 Task: Search one way flight ticket for 4 adults, 2 children, 2 infants in seat and 1 infant on lap in premium economy from Garden City: Garden City Regional Airport to Greenville: Pitt-greenville Airport on 5-2-2023. Choice of flights is Spirit. Number of bags: 2 carry on bags. Price is upto 99000. Outbound departure time preference is 7:00.
Action: Mouse moved to (402, 349)
Screenshot: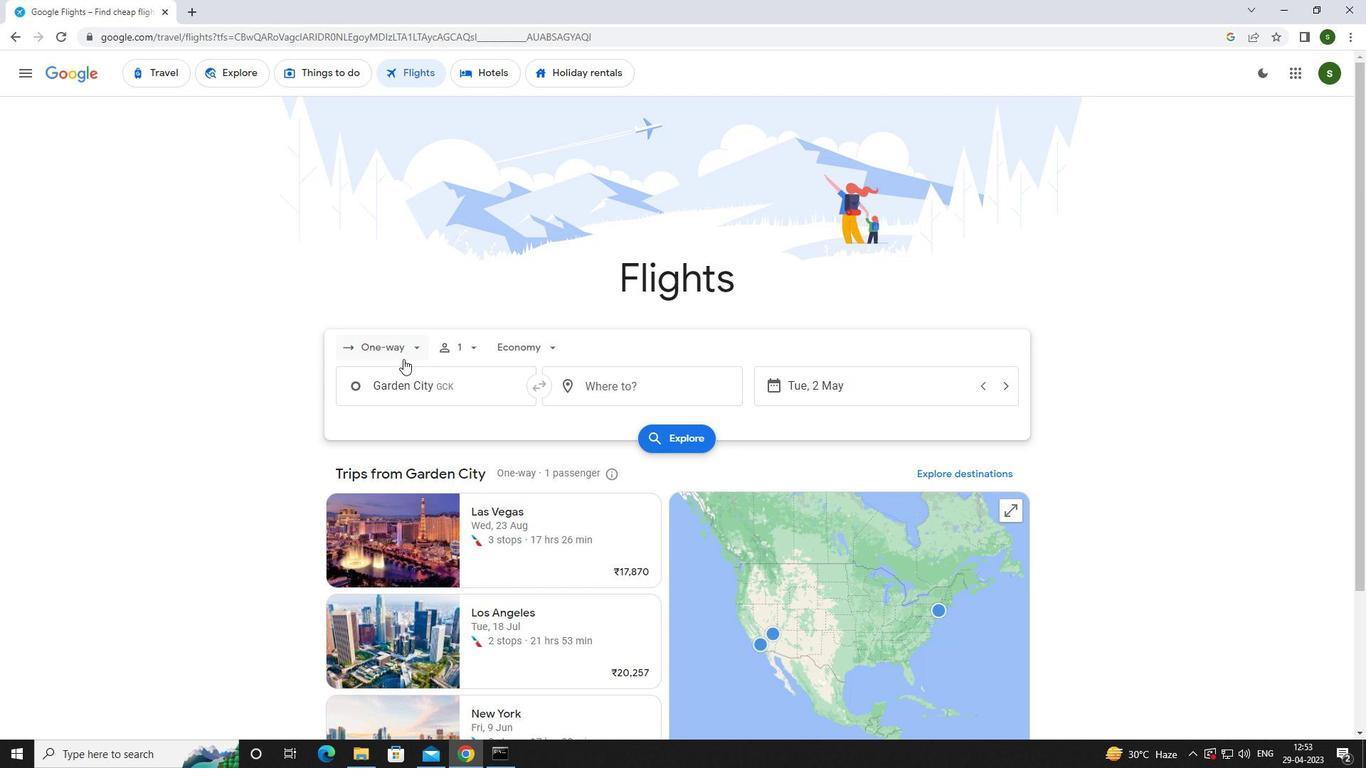 
Action: Mouse pressed left at (402, 349)
Screenshot: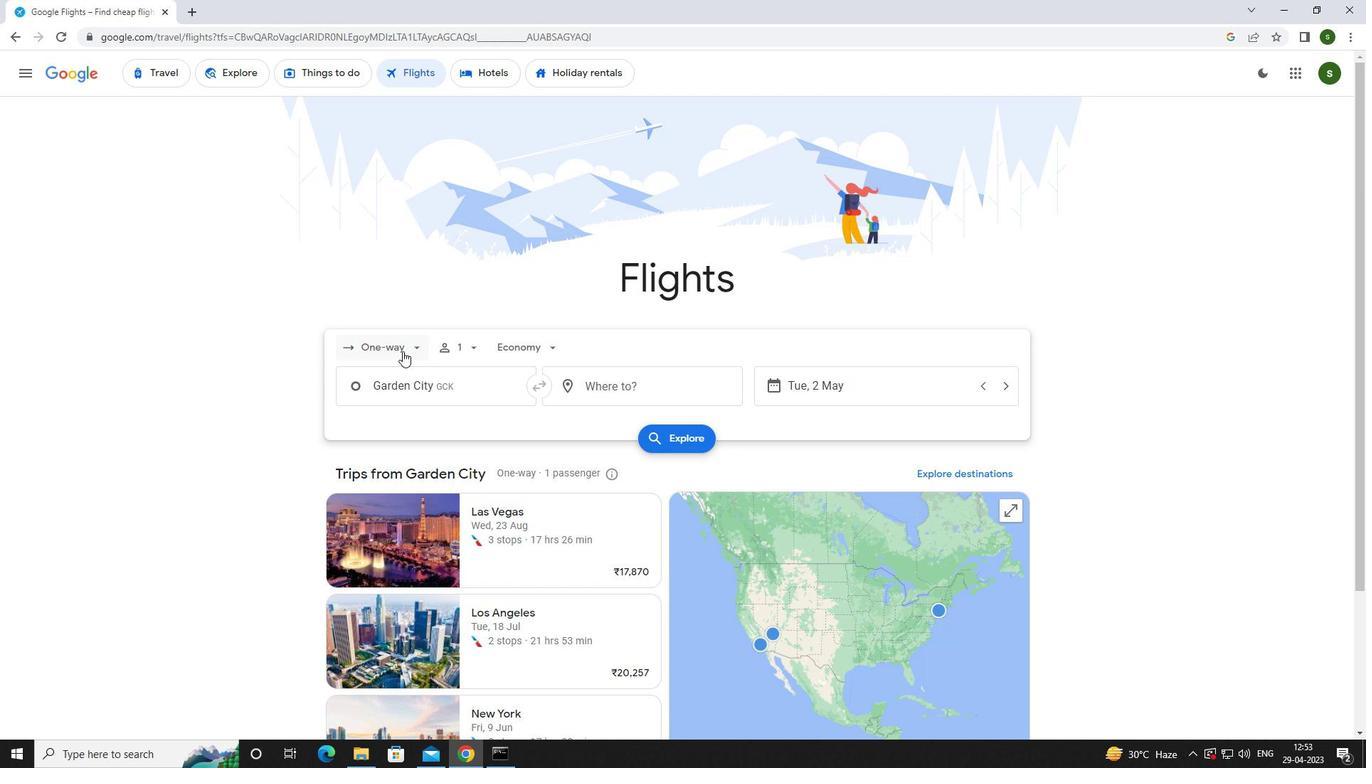 
Action: Mouse moved to (416, 406)
Screenshot: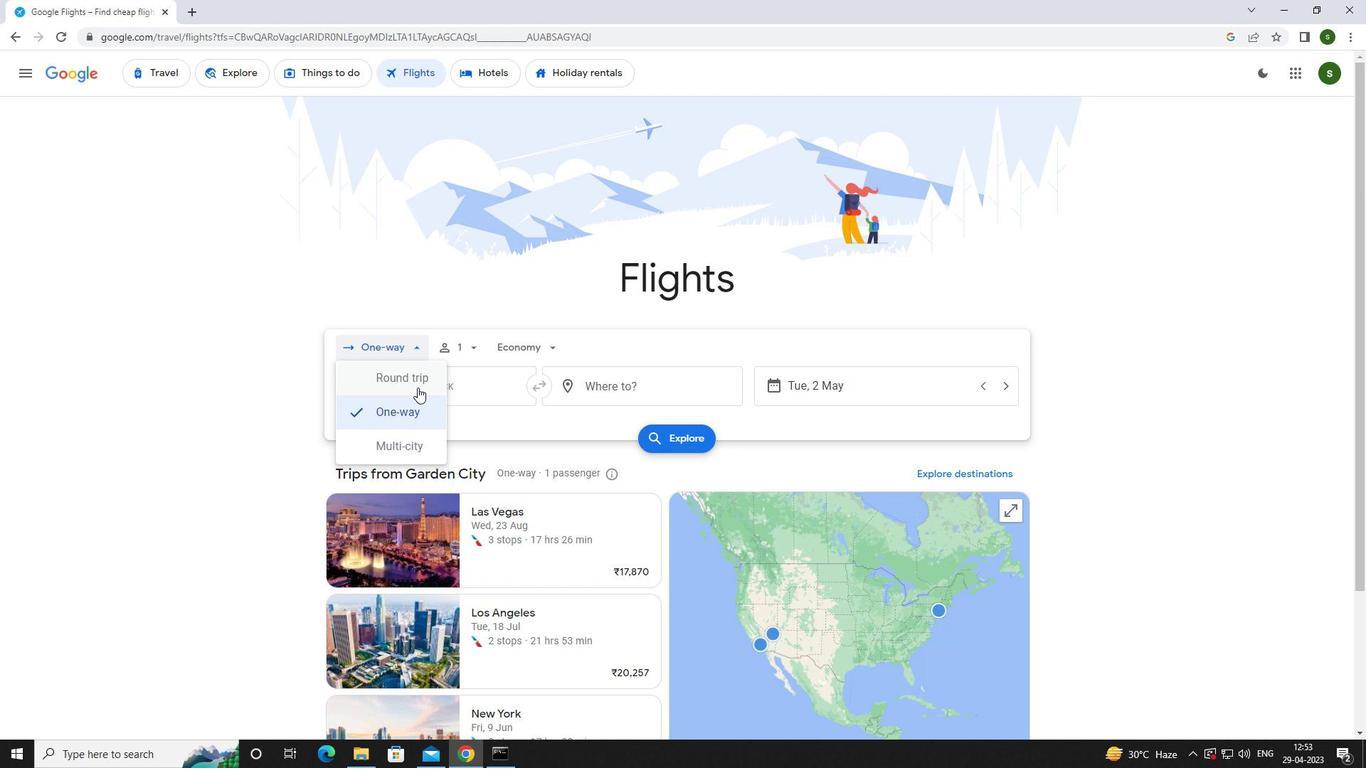 
Action: Mouse pressed left at (416, 406)
Screenshot: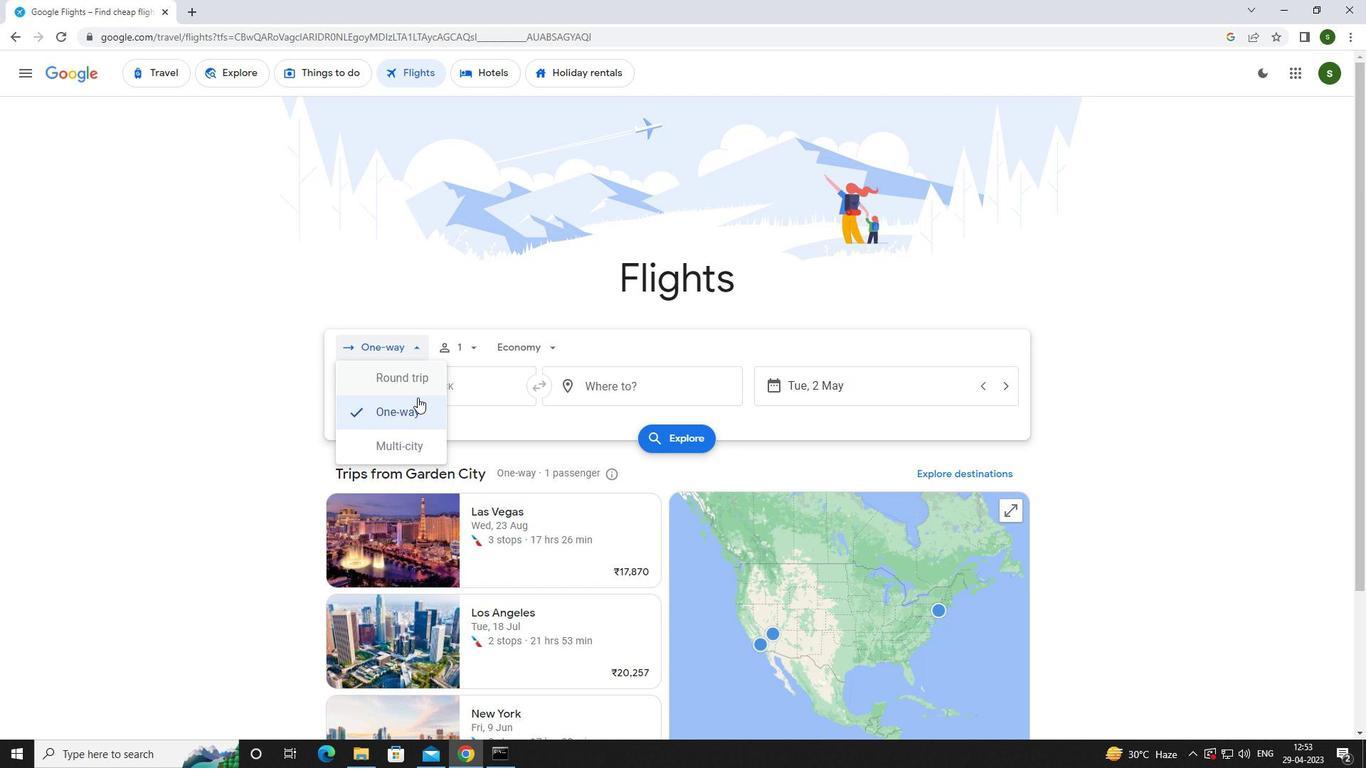 
Action: Mouse moved to (466, 347)
Screenshot: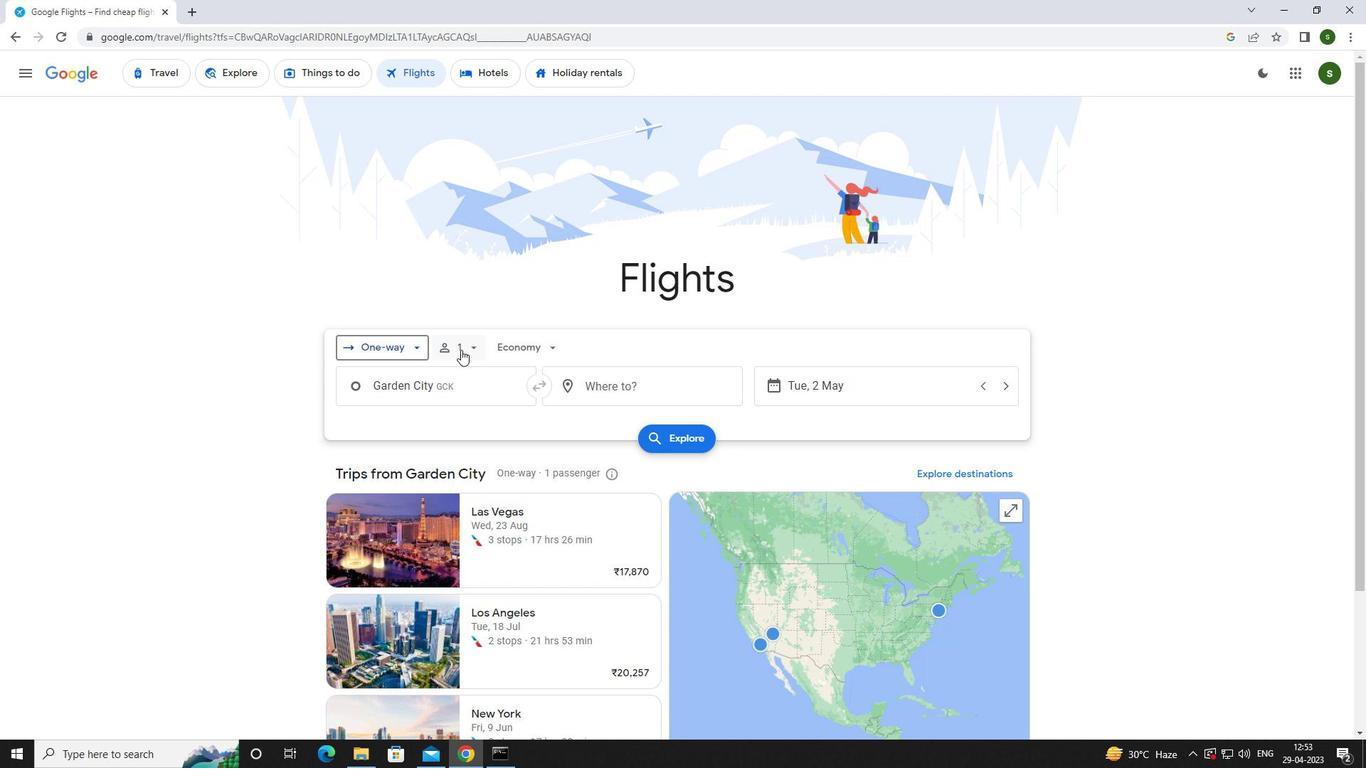 
Action: Mouse pressed left at (466, 347)
Screenshot: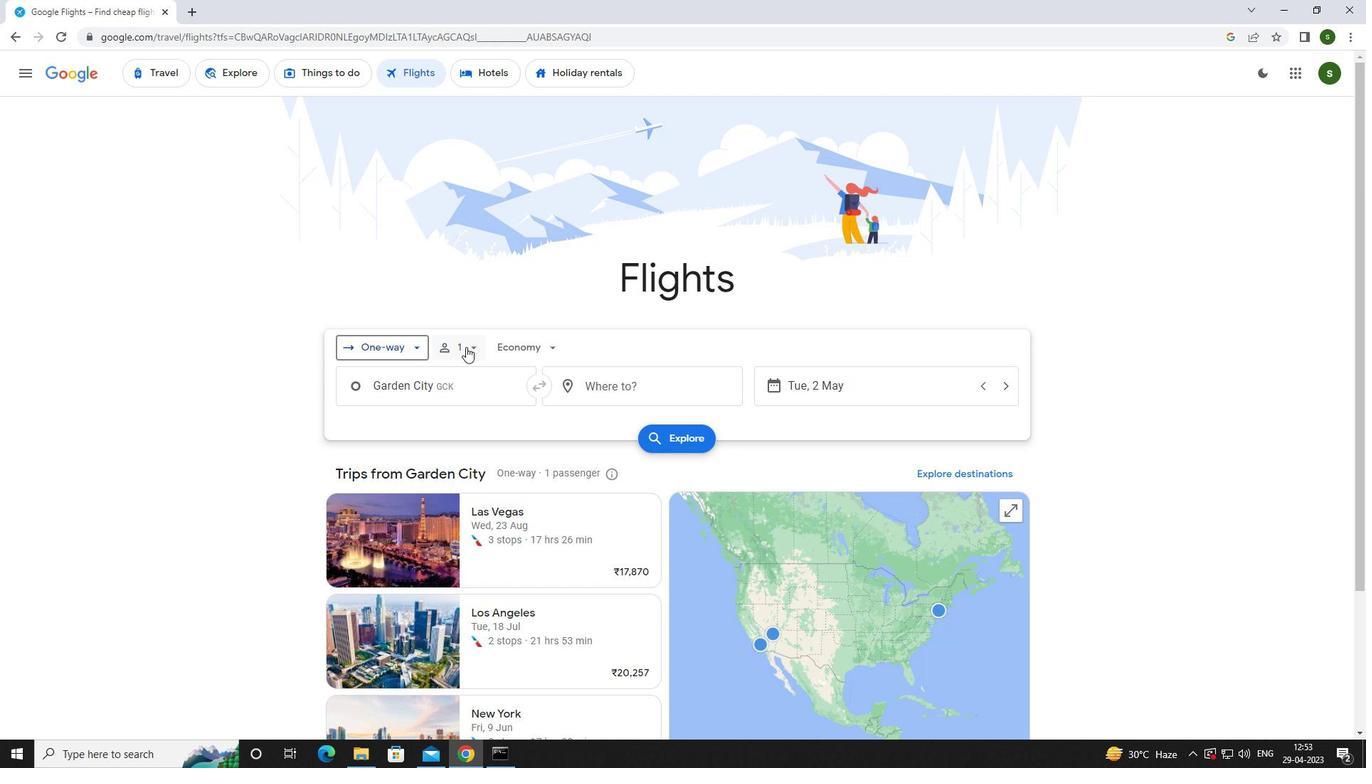 
Action: Mouse moved to (589, 381)
Screenshot: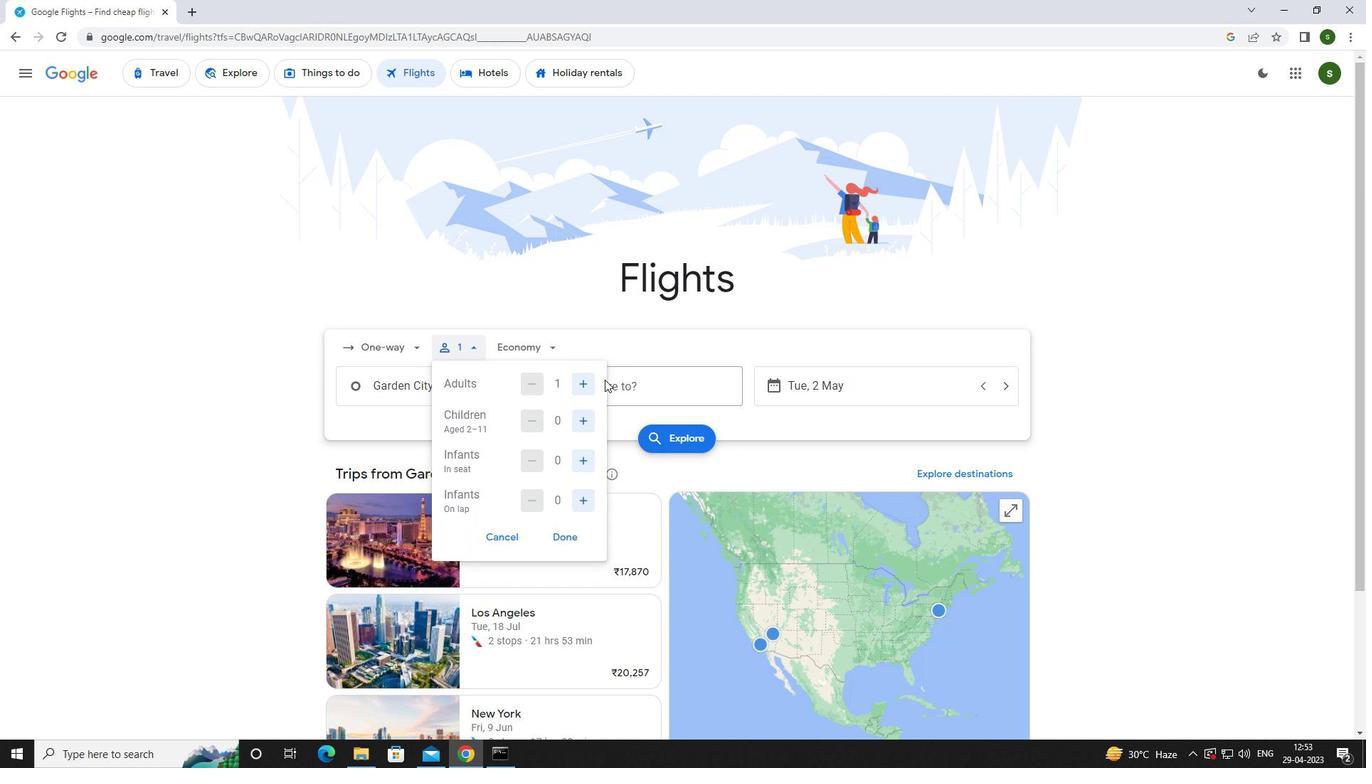 
Action: Mouse pressed left at (589, 381)
Screenshot: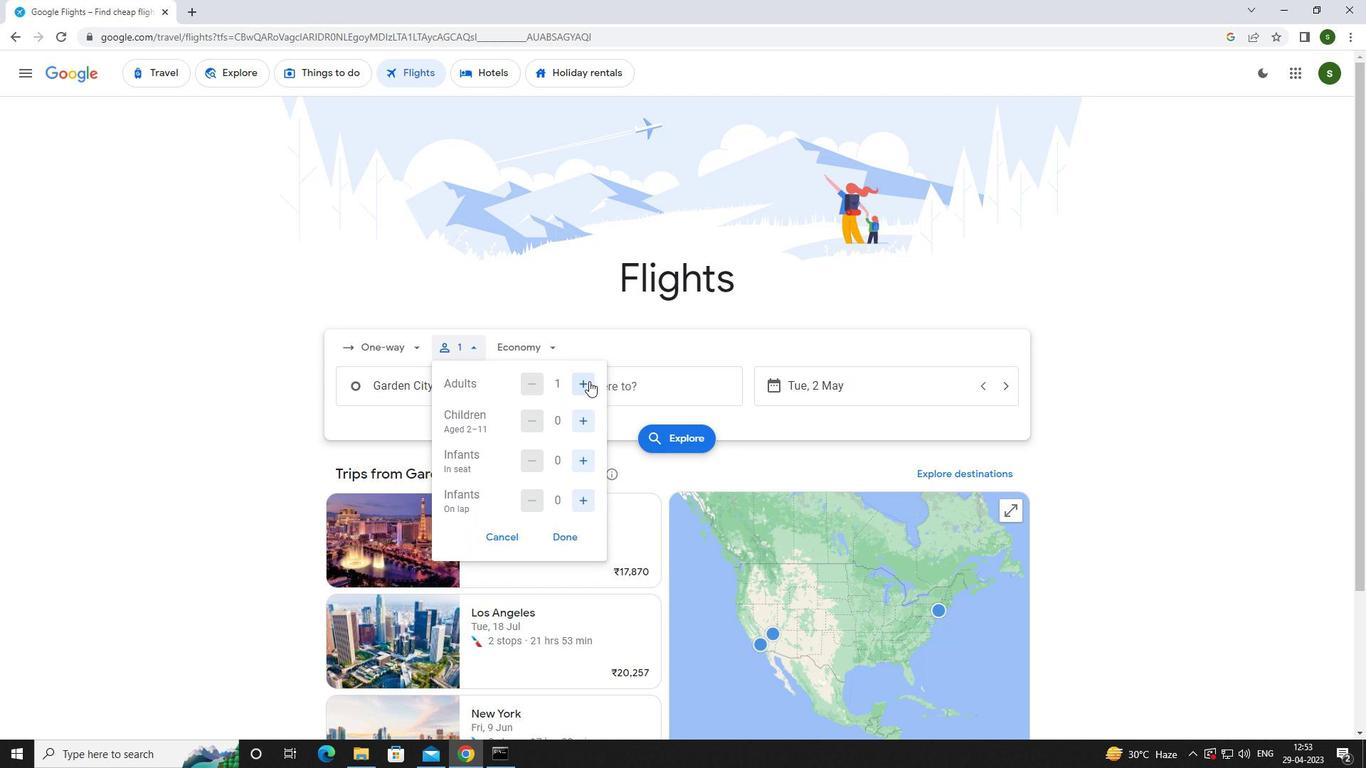 
Action: Mouse moved to (588, 381)
Screenshot: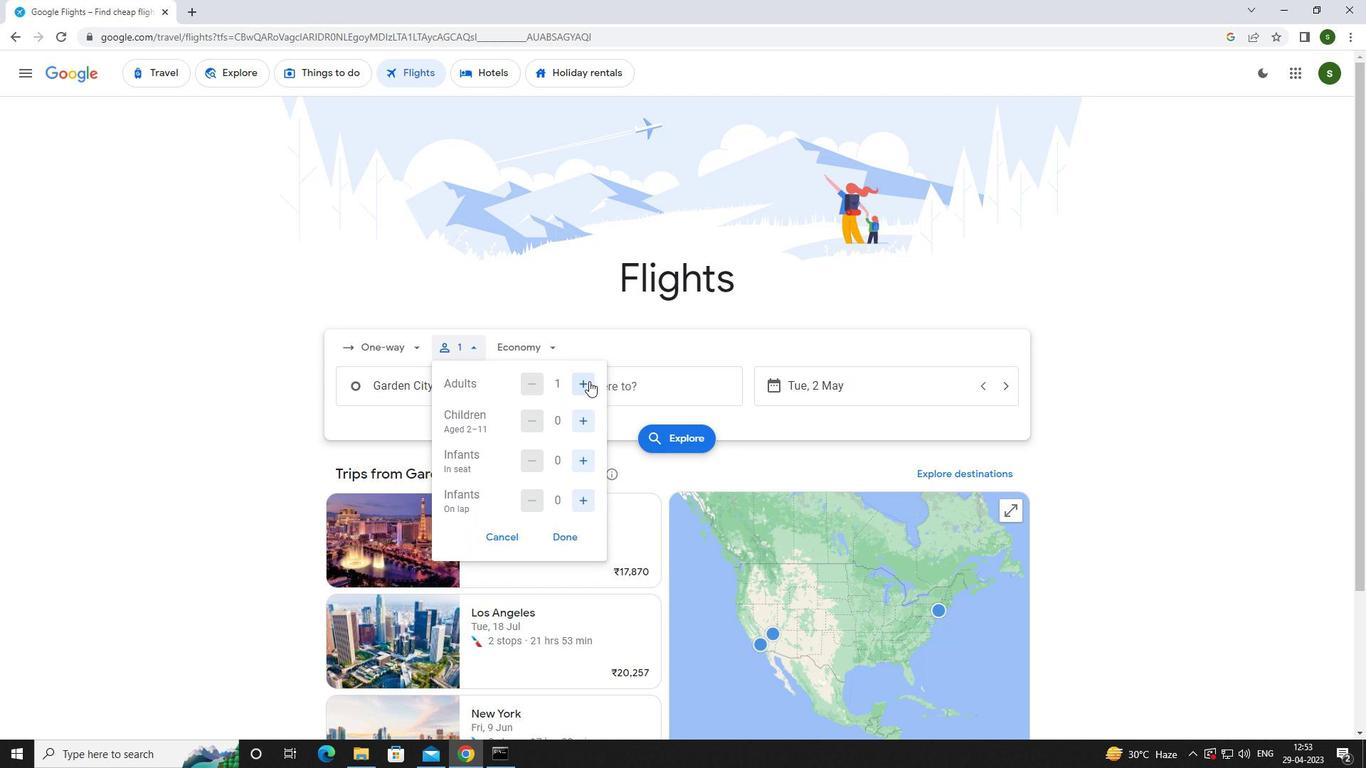 
Action: Mouse pressed left at (588, 381)
Screenshot: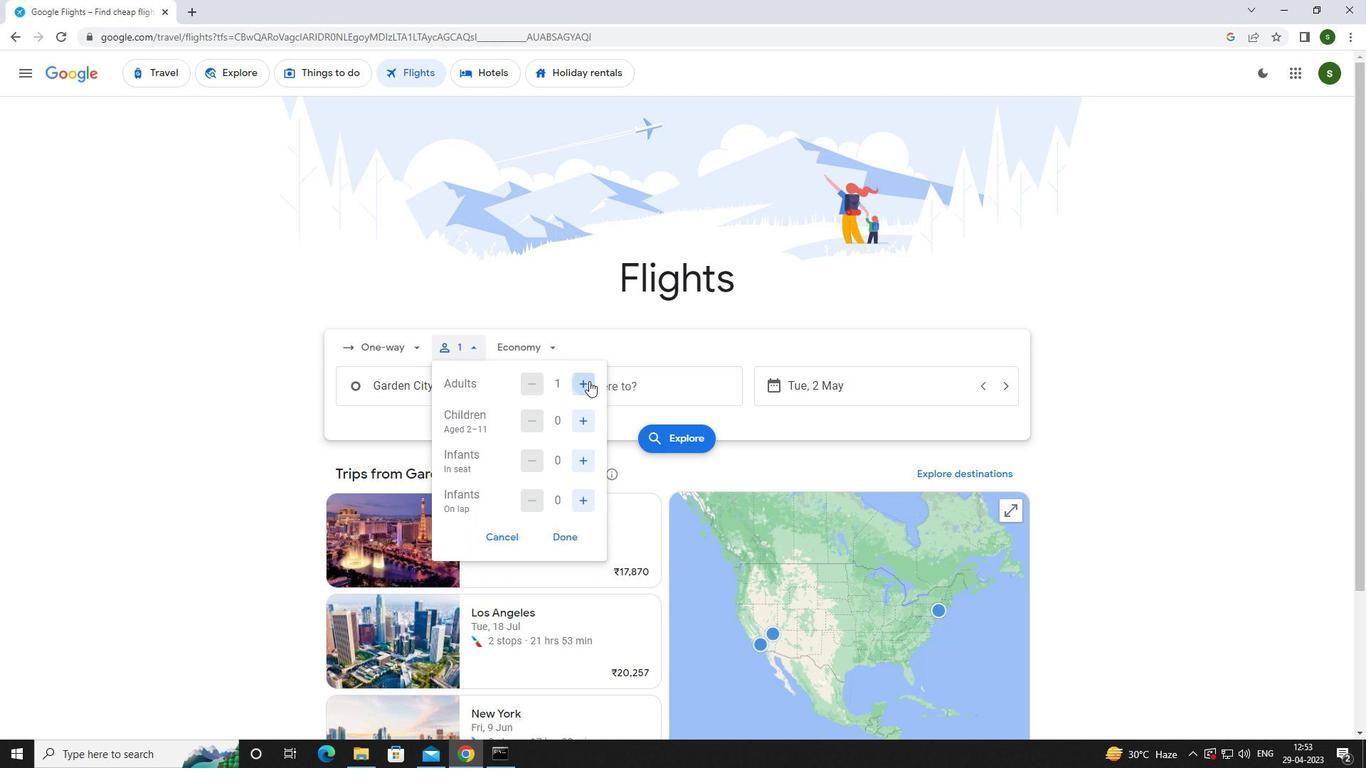 
Action: Mouse pressed left at (588, 381)
Screenshot: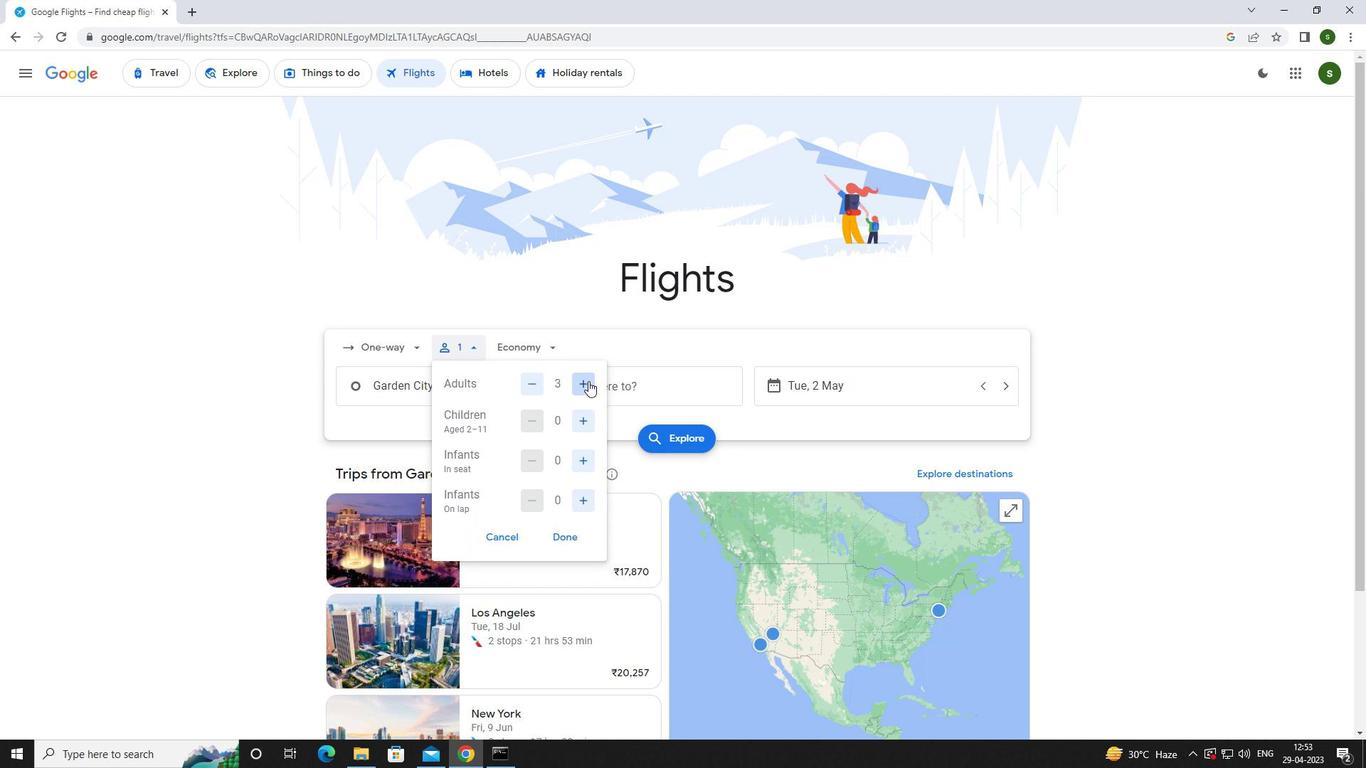 
Action: Mouse moved to (584, 419)
Screenshot: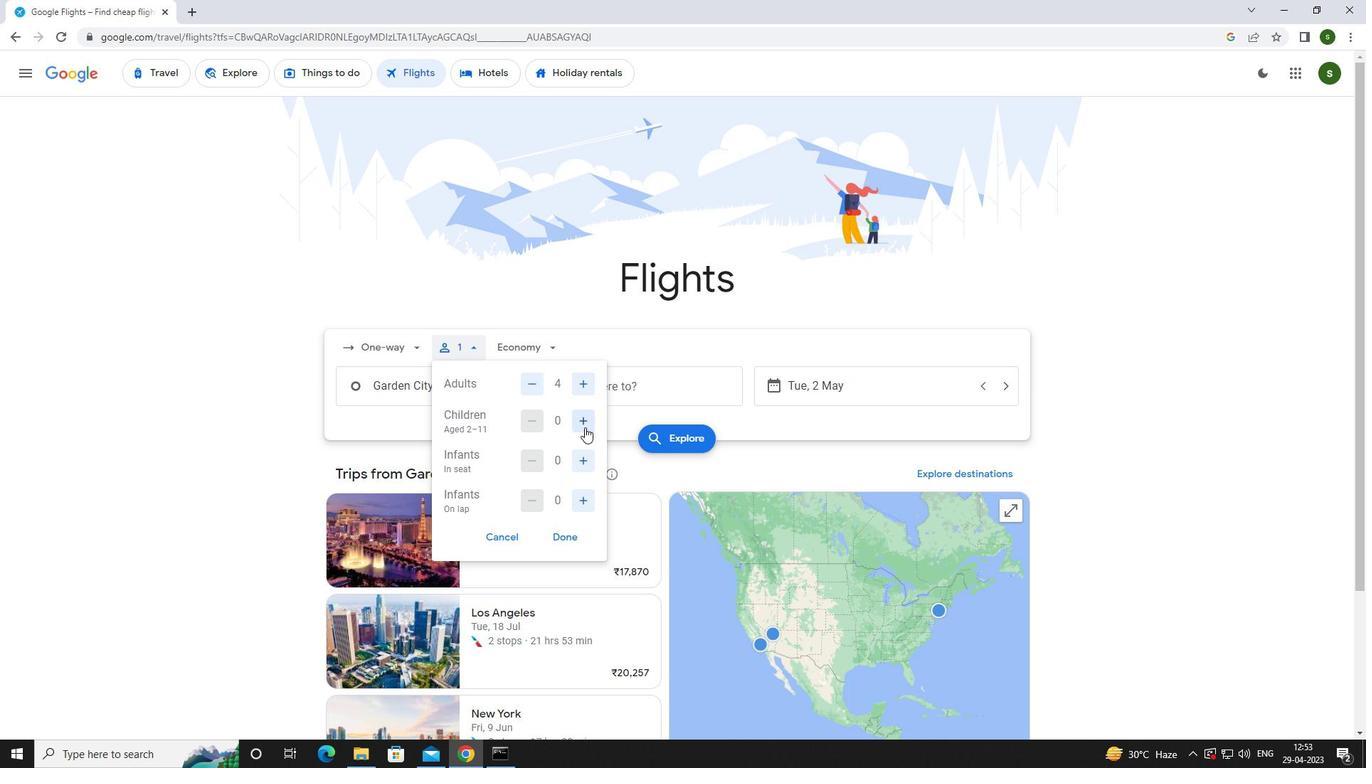 
Action: Mouse pressed left at (584, 419)
Screenshot: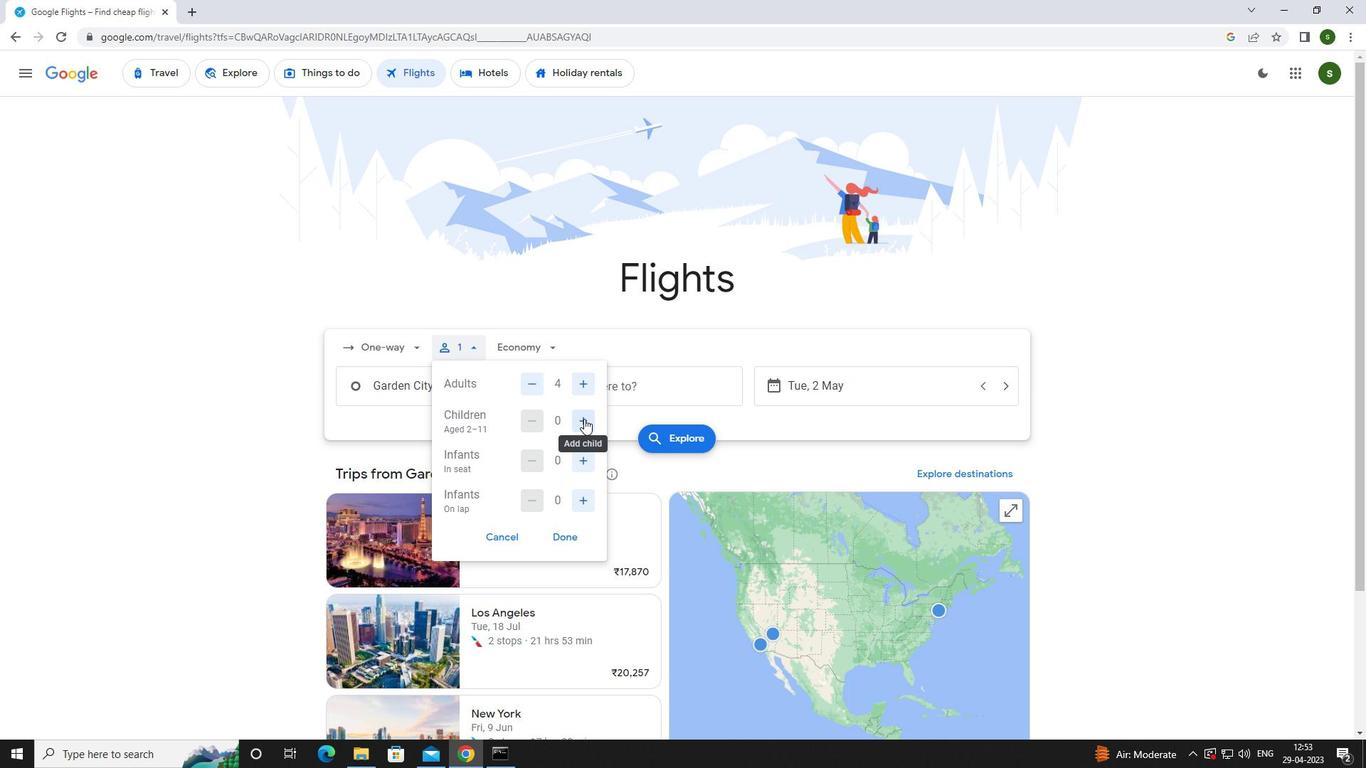 
Action: Mouse pressed left at (584, 419)
Screenshot: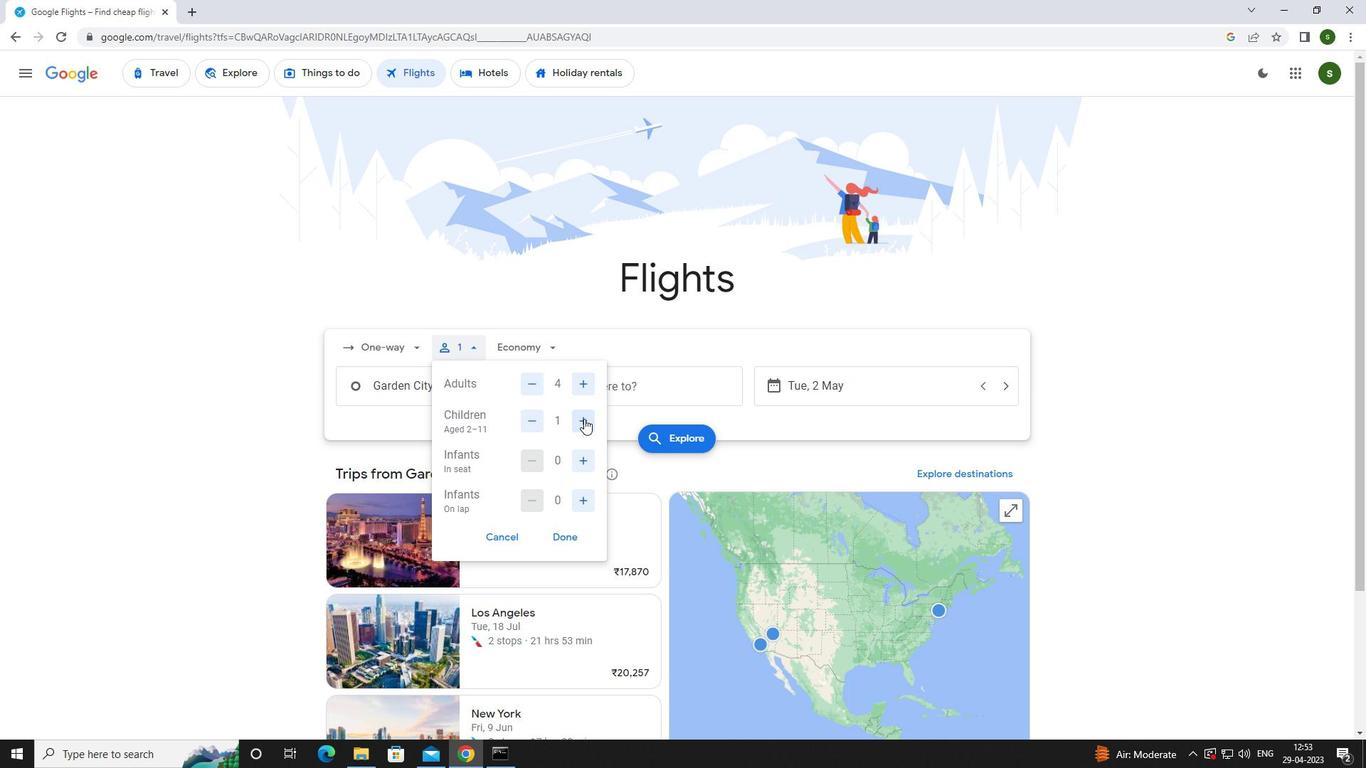 
Action: Mouse moved to (582, 453)
Screenshot: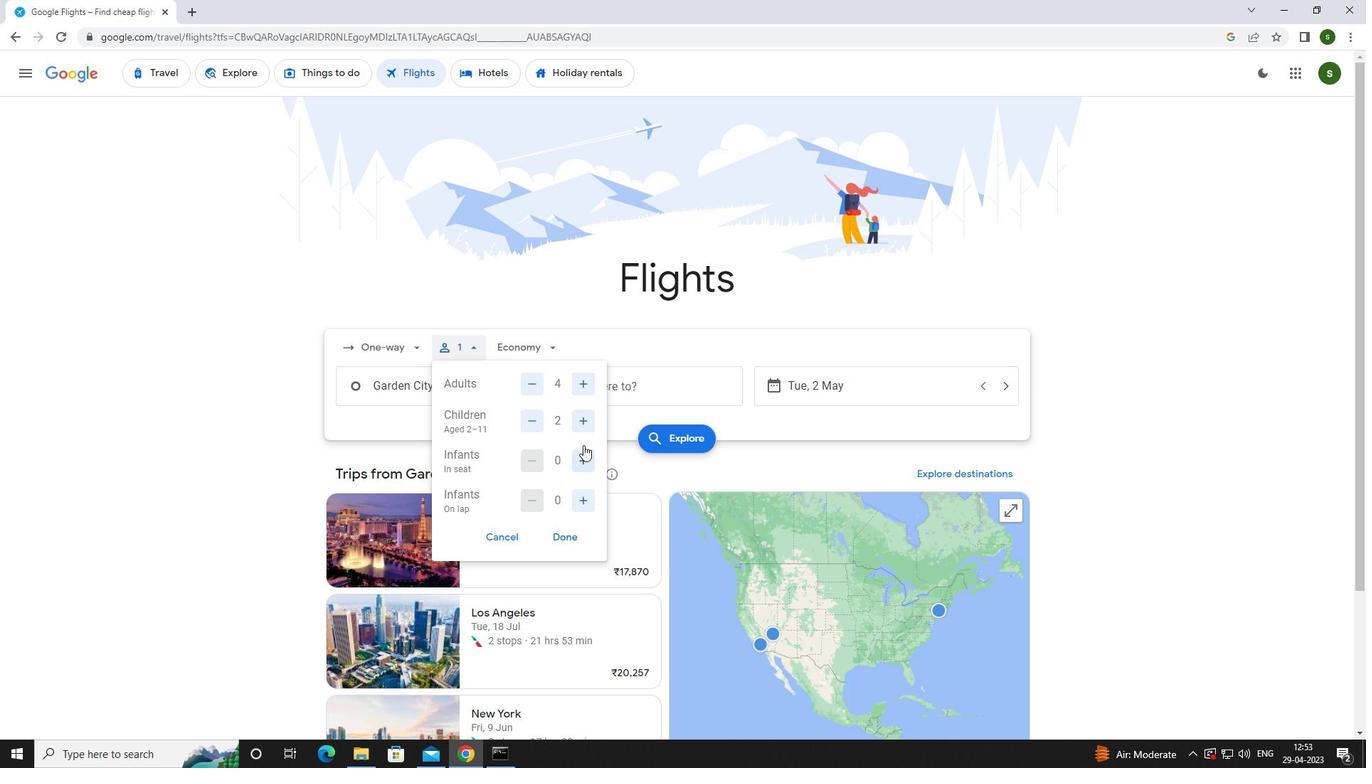 
Action: Mouse pressed left at (582, 453)
Screenshot: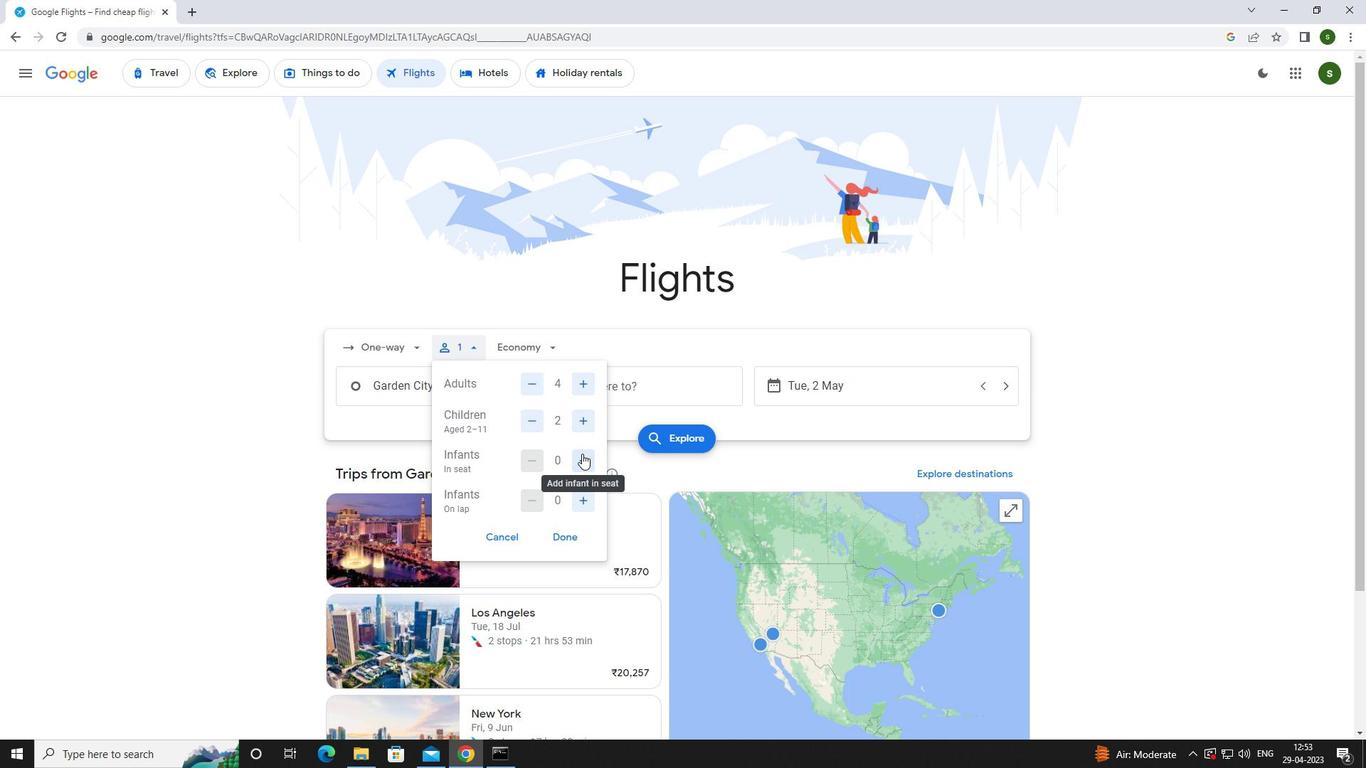 
Action: Mouse pressed left at (582, 453)
Screenshot: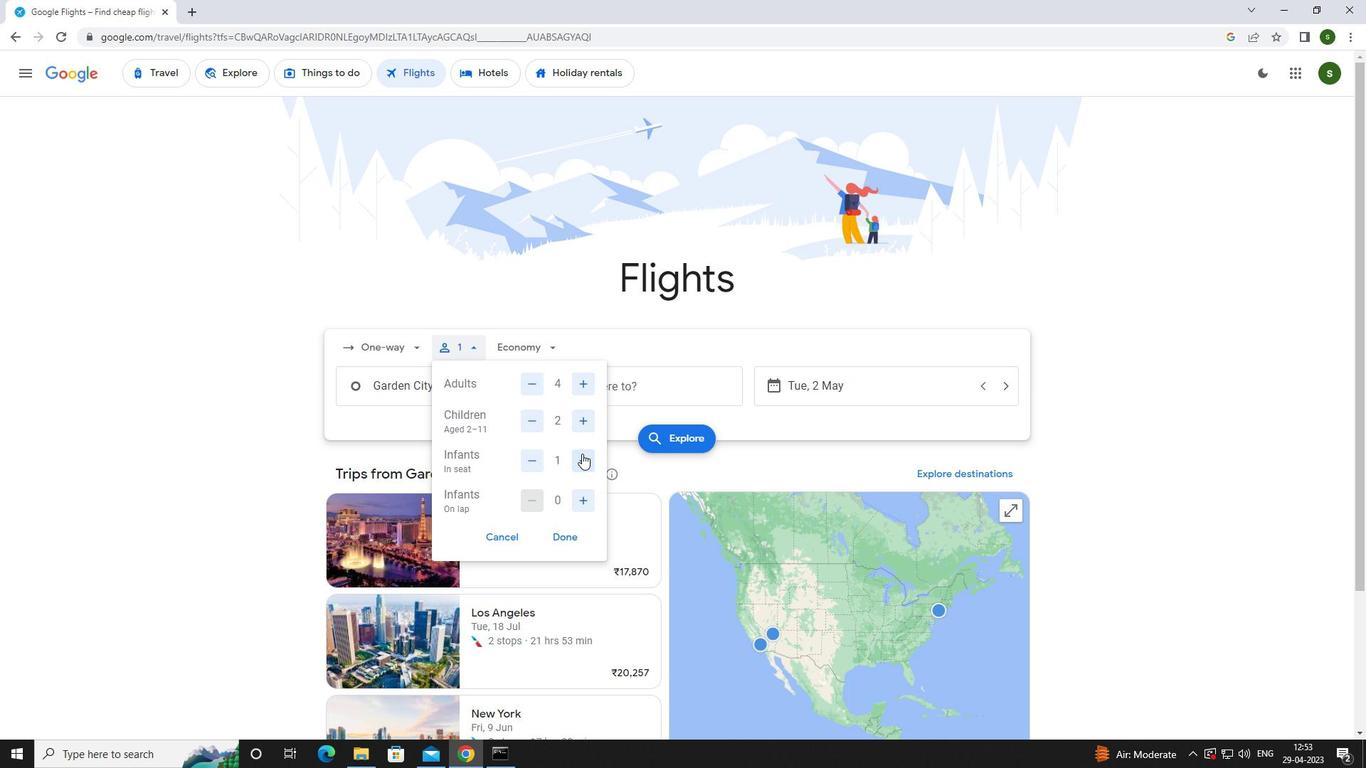 
Action: Mouse moved to (575, 494)
Screenshot: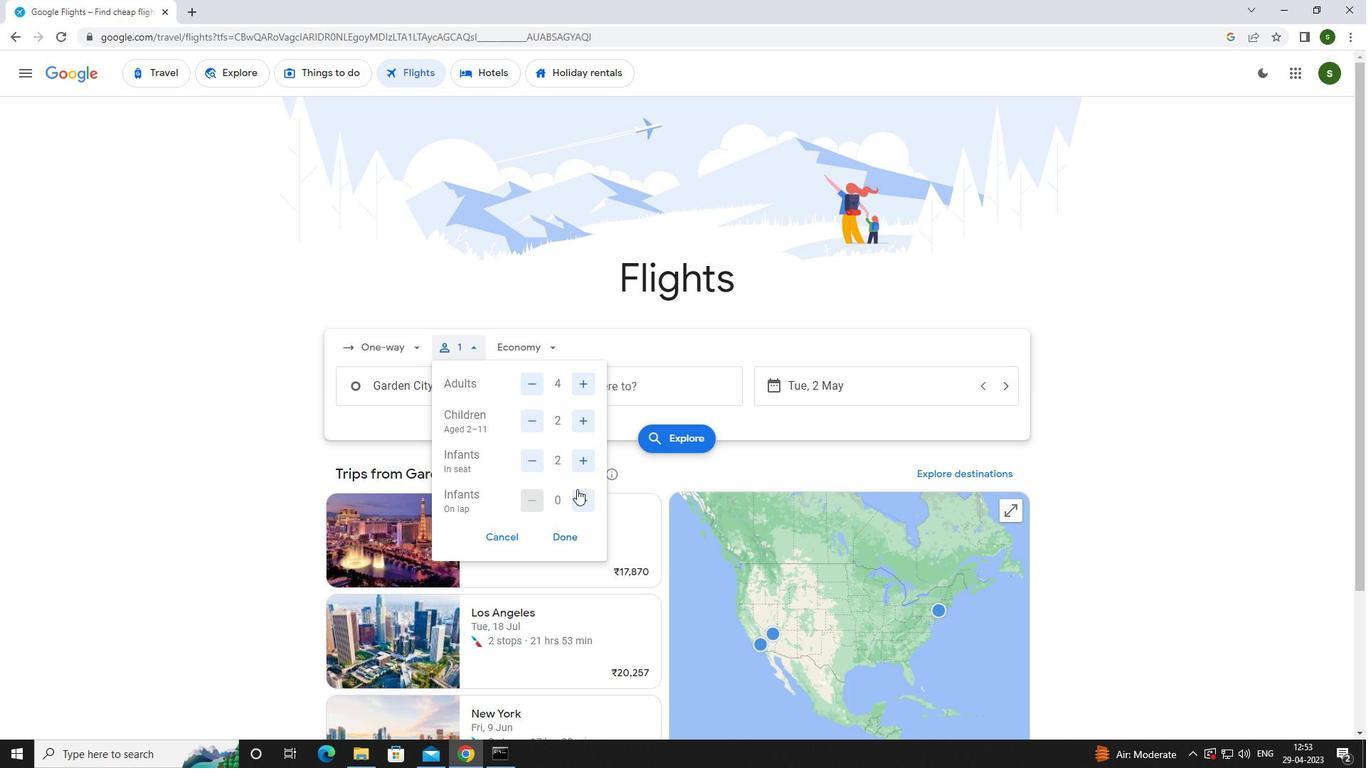 
Action: Mouse pressed left at (575, 494)
Screenshot: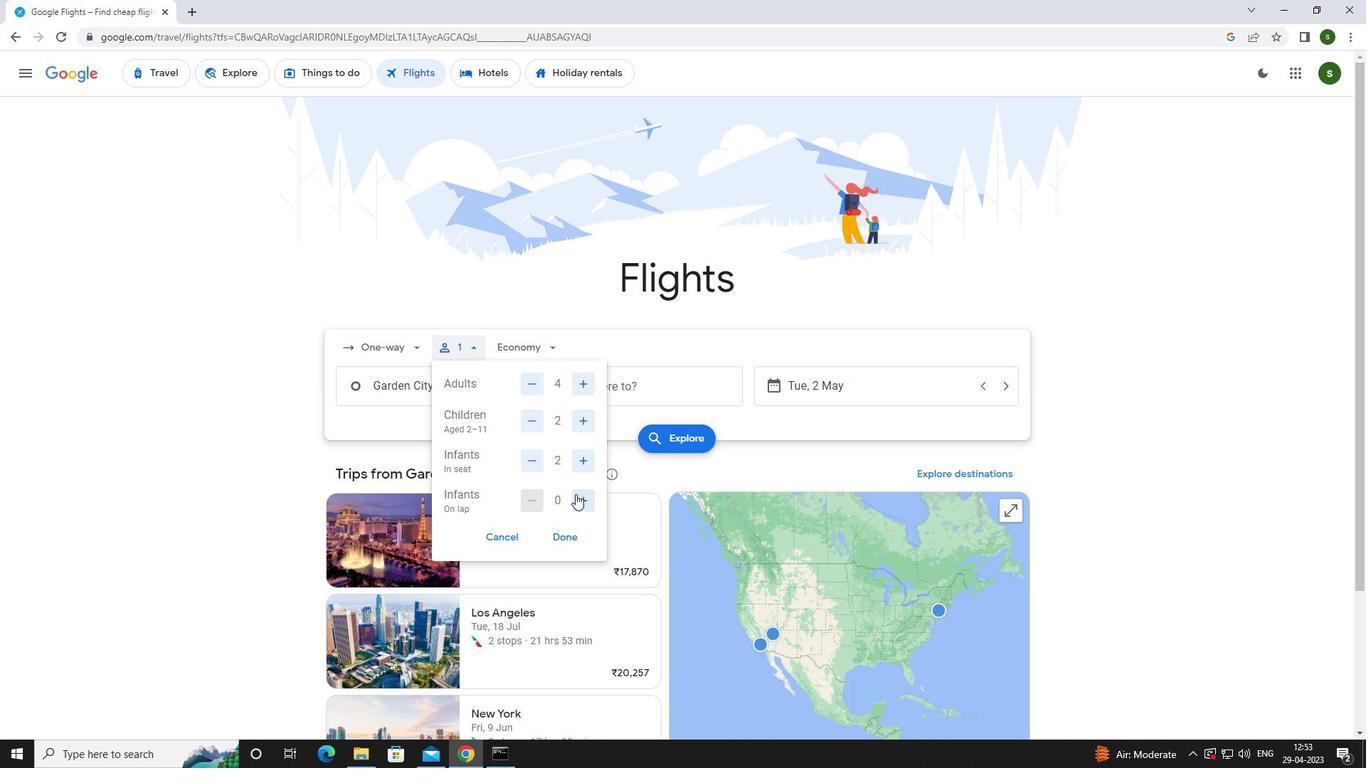 
Action: Mouse moved to (551, 339)
Screenshot: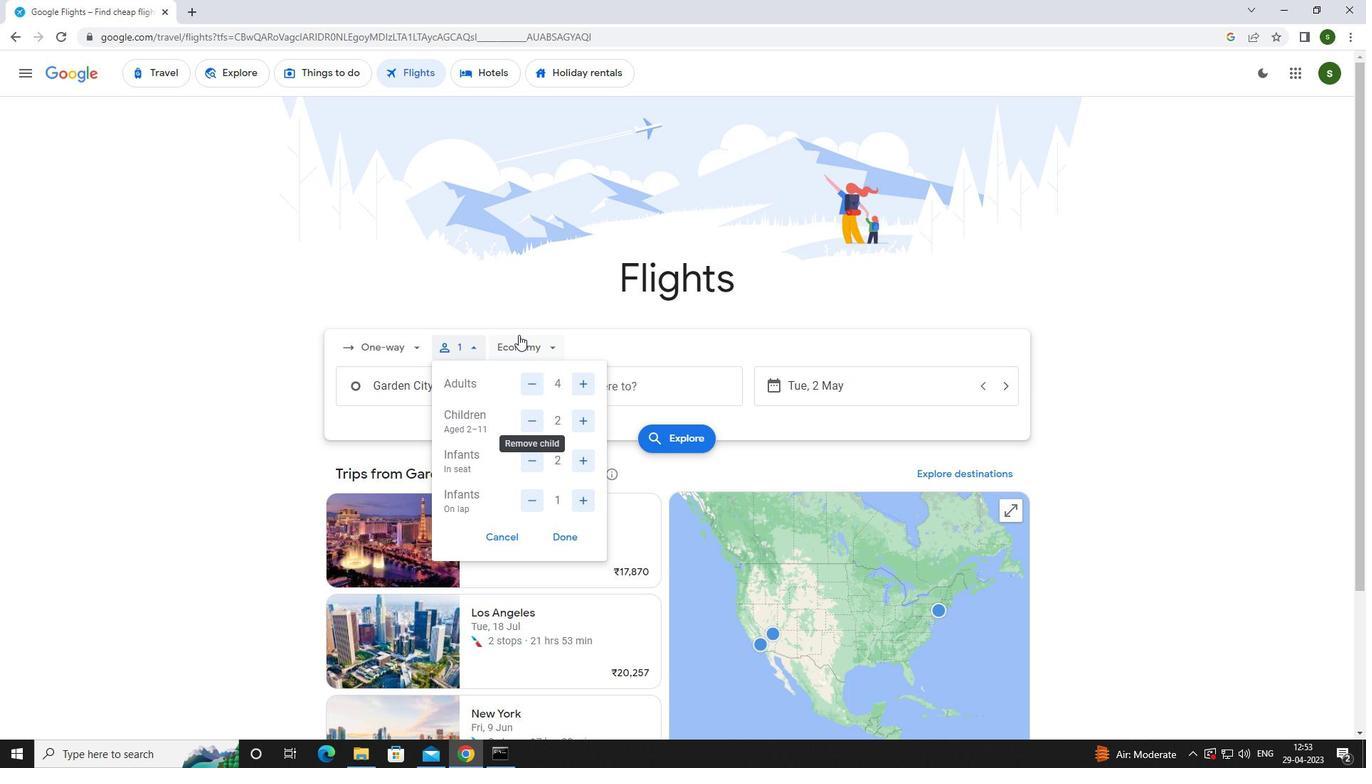 
Action: Mouse pressed left at (551, 339)
Screenshot: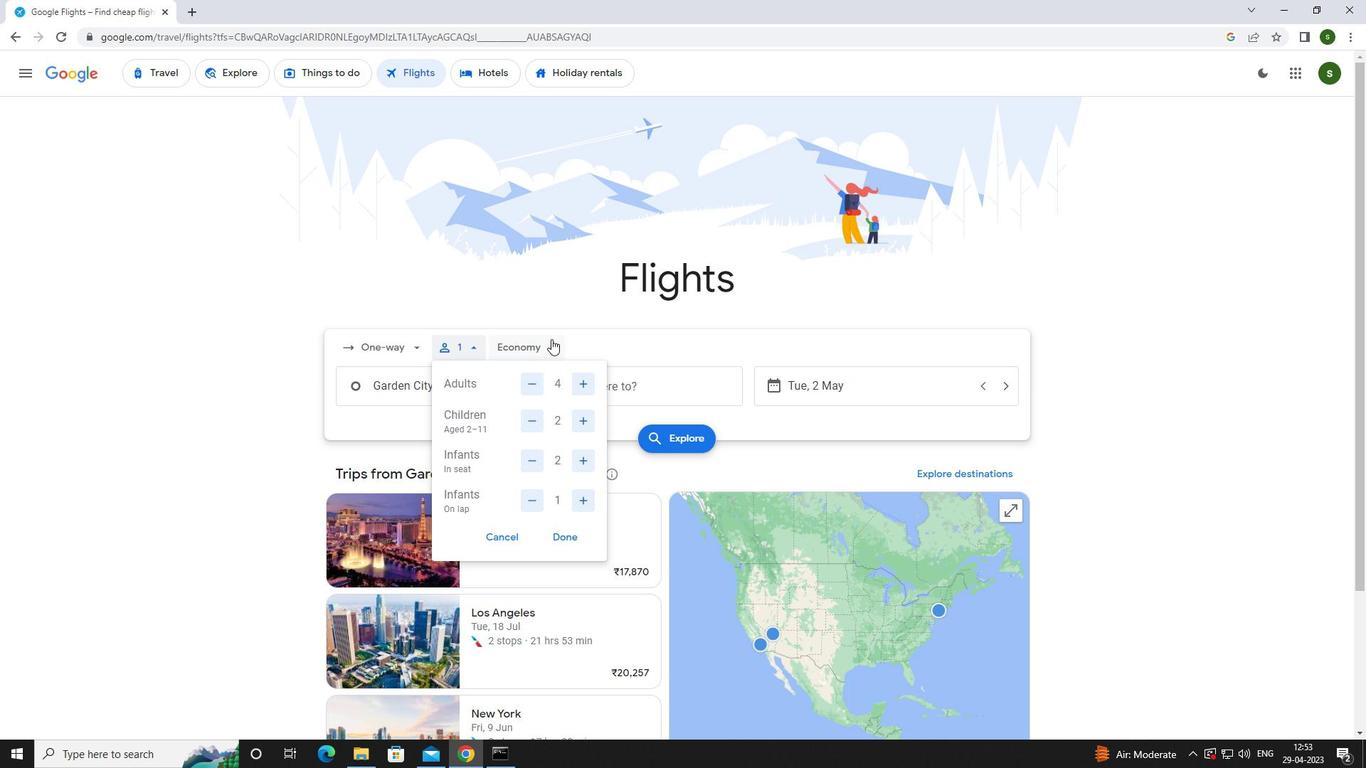 
Action: Mouse moved to (560, 405)
Screenshot: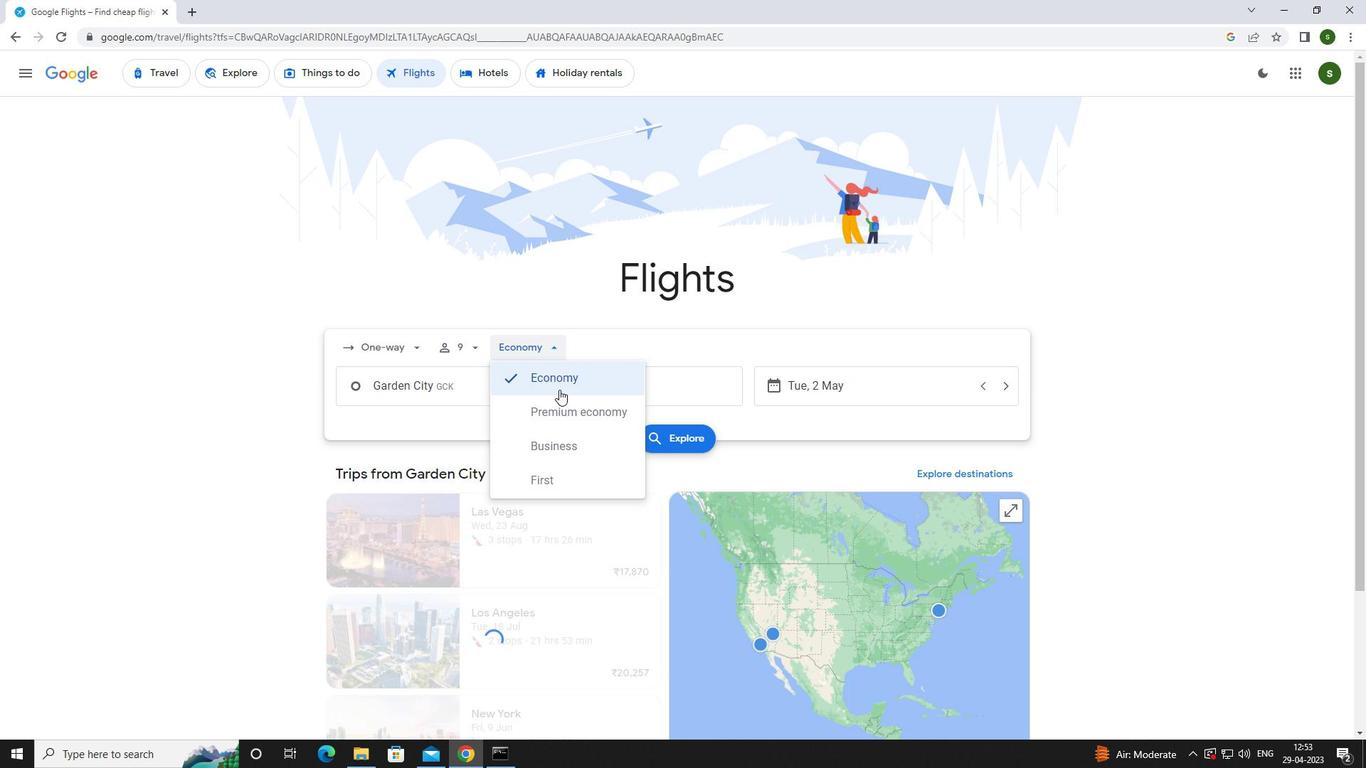 
Action: Mouse pressed left at (560, 405)
Screenshot: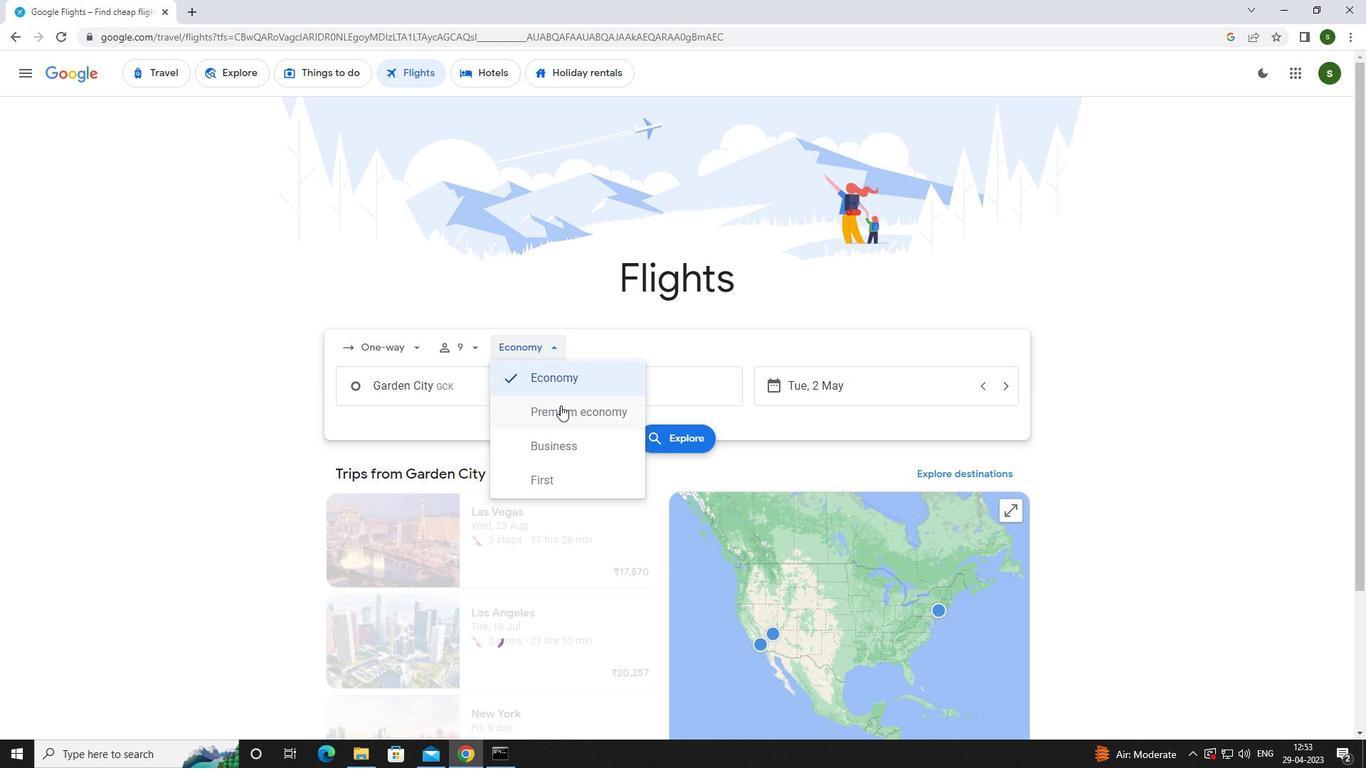 
Action: Mouse moved to (480, 387)
Screenshot: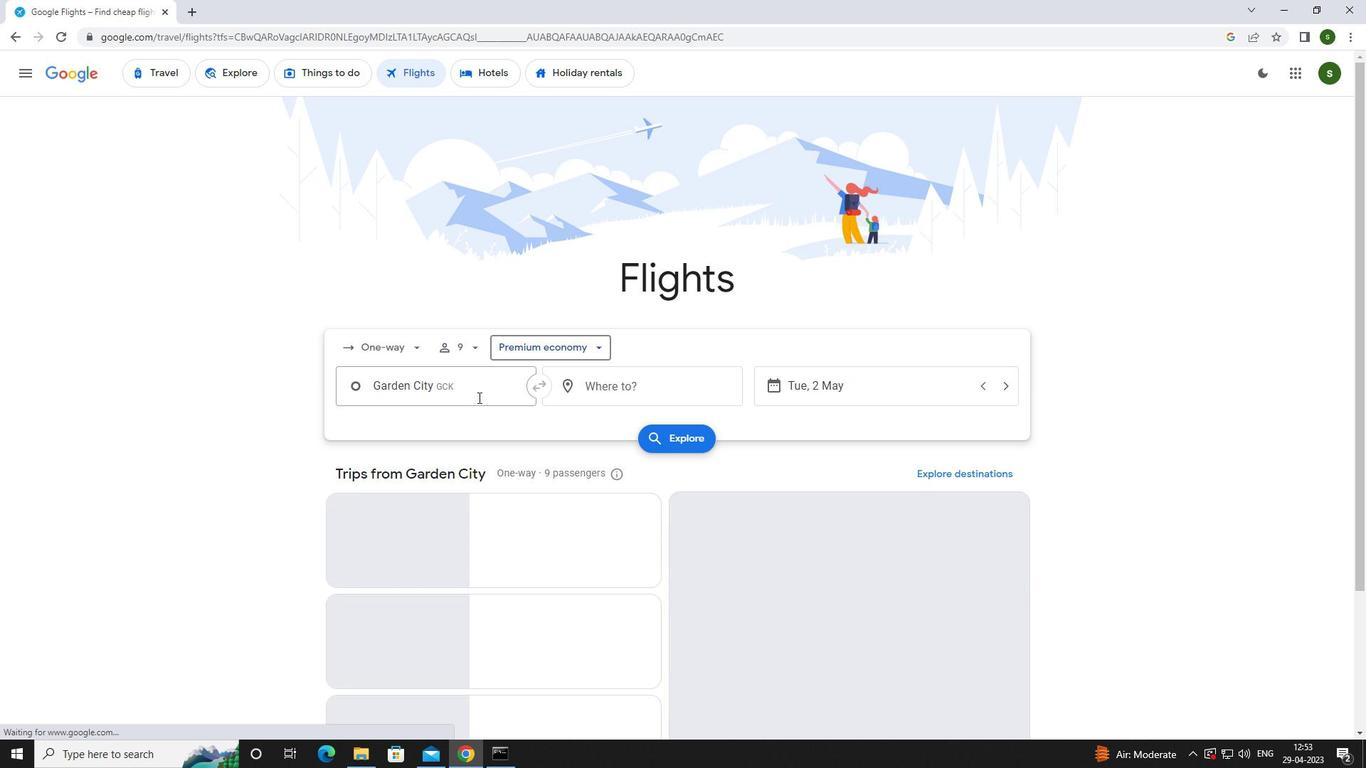 
Action: Mouse pressed left at (480, 387)
Screenshot: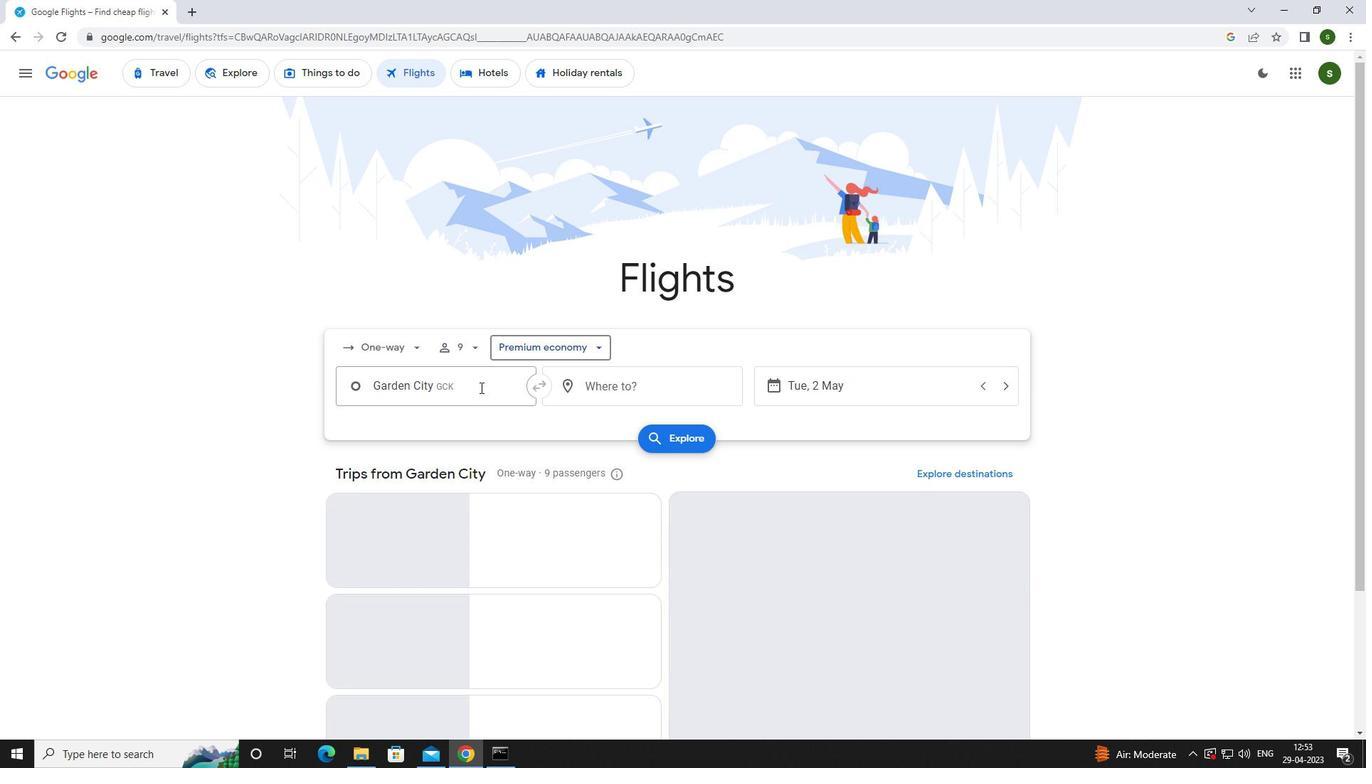 
Action: Mouse moved to (478, 387)
Screenshot: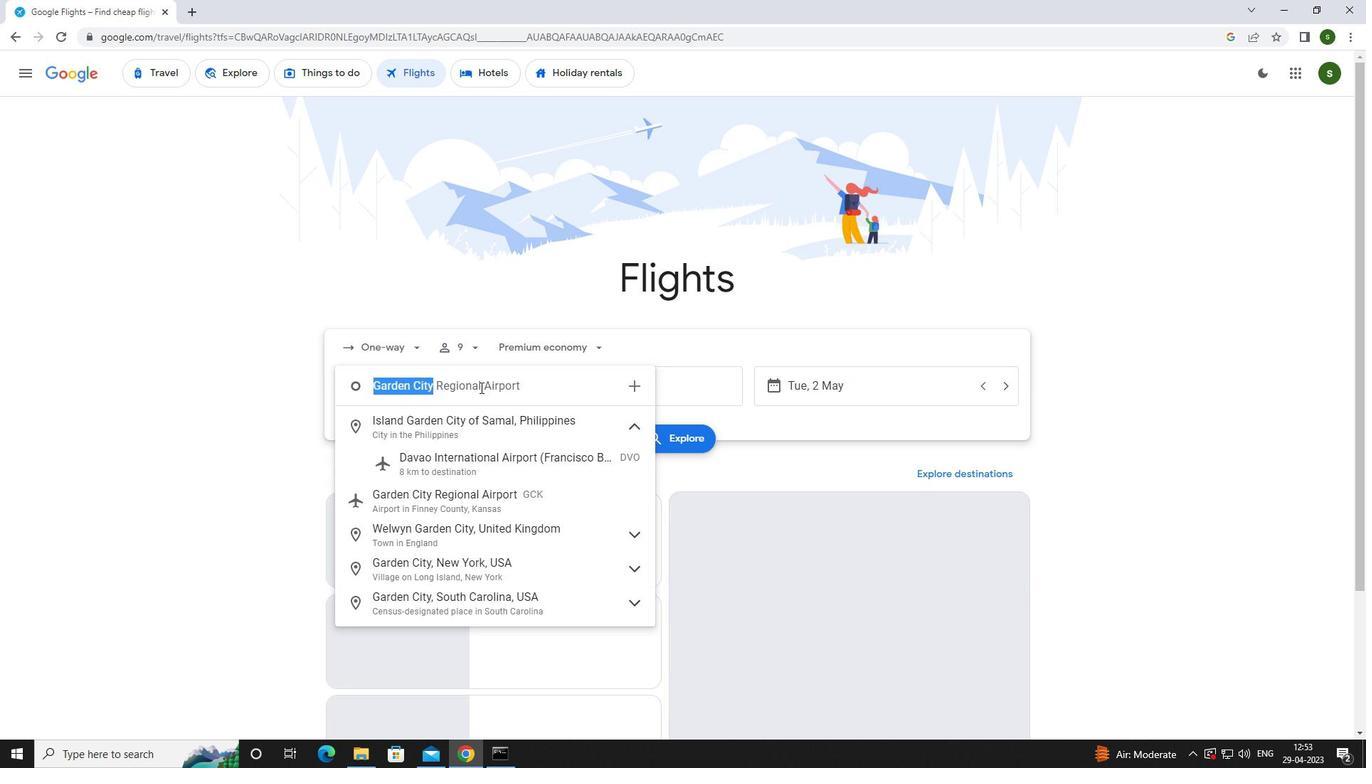 
Action: Key pressed g<Key.caps_lock>arden<Key.space><Key.caps_lock>c<Key.caps_lock>ity
Screenshot: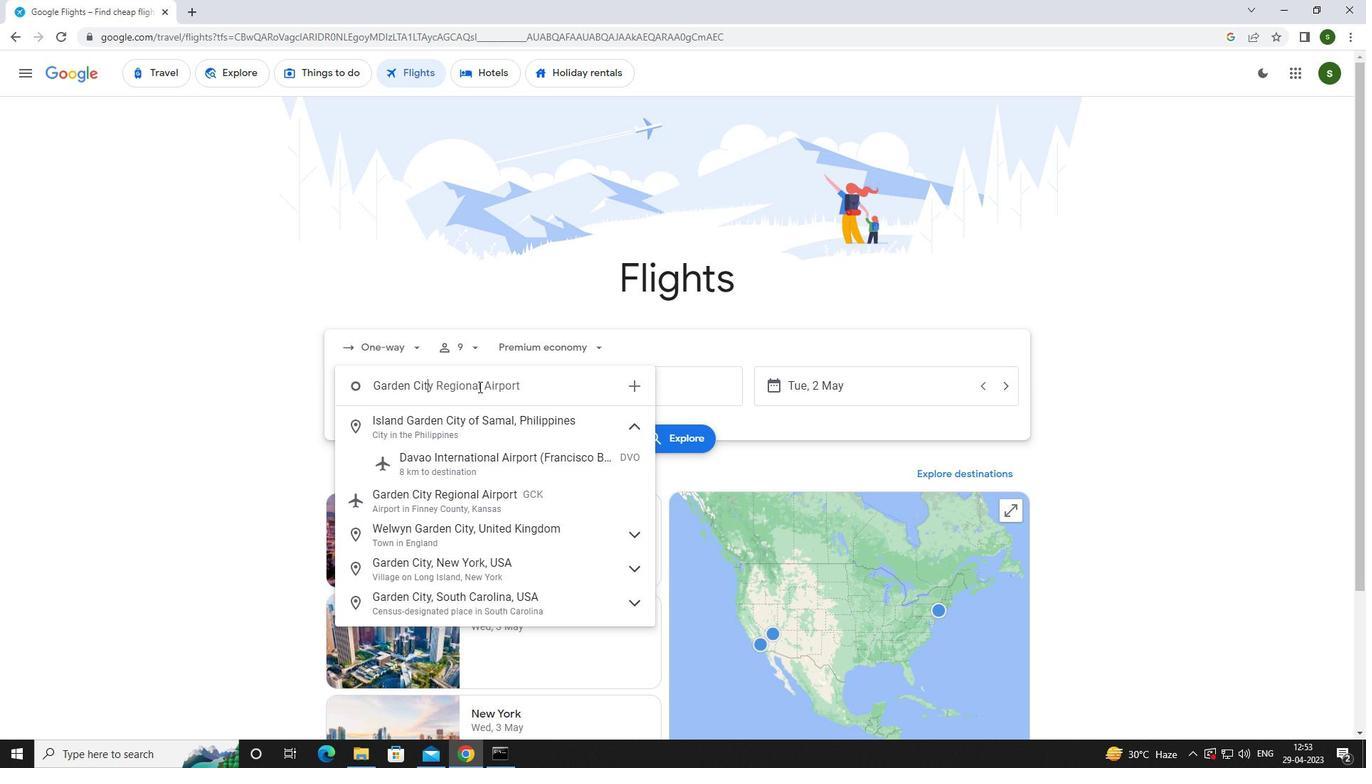 
Action: Mouse moved to (512, 505)
Screenshot: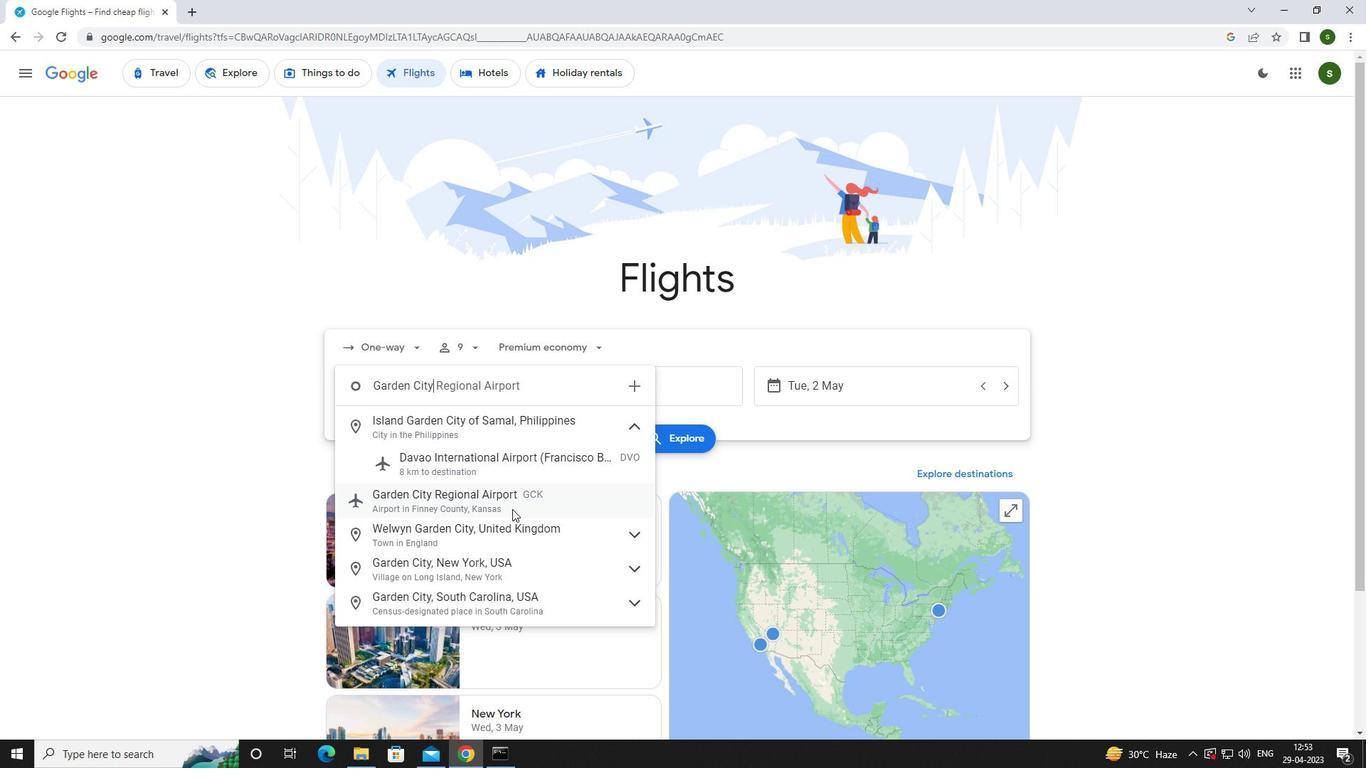 
Action: Mouse pressed left at (512, 505)
Screenshot: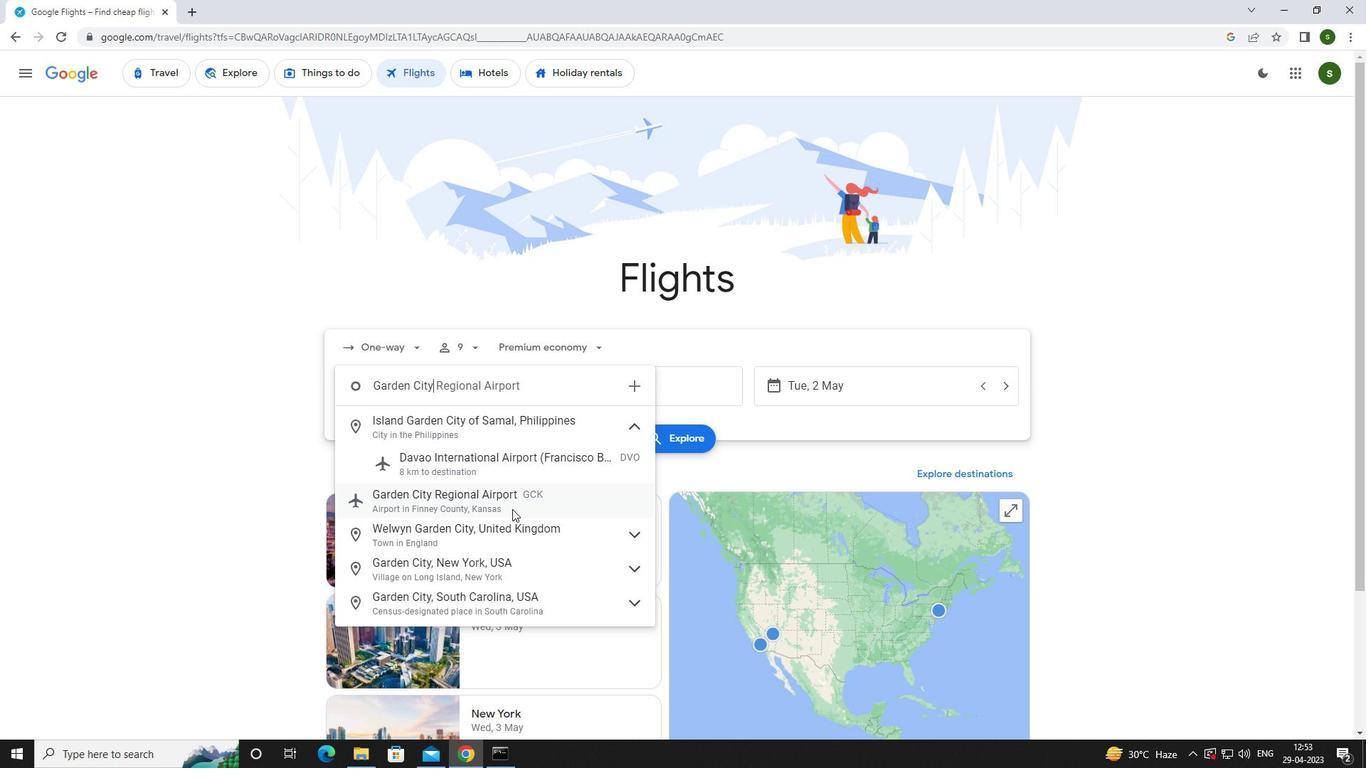 
Action: Mouse moved to (597, 390)
Screenshot: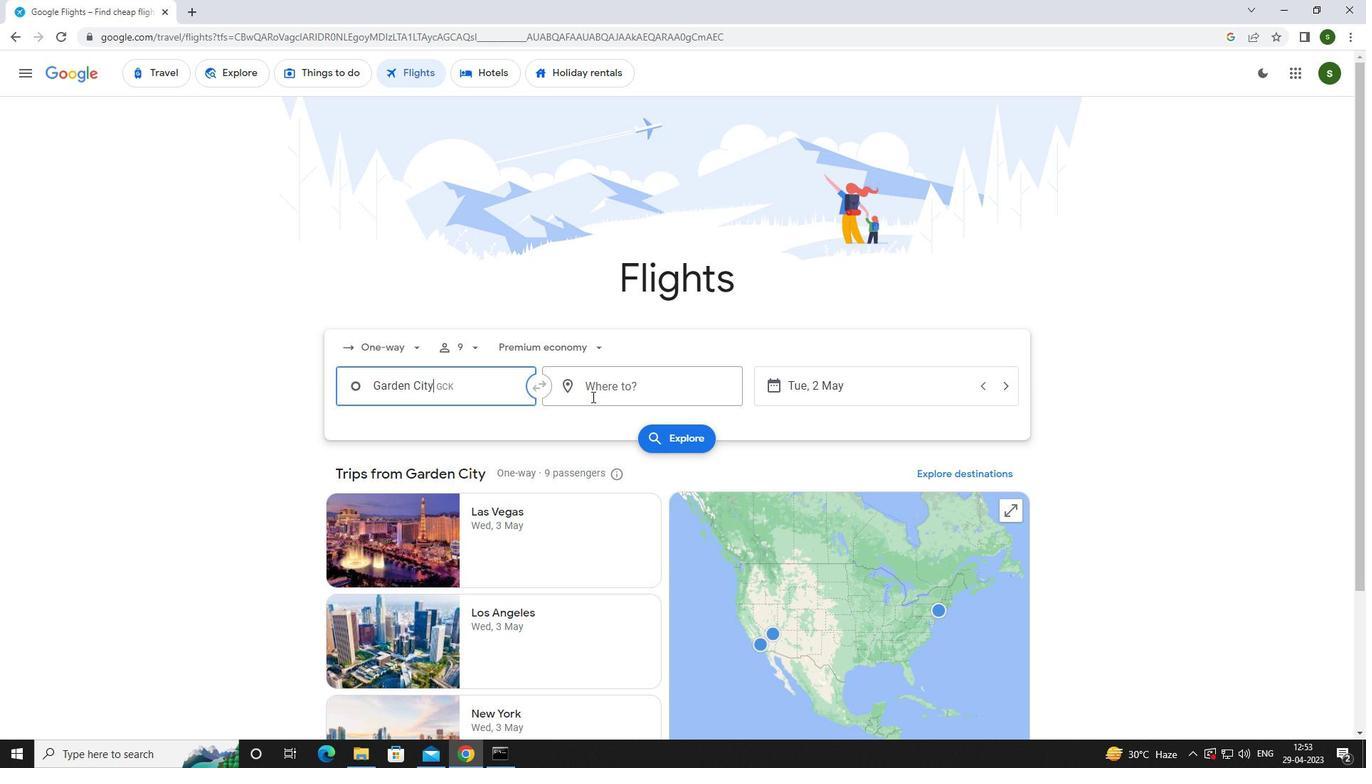 
Action: Mouse pressed left at (597, 390)
Screenshot: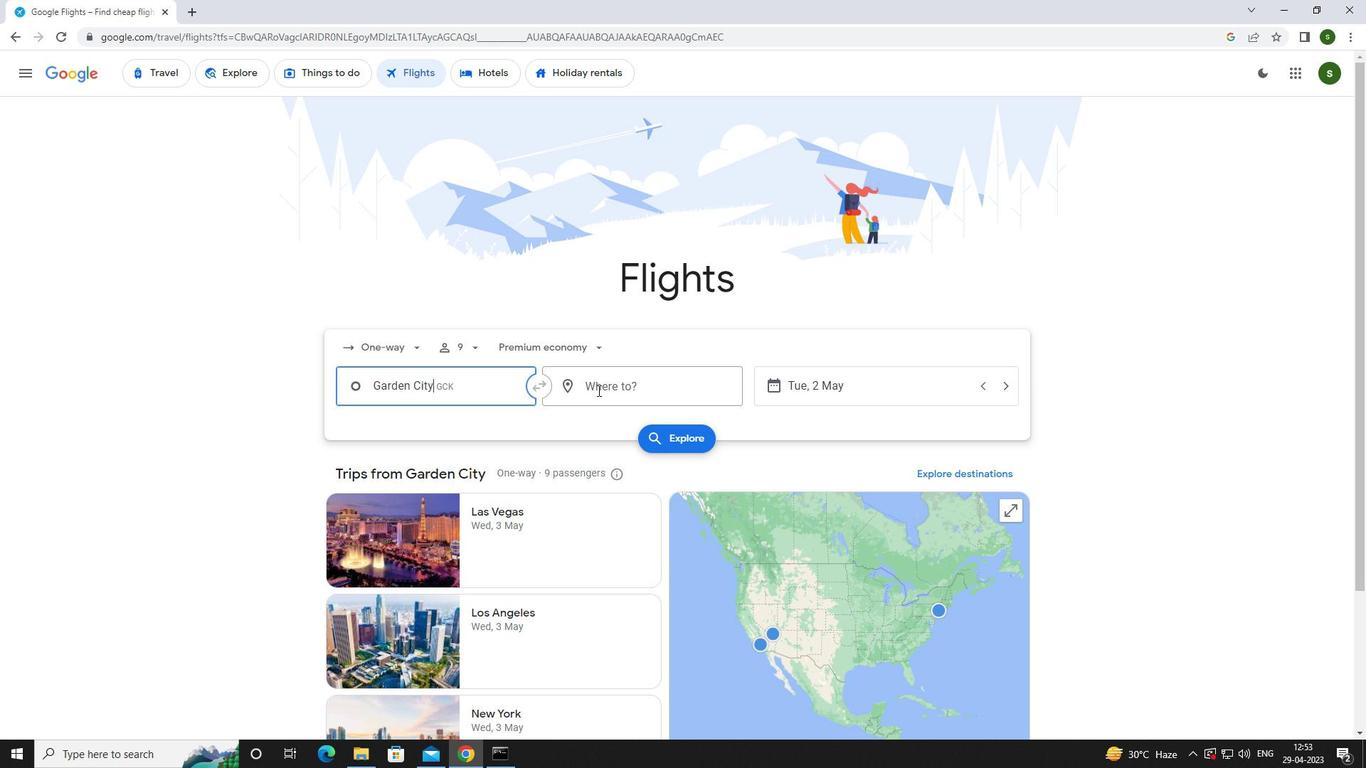 
Action: Mouse moved to (569, 382)
Screenshot: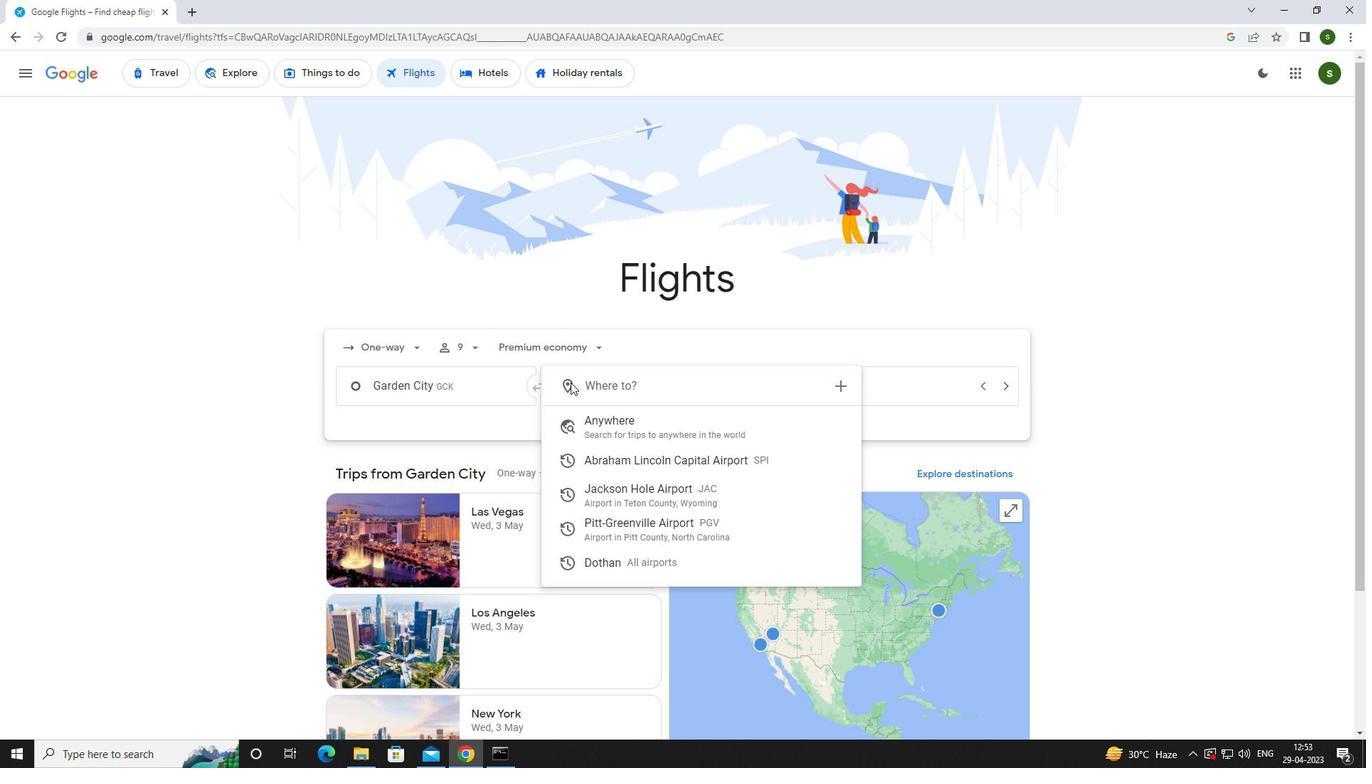 
Action: Key pressed <Key.caps_lock>g<Key.caps_lock>reenville<Key.space><Key.caps_lock>p<Key.caps_lock>it
Screenshot: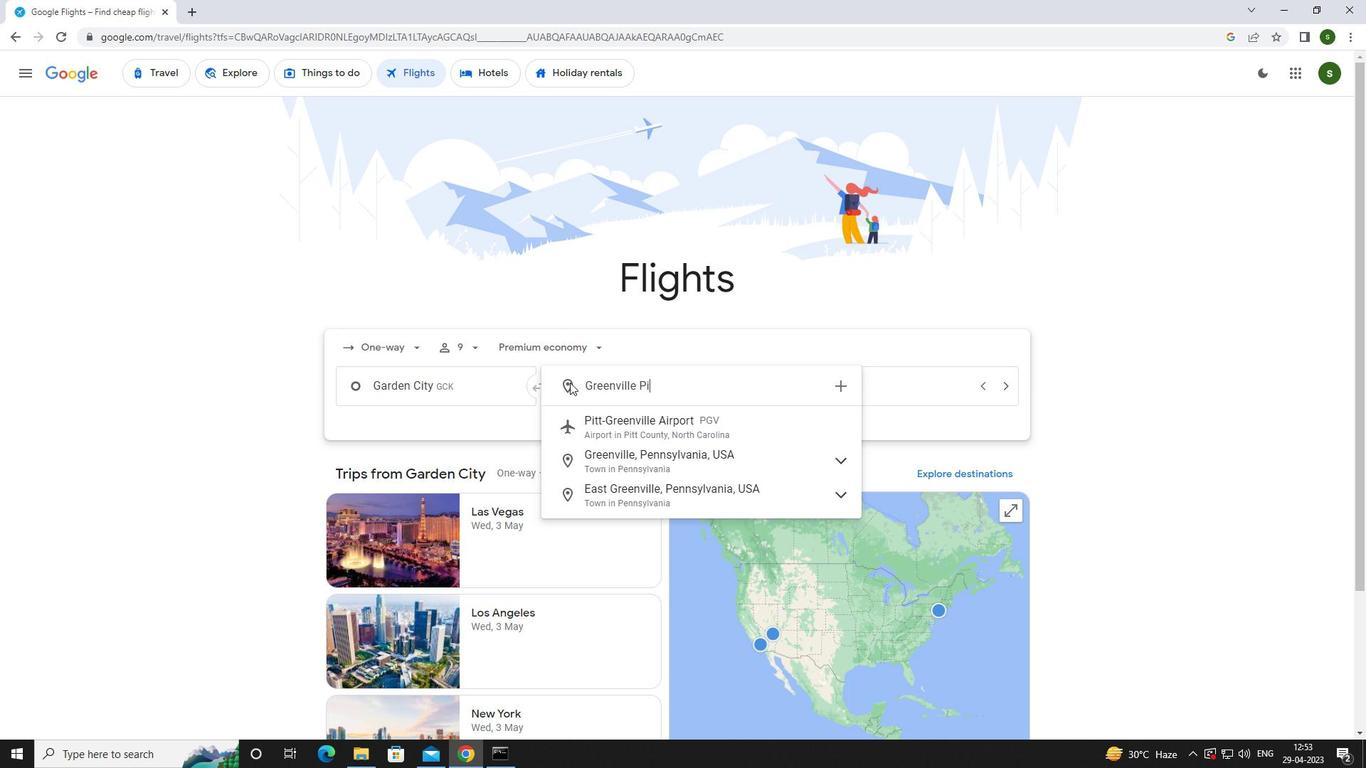 
Action: Mouse moved to (616, 426)
Screenshot: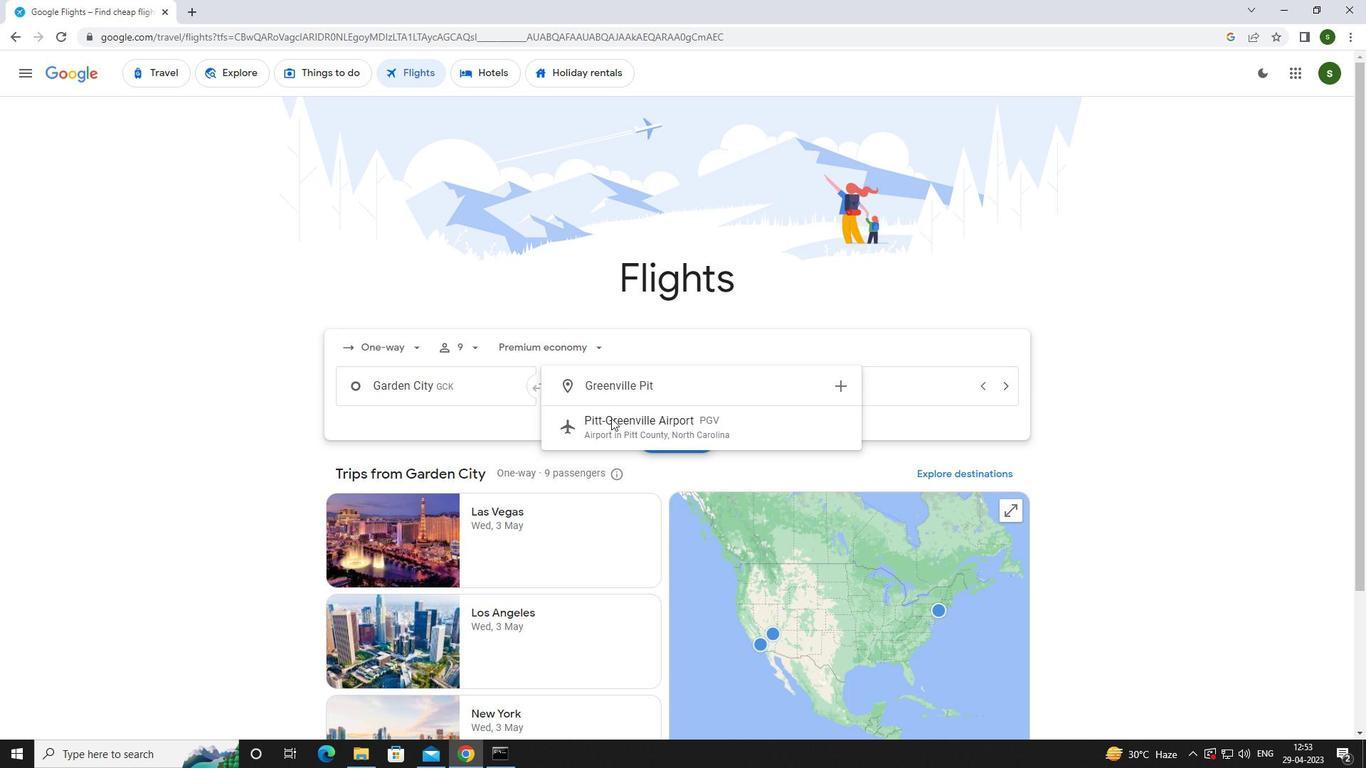 
Action: Mouse pressed left at (616, 426)
Screenshot: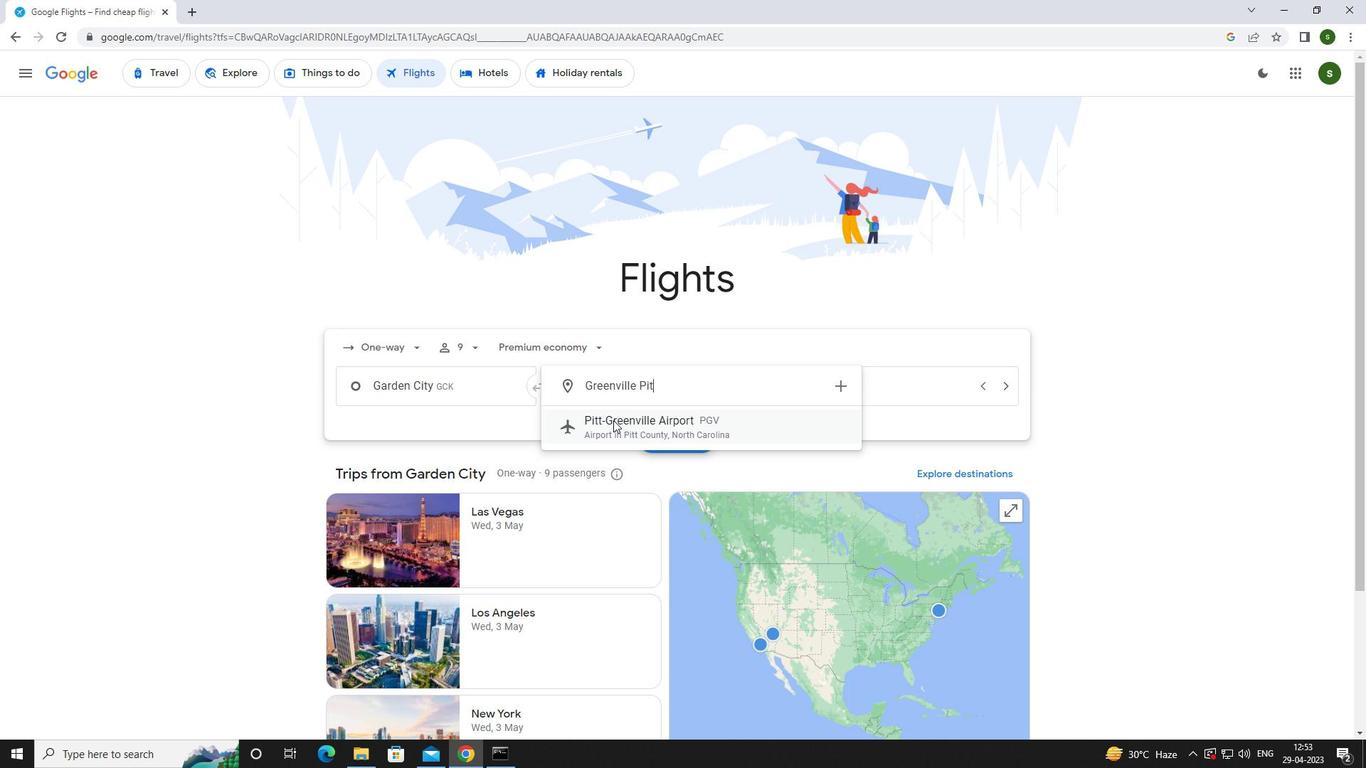 
Action: Mouse moved to (867, 387)
Screenshot: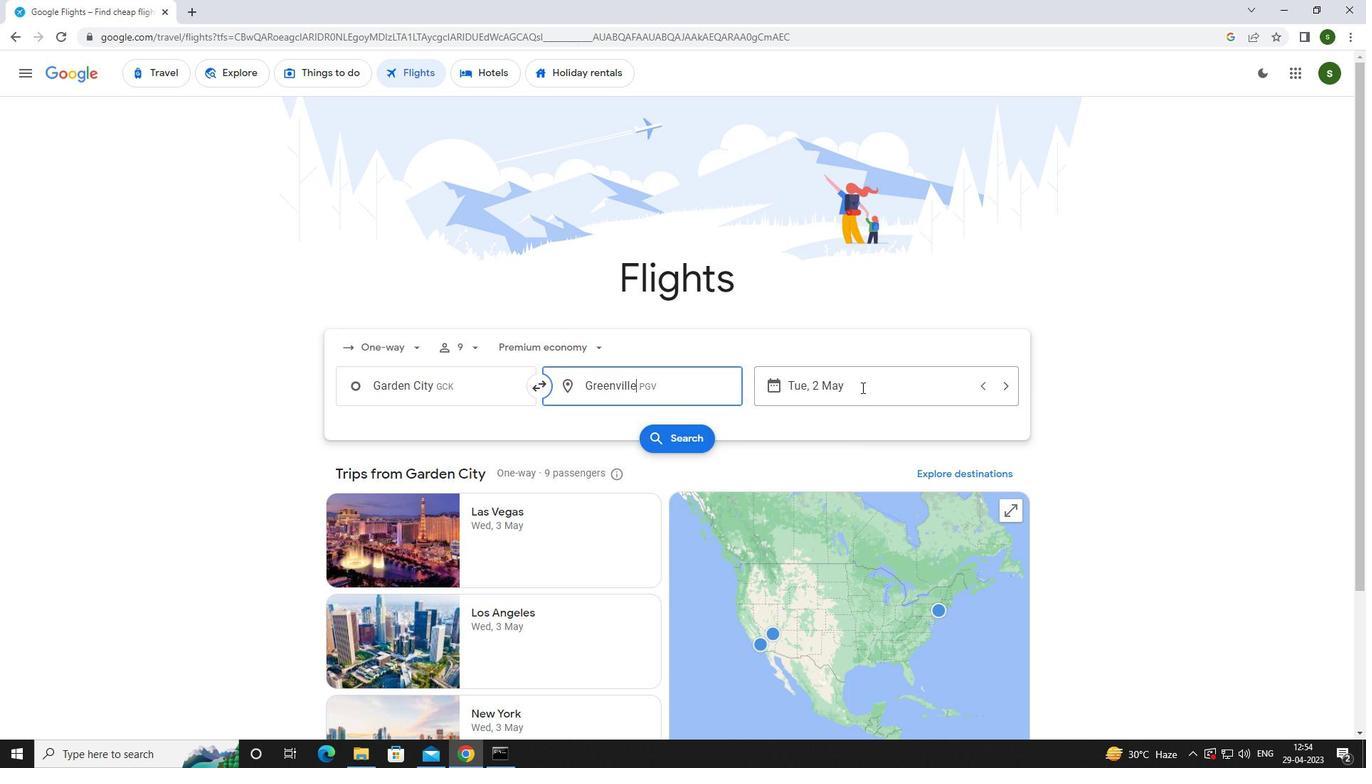 
Action: Mouse pressed left at (867, 387)
Screenshot: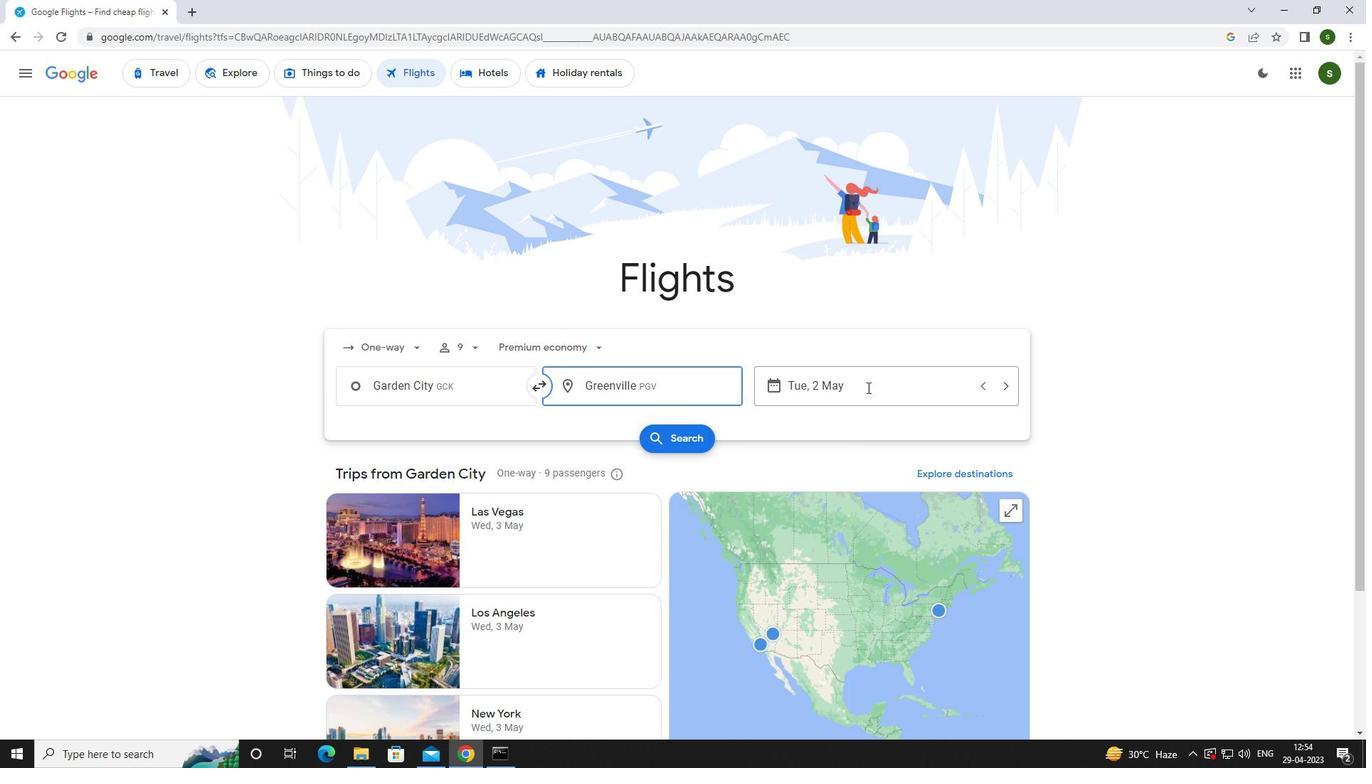 
Action: Mouse moved to (853, 478)
Screenshot: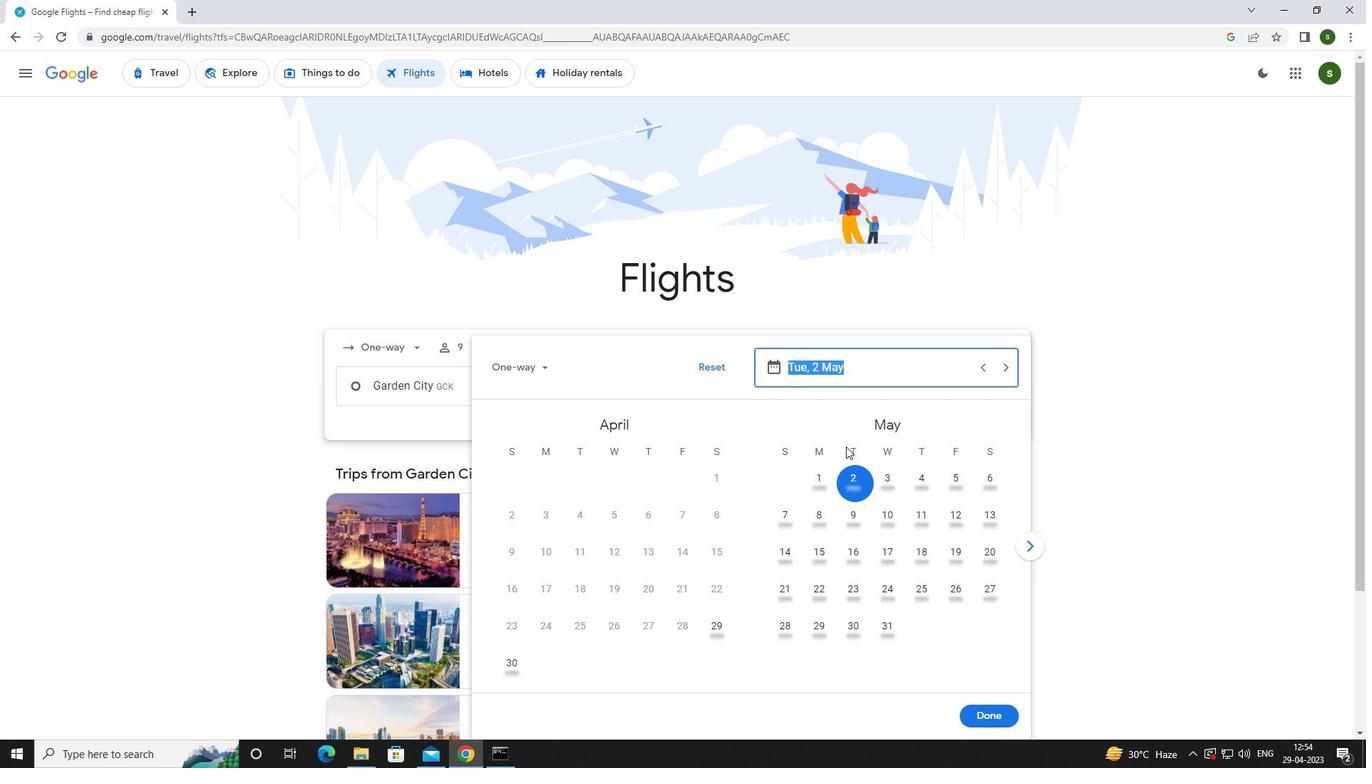 
Action: Mouse pressed left at (853, 478)
Screenshot: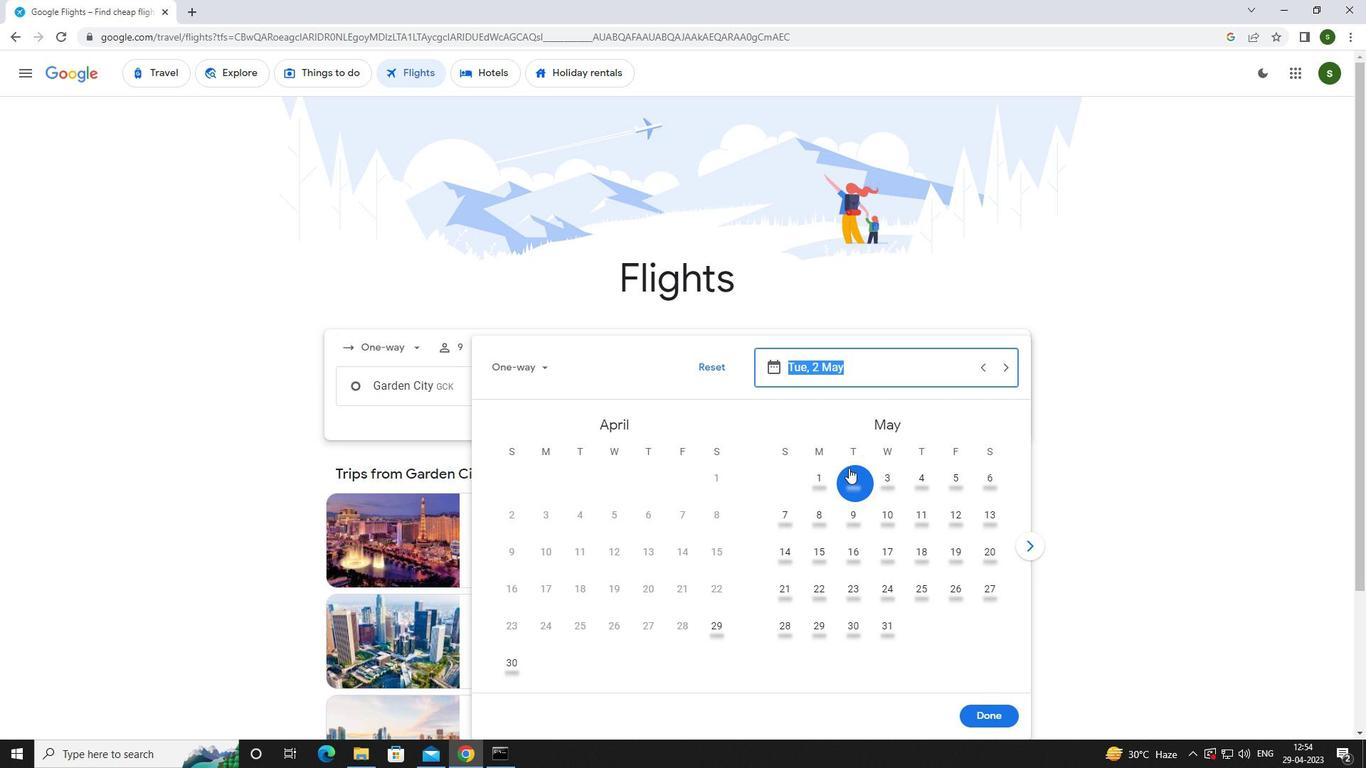 
Action: Mouse moved to (990, 717)
Screenshot: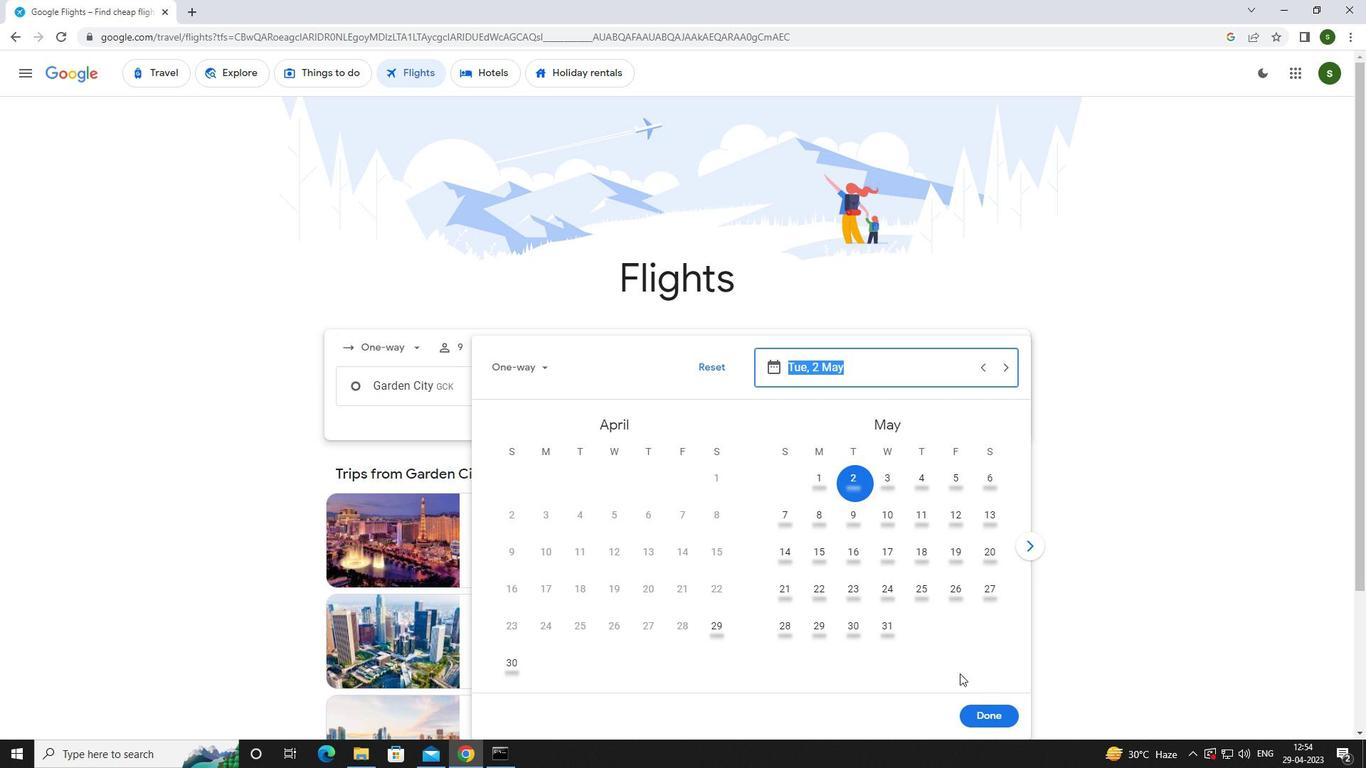 
Action: Mouse pressed left at (990, 717)
Screenshot: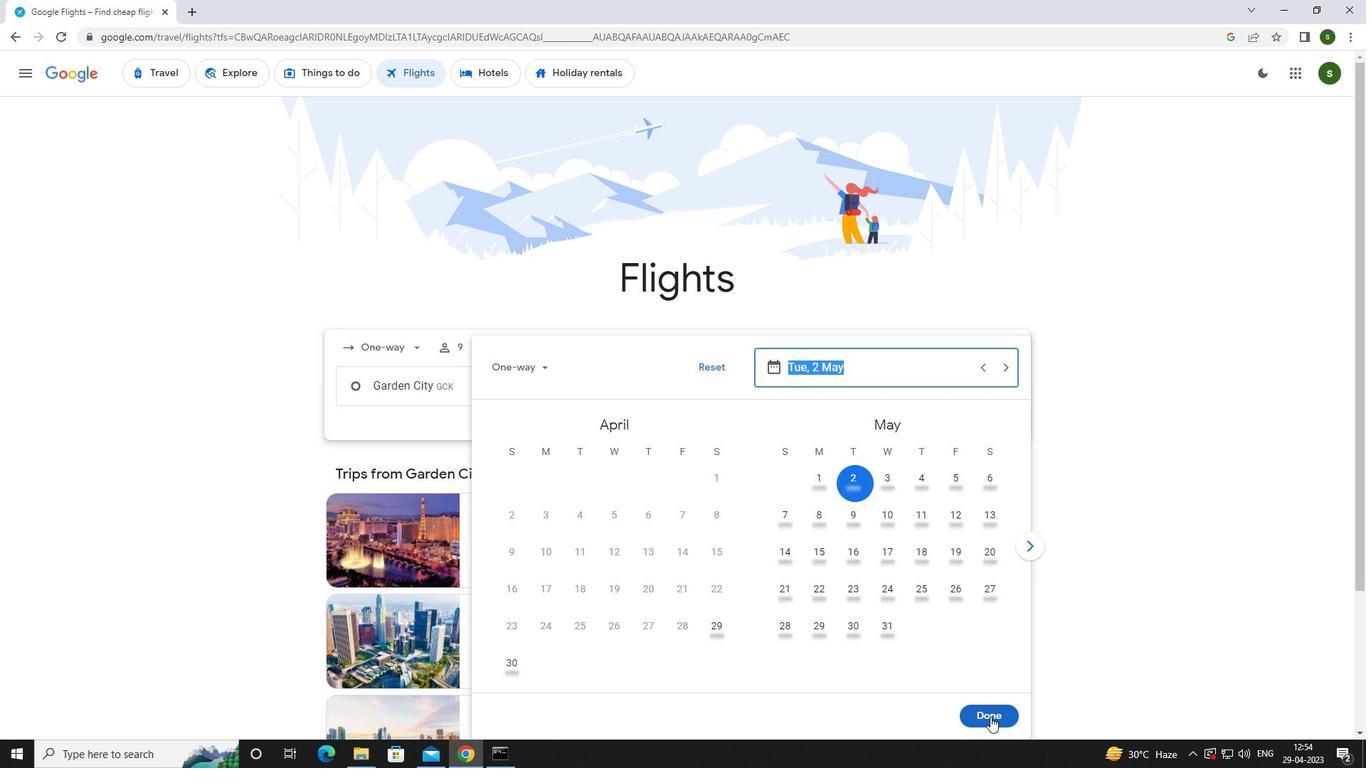 
Action: Mouse moved to (688, 437)
Screenshot: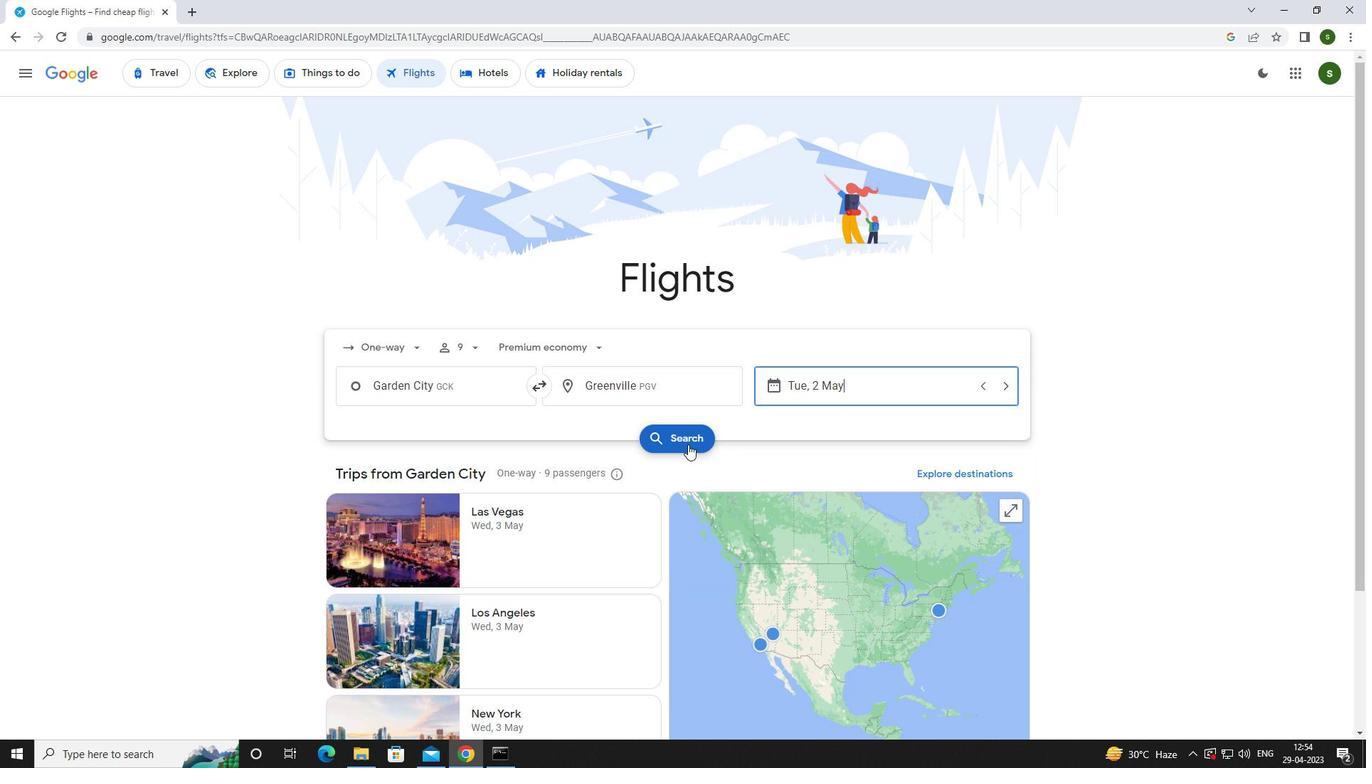 
Action: Mouse pressed left at (688, 437)
Screenshot: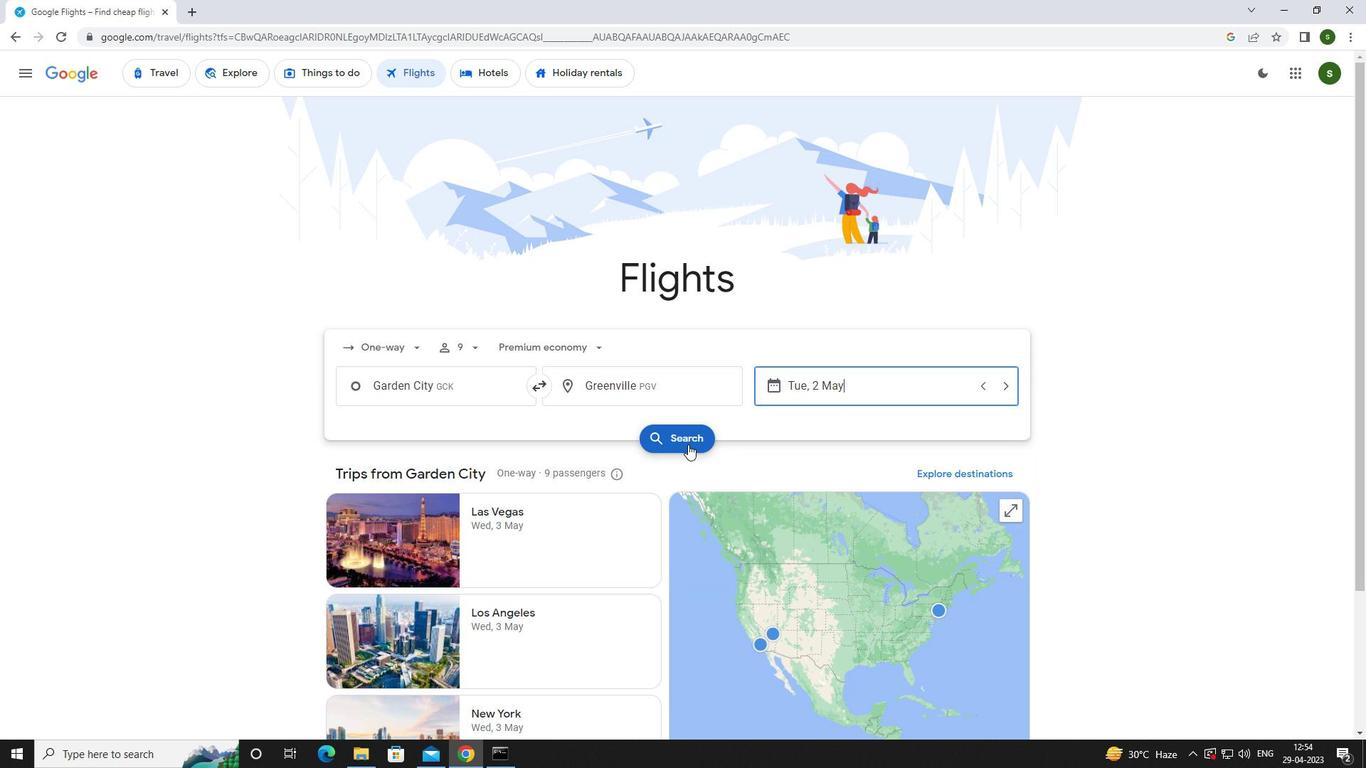 
Action: Mouse moved to (331, 204)
Screenshot: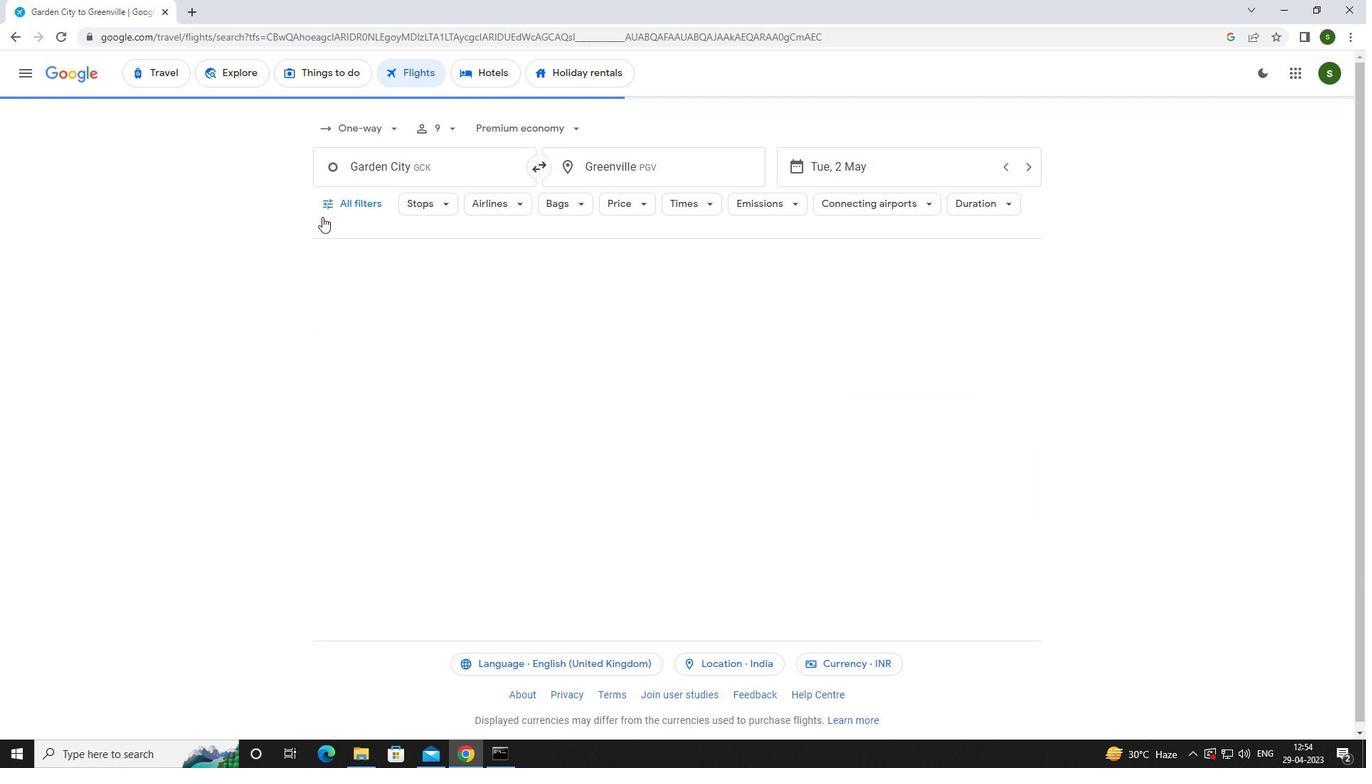 
Action: Mouse pressed left at (331, 204)
Screenshot: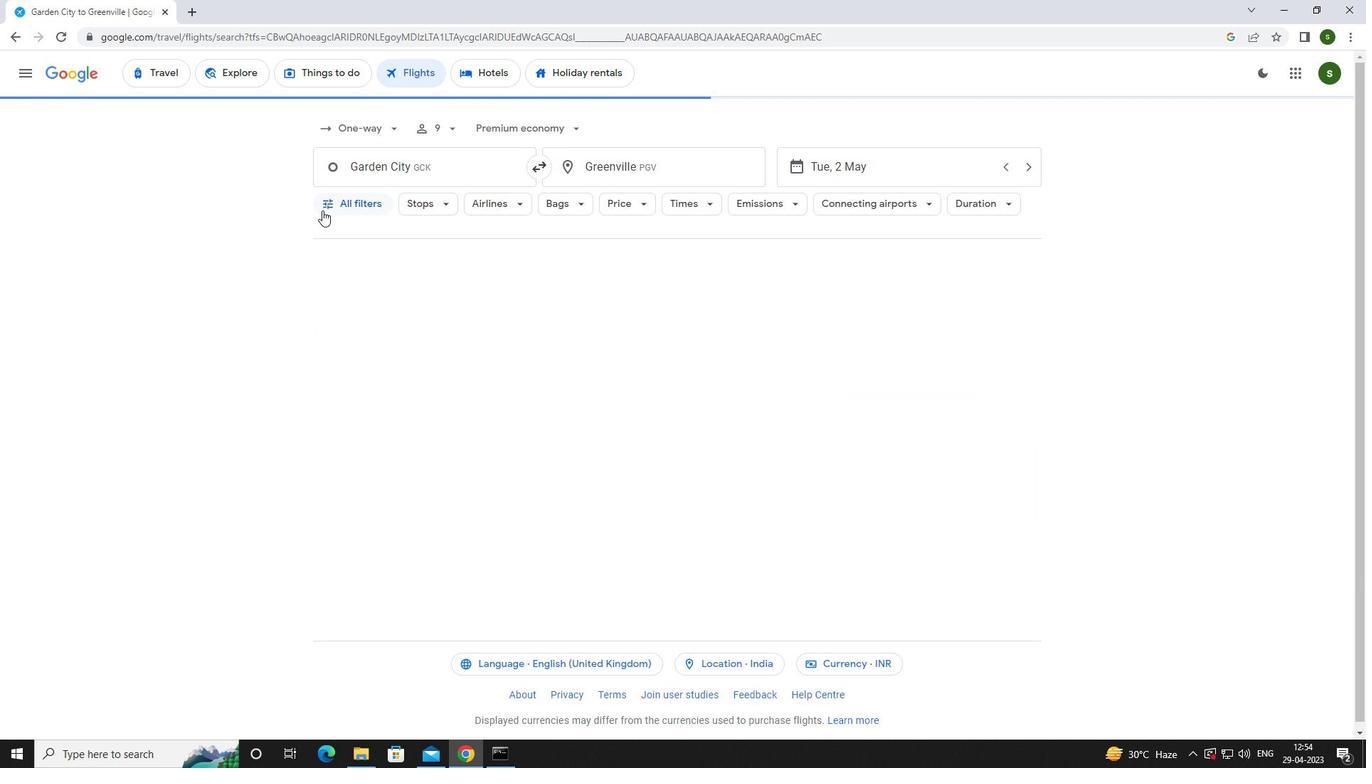 
Action: Mouse moved to (533, 505)
Screenshot: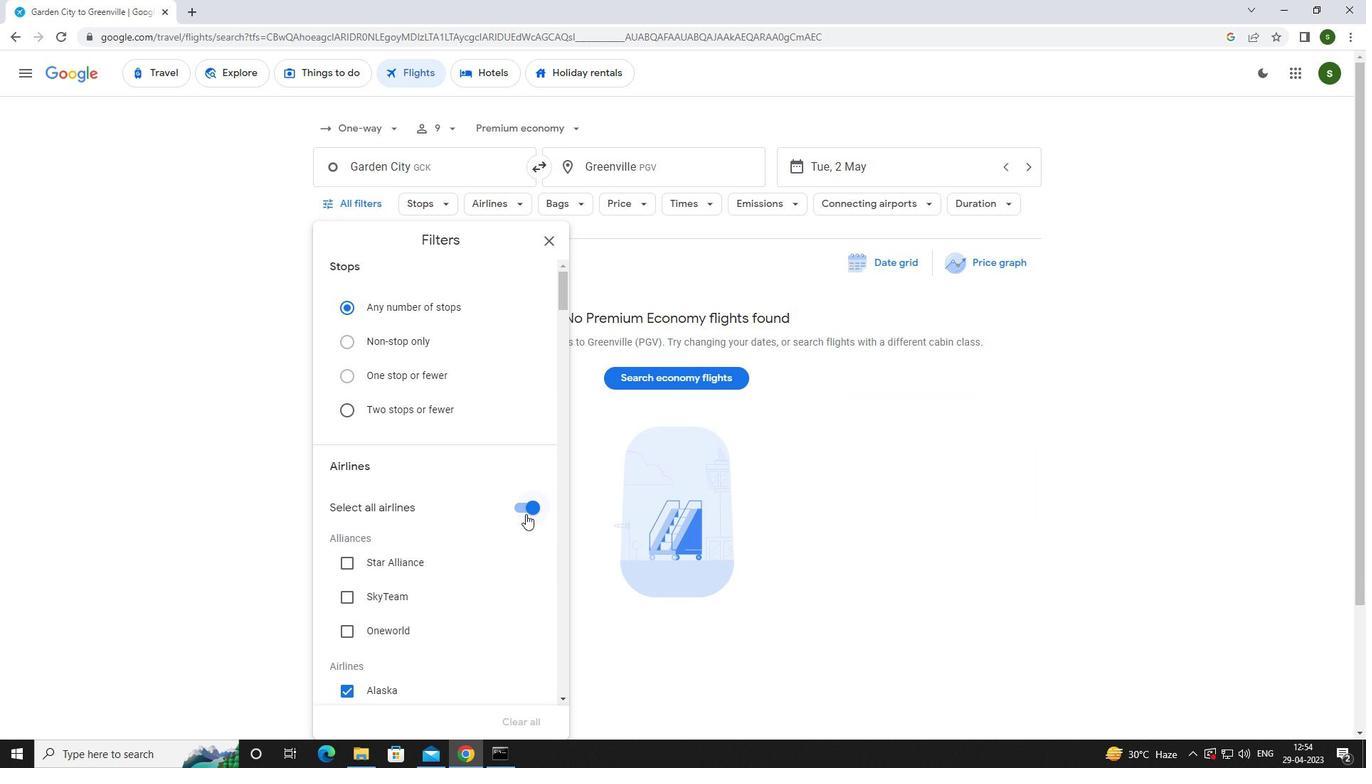 
Action: Mouse pressed left at (533, 505)
Screenshot: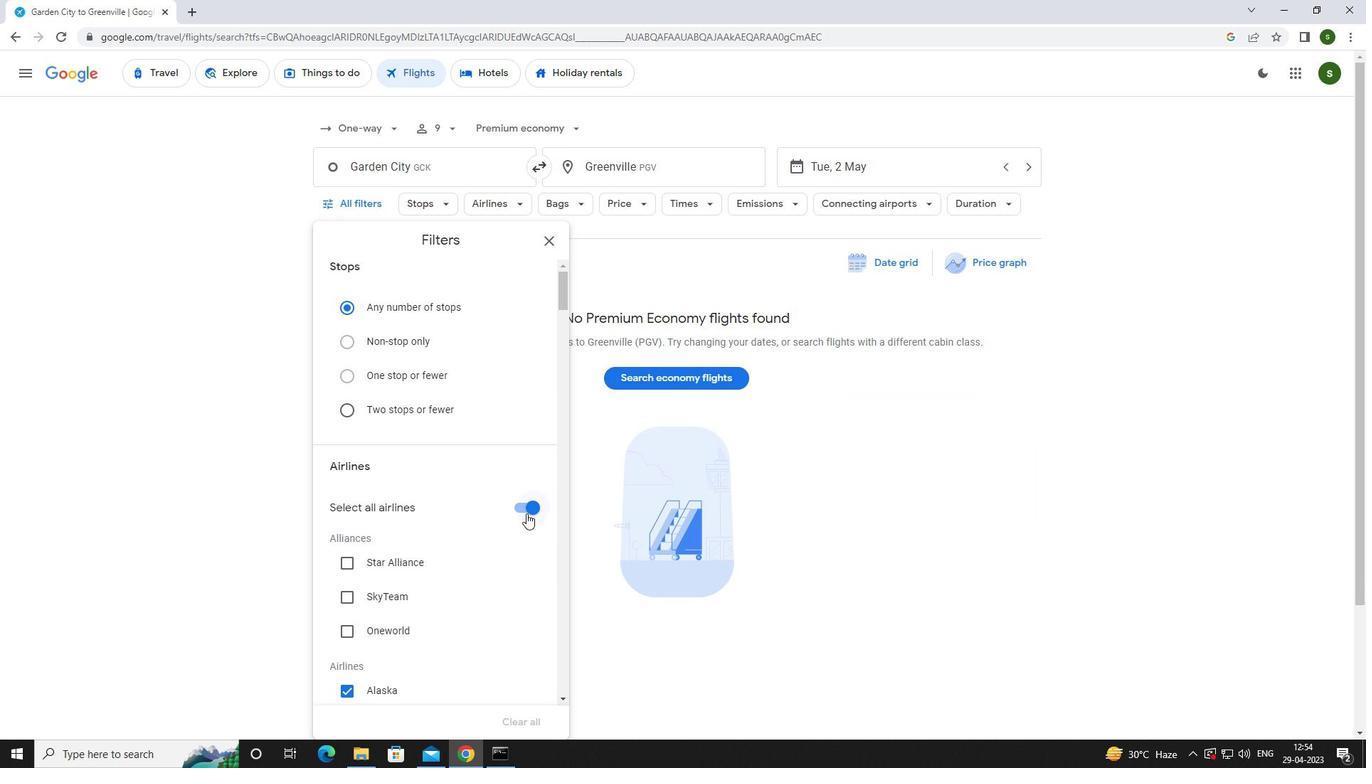 
Action: Mouse moved to (495, 489)
Screenshot: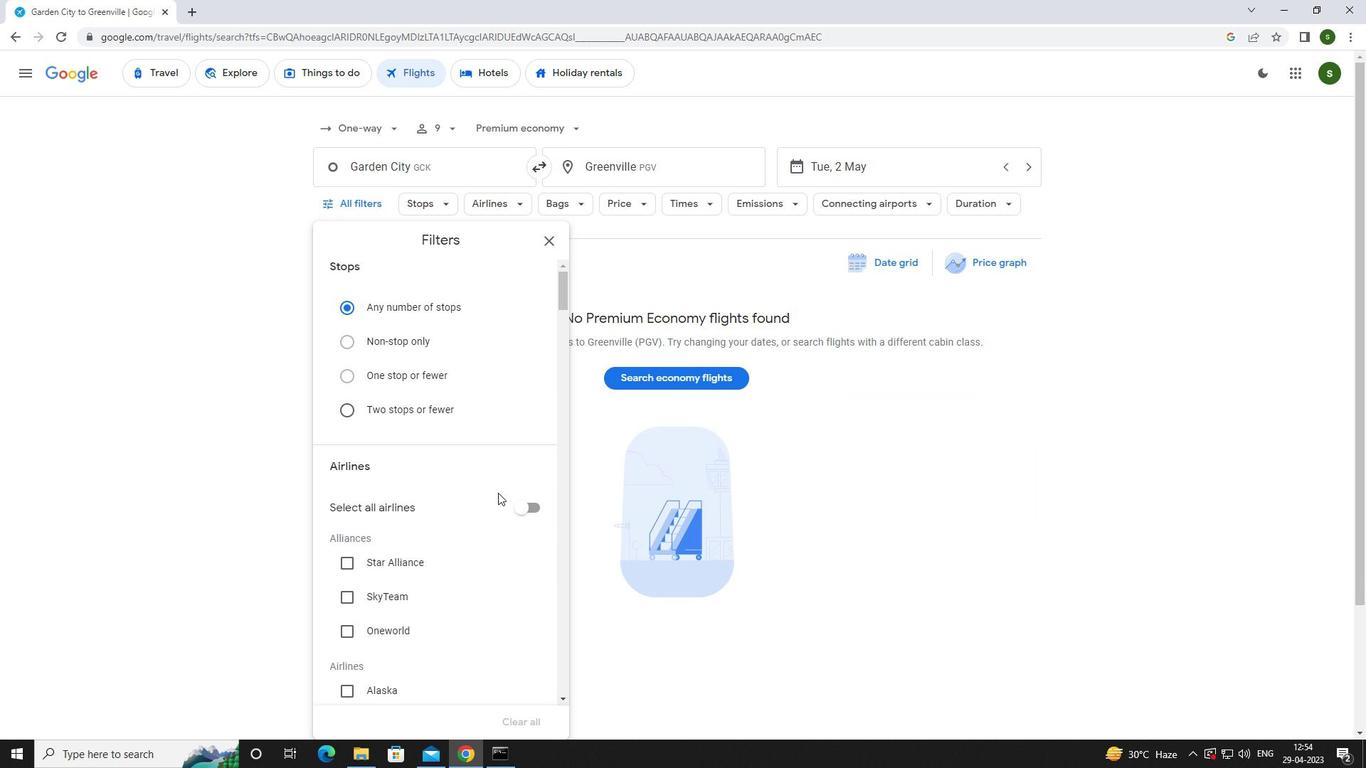 
Action: Mouse scrolled (495, 488) with delta (0, 0)
Screenshot: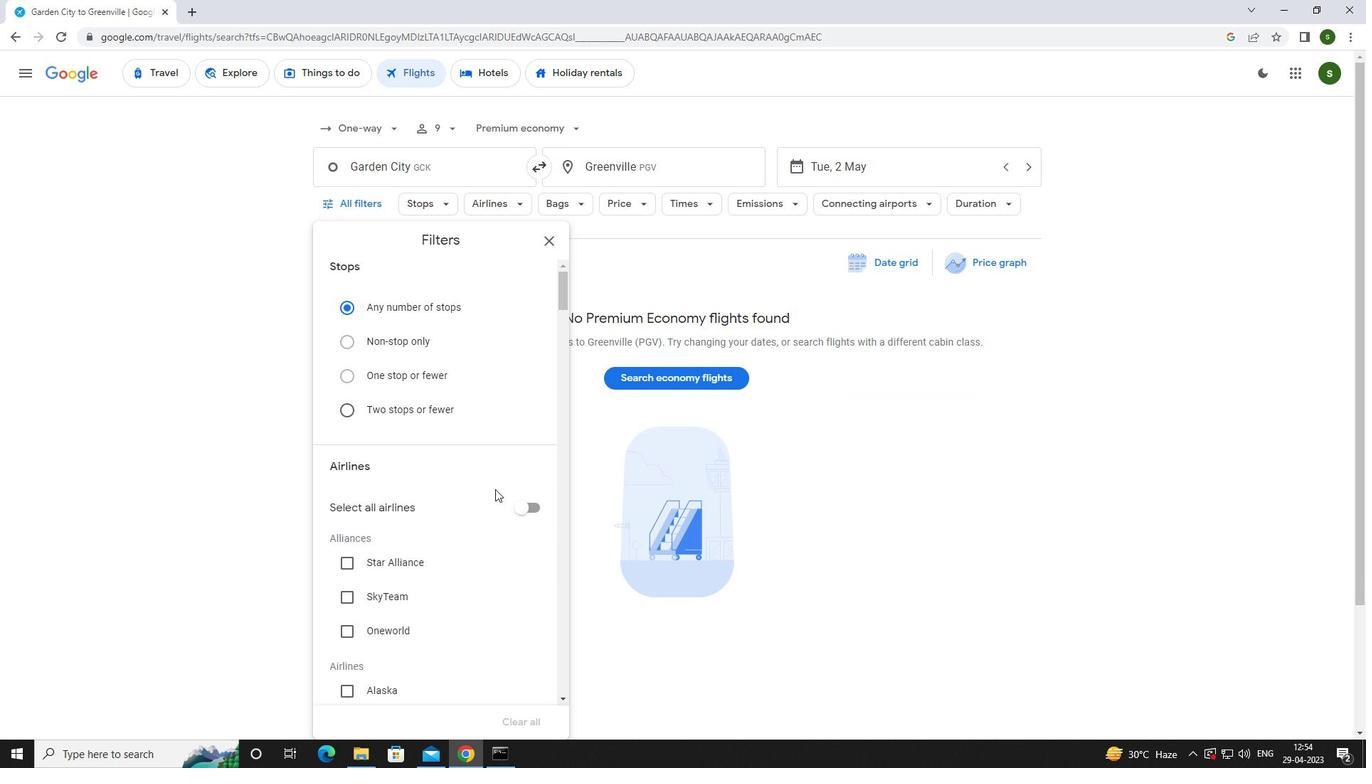 
Action: Mouse scrolled (495, 488) with delta (0, 0)
Screenshot: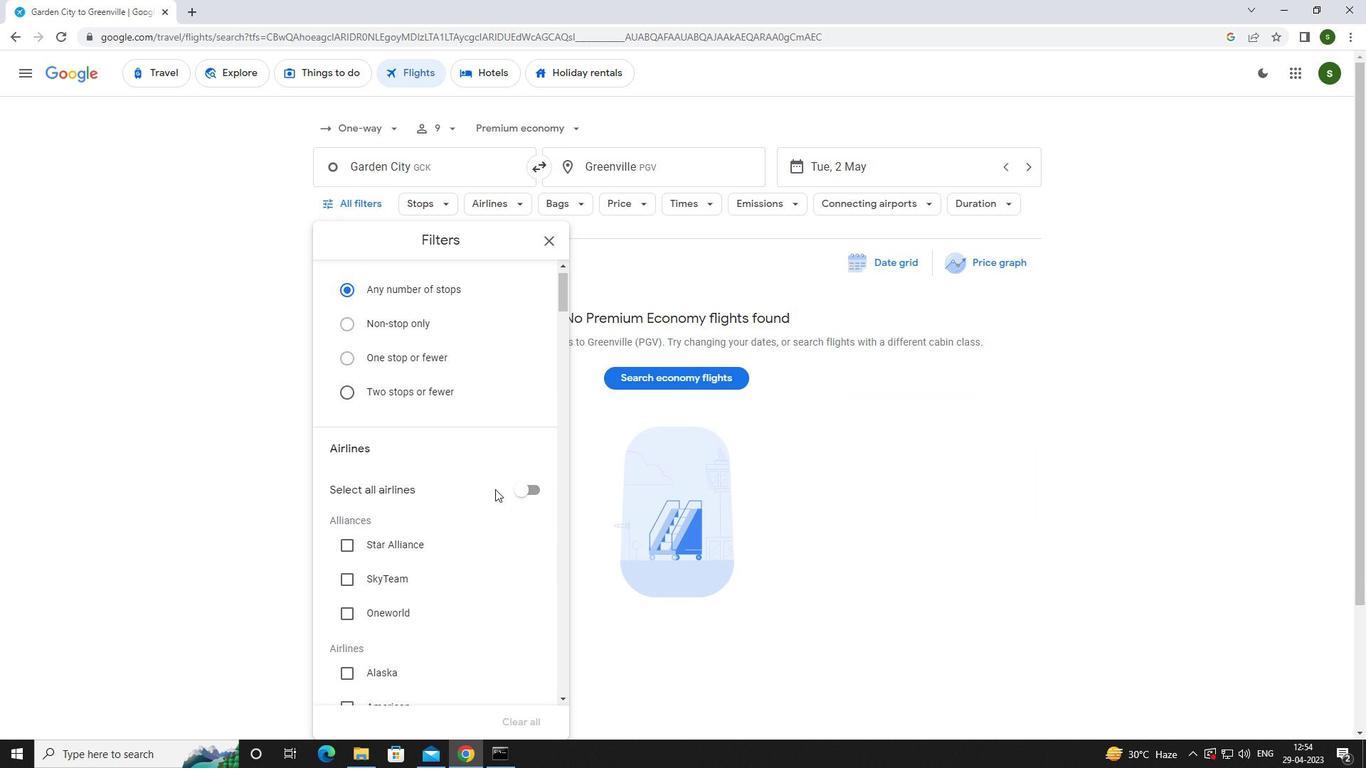 
Action: Mouse scrolled (495, 488) with delta (0, 0)
Screenshot: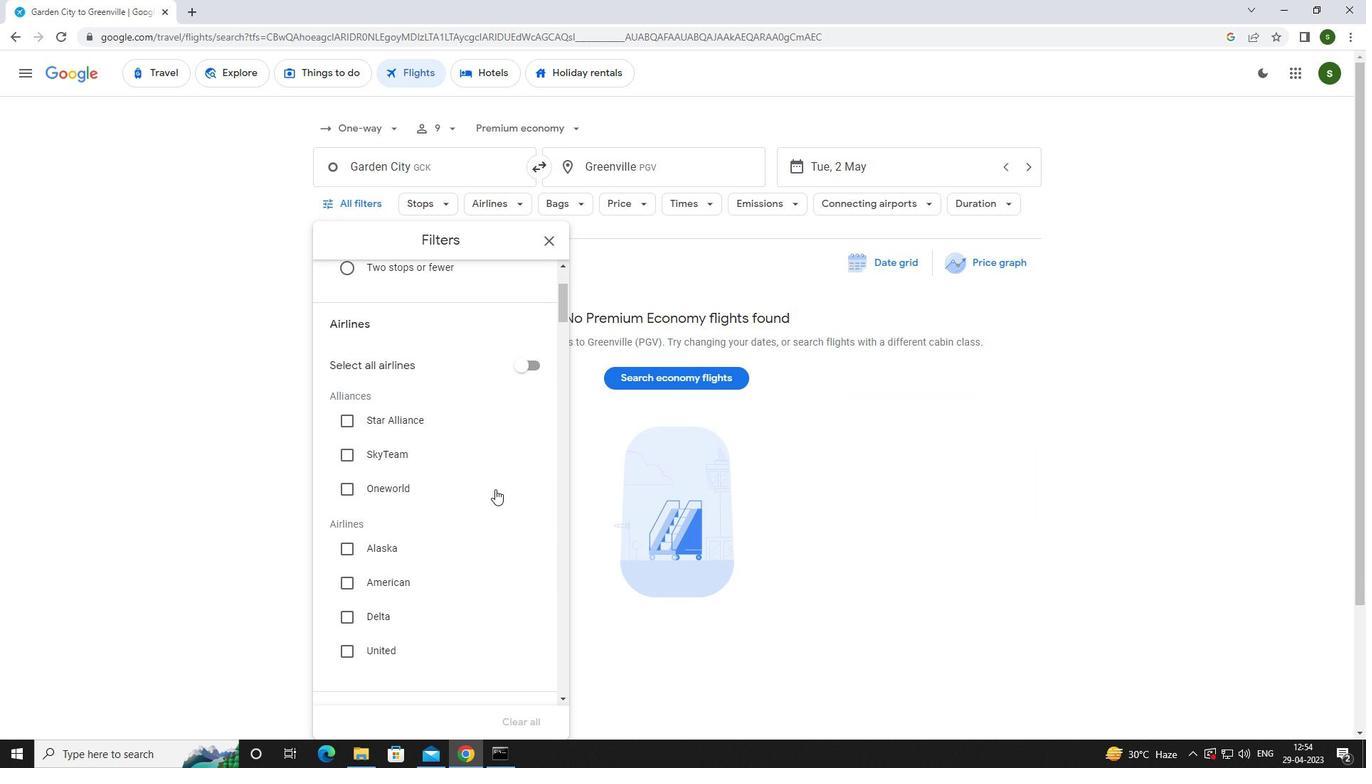 
Action: Mouse scrolled (495, 488) with delta (0, 0)
Screenshot: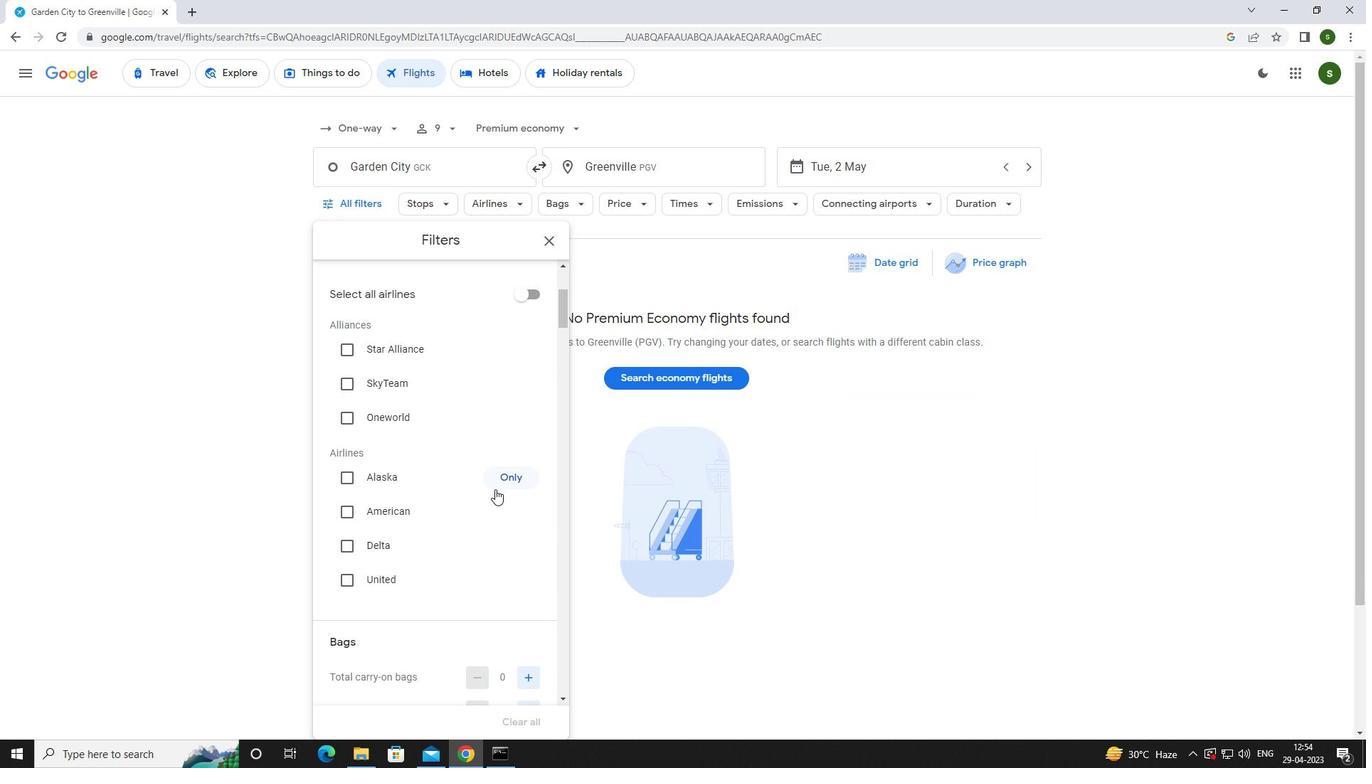 
Action: Mouse scrolled (495, 488) with delta (0, 0)
Screenshot: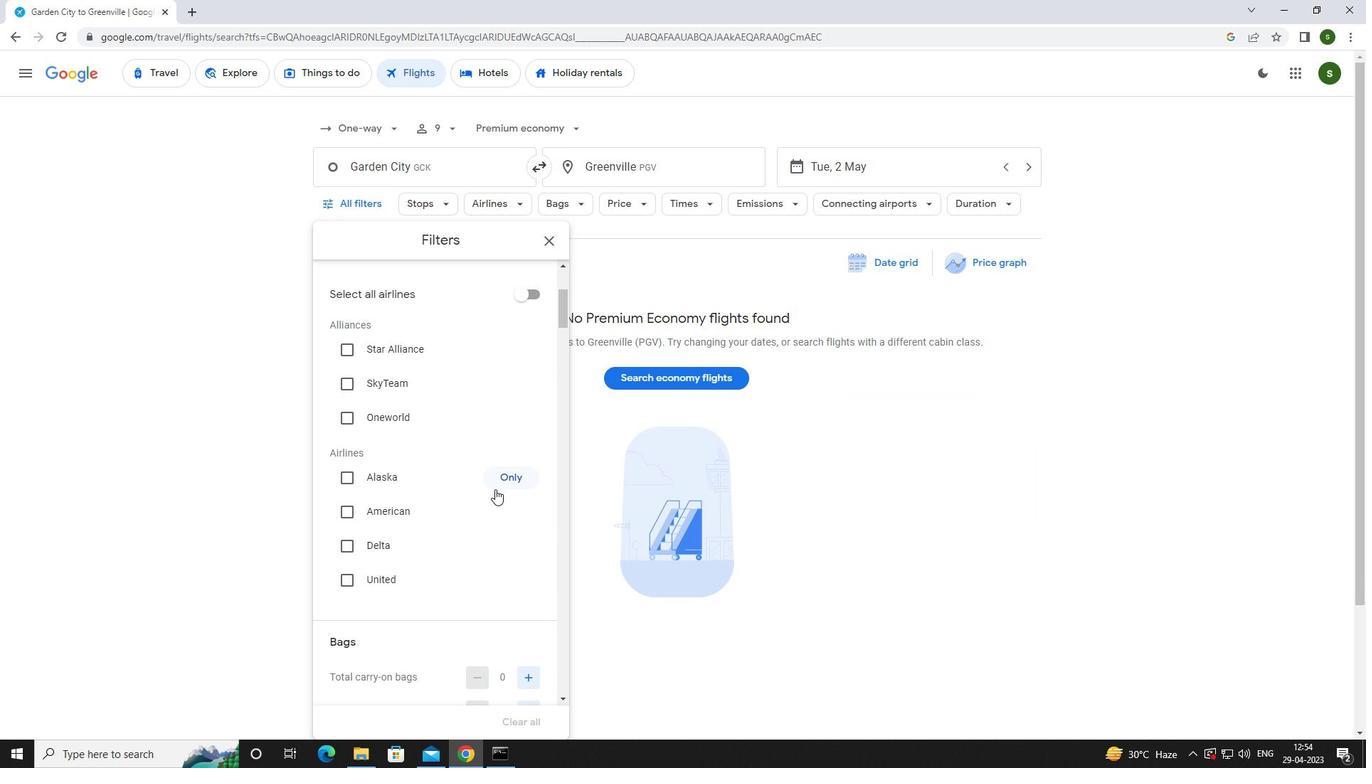 
Action: Mouse scrolled (495, 488) with delta (0, 0)
Screenshot: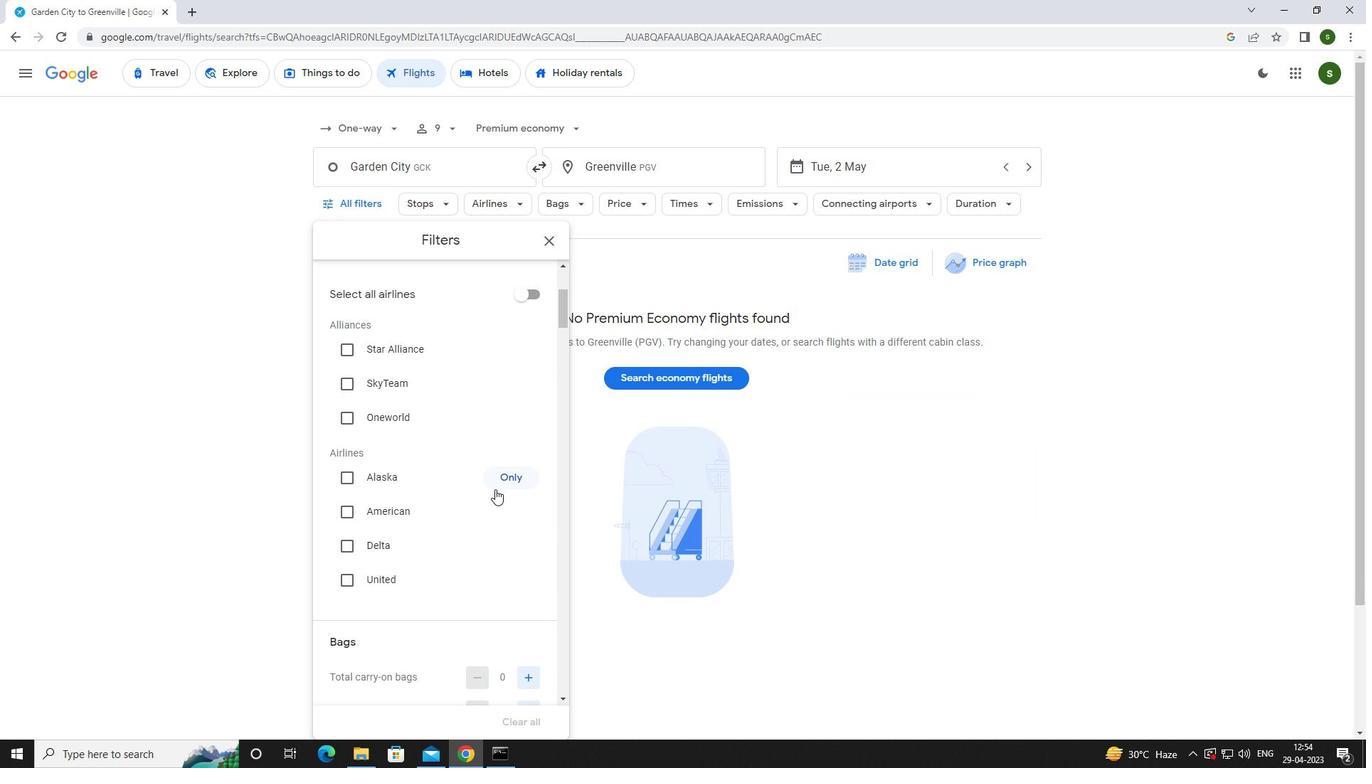 
Action: Mouse moved to (526, 461)
Screenshot: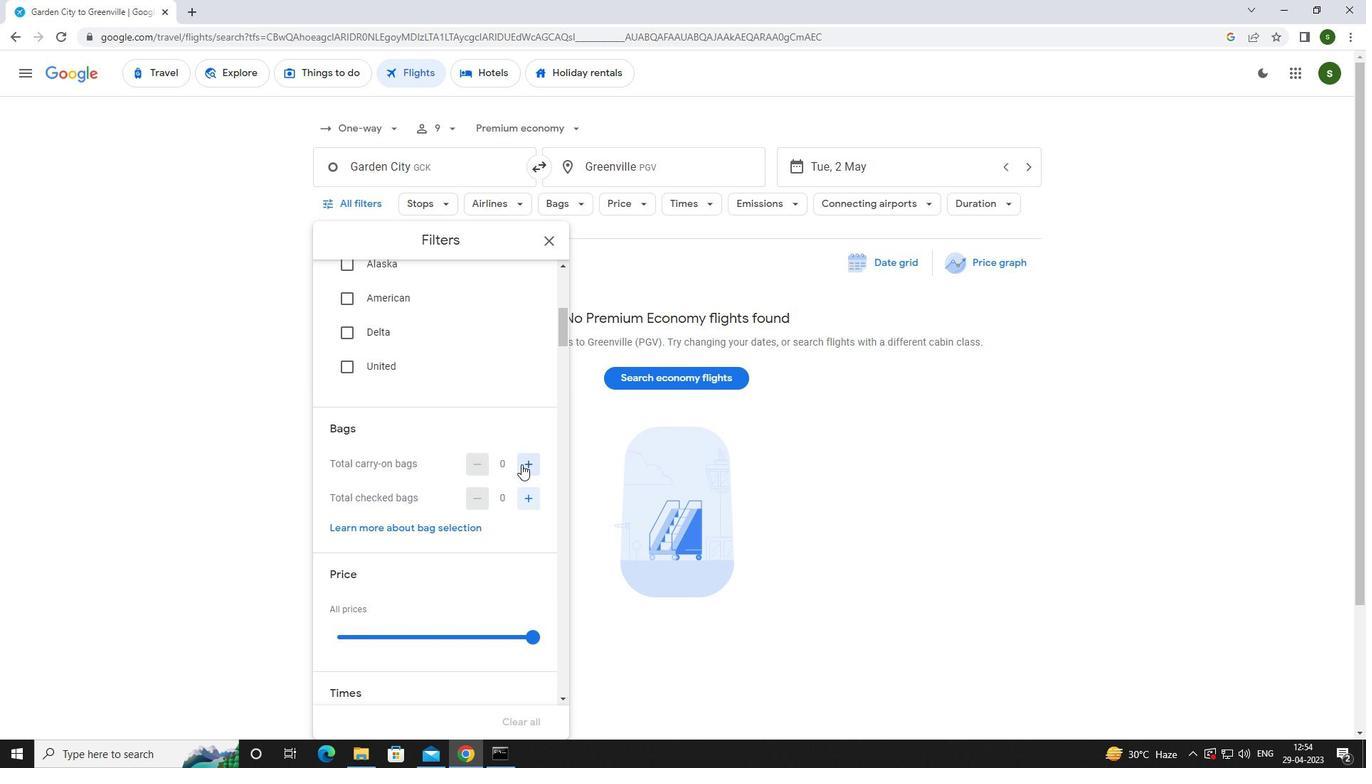 
Action: Mouse pressed left at (526, 461)
Screenshot: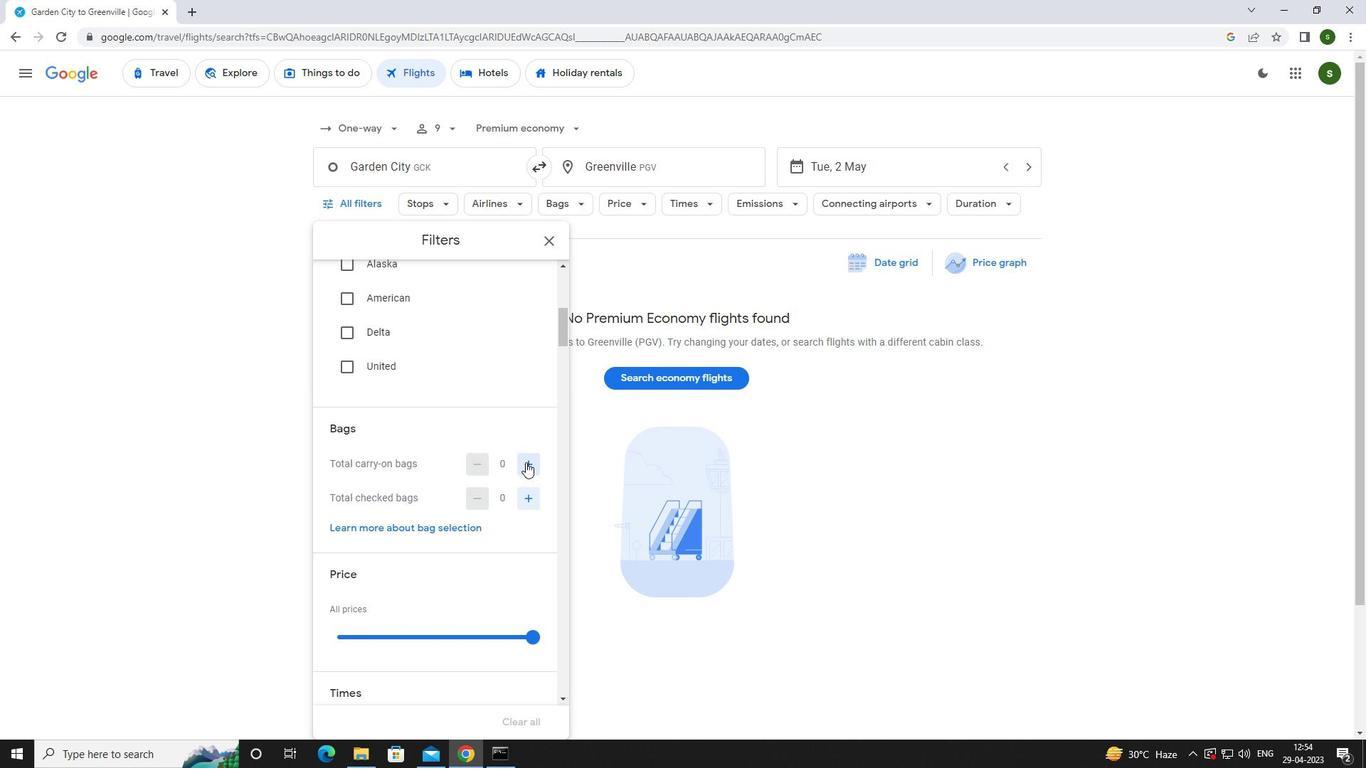 
Action: Mouse pressed left at (526, 461)
Screenshot: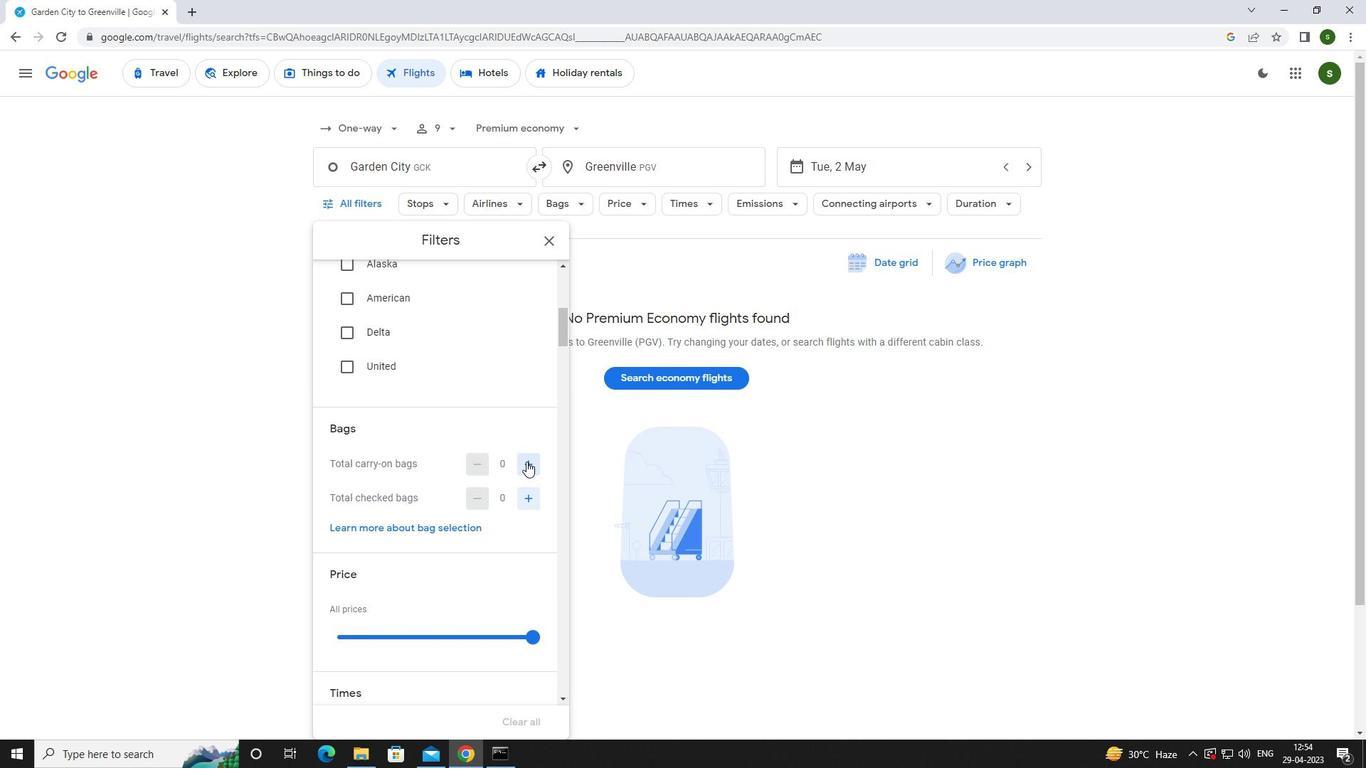 
Action: Mouse moved to (498, 488)
Screenshot: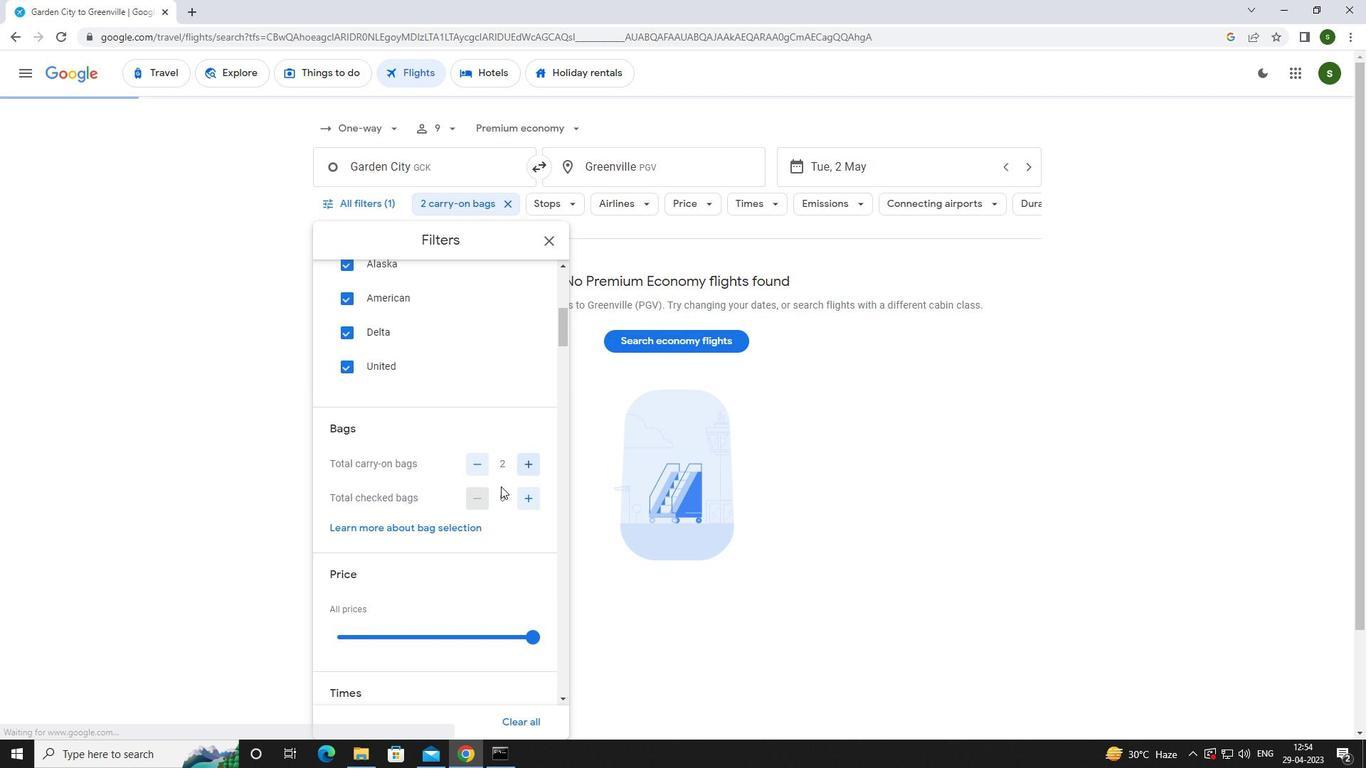 
Action: Mouse scrolled (498, 488) with delta (0, 0)
Screenshot: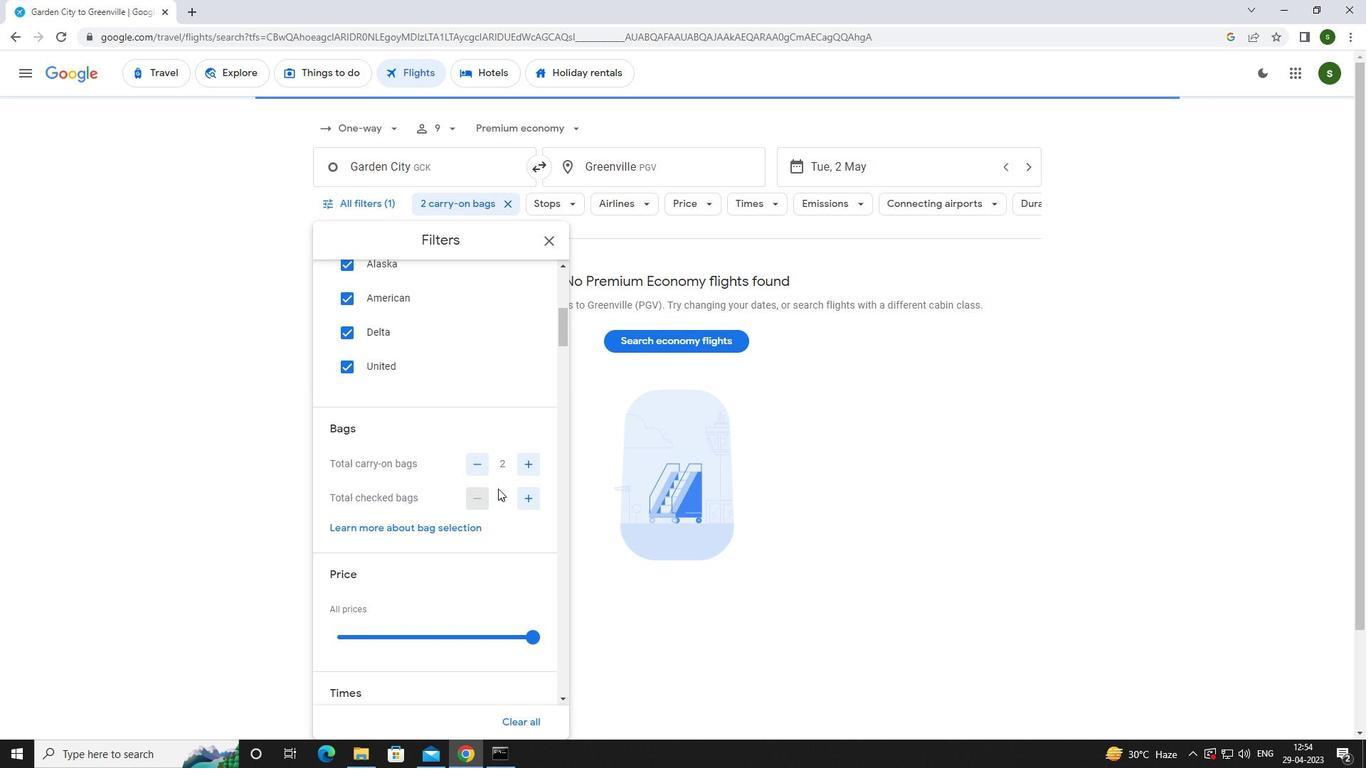 
Action: Mouse scrolled (498, 488) with delta (0, 0)
Screenshot: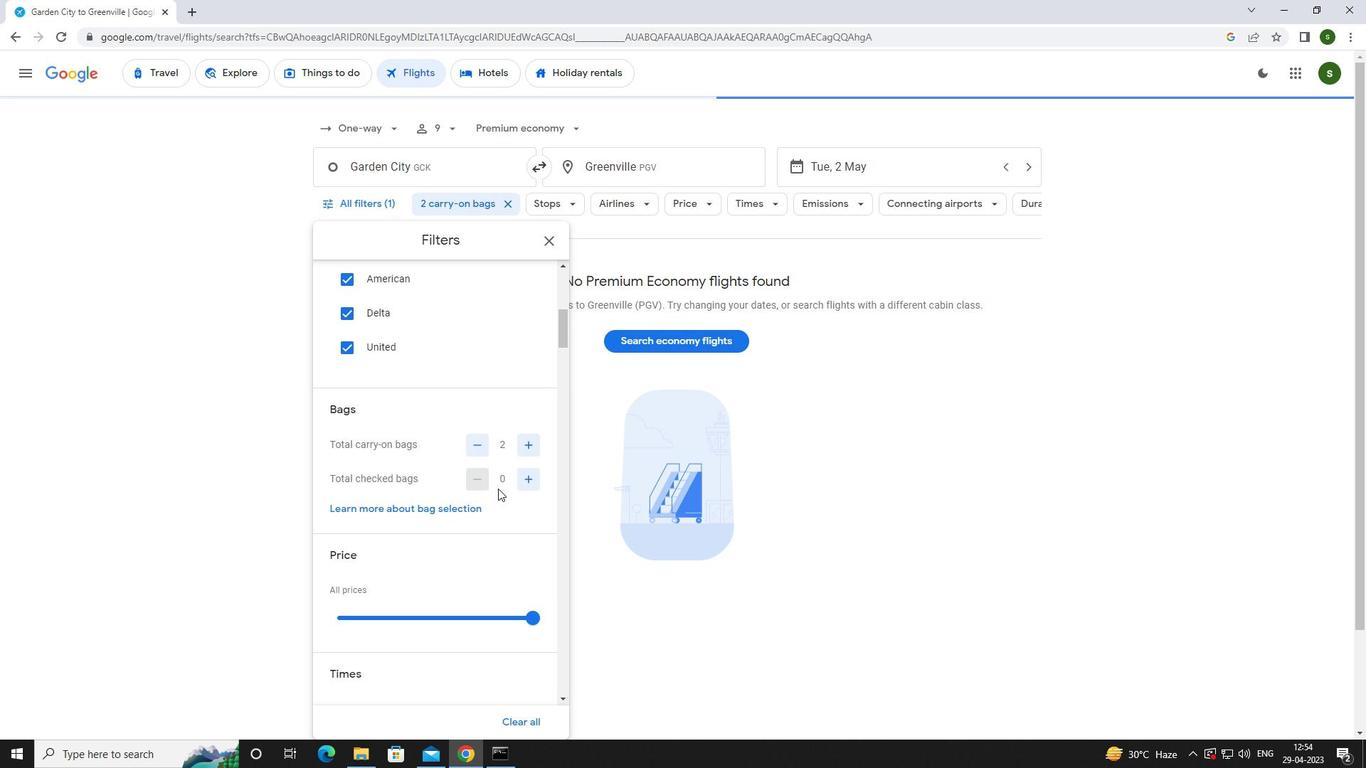 
Action: Mouse moved to (533, 488)
Screenshot: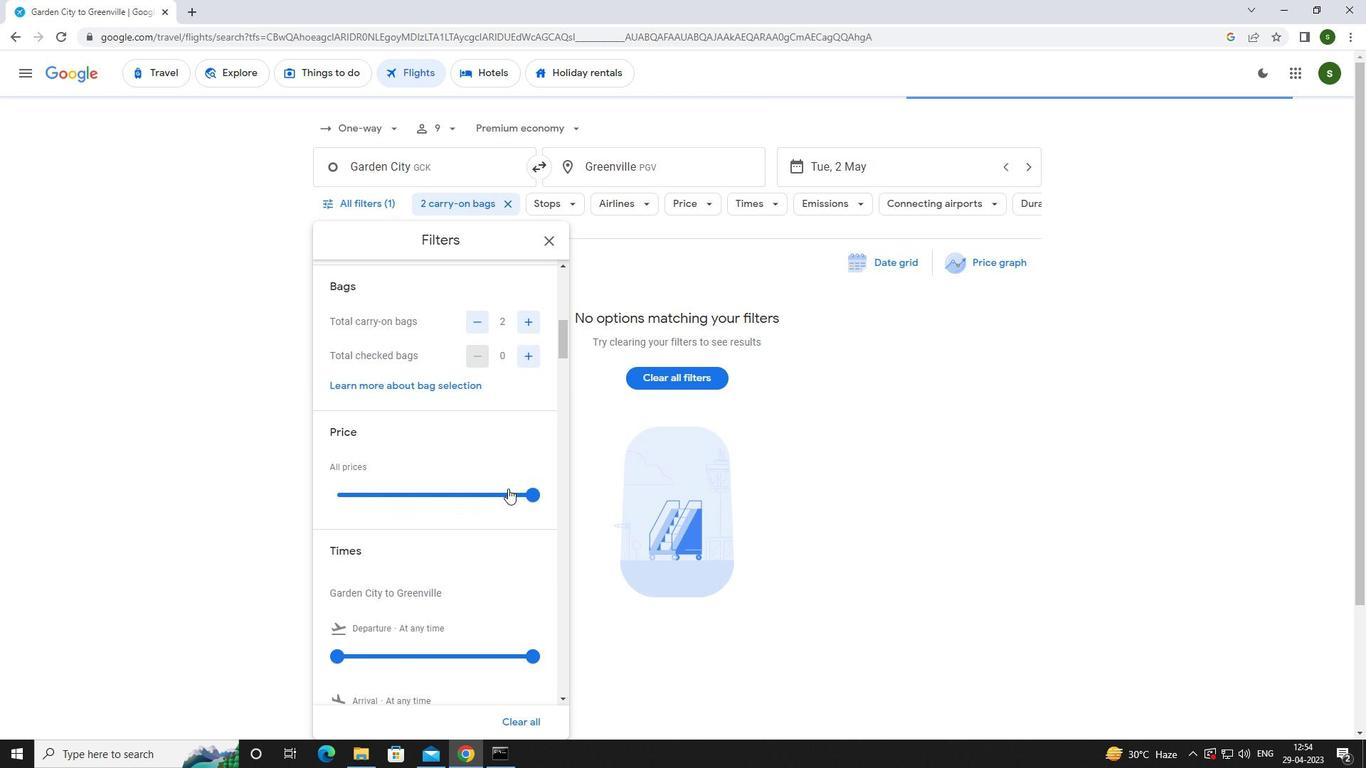 
Action: Mouse pressed left at (533, 488)
Screenshot: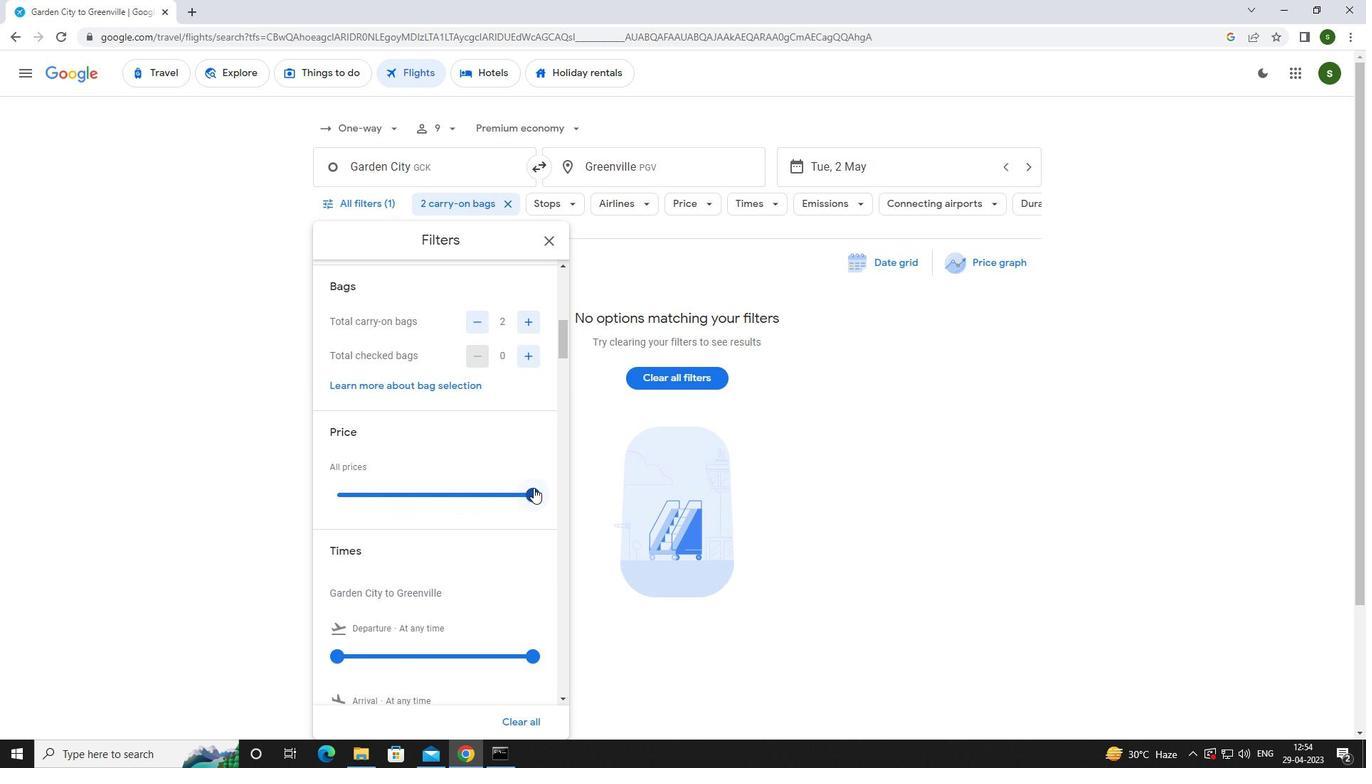 
Action: Mouse moved to (500, 520)
Screenshot: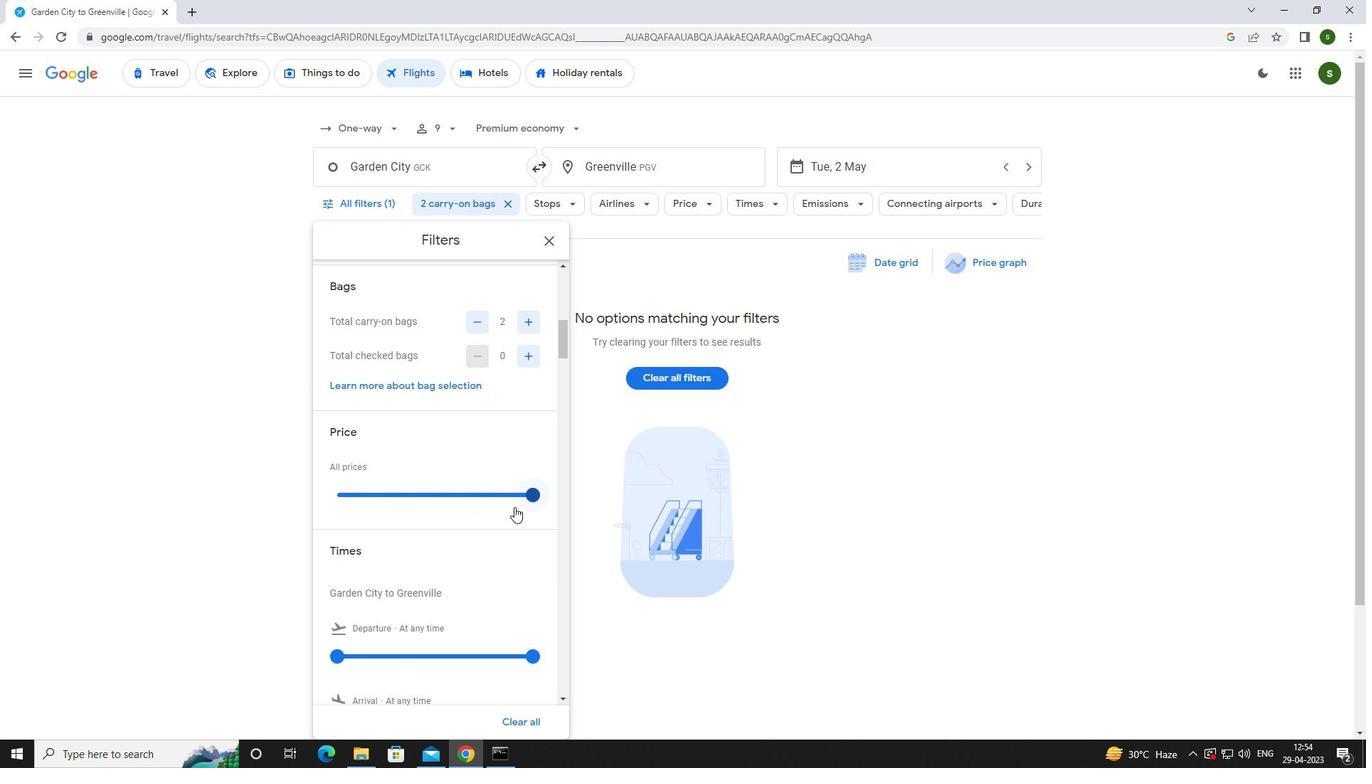 
Action: Mouse scrolled (500, 520) with delta (0, 0)
Screenshot: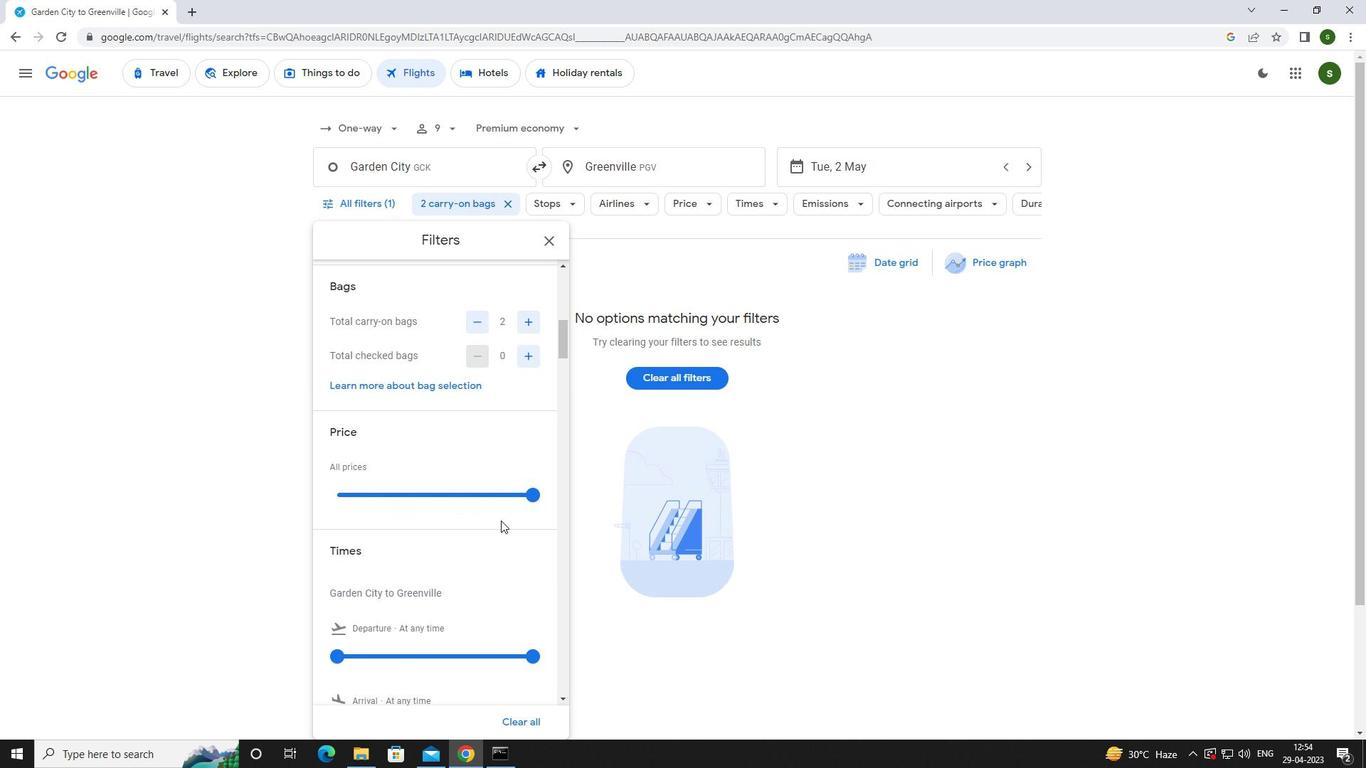 
Action: Mouse scrolled (500, 520) with delta (0, 0)
Screenshot: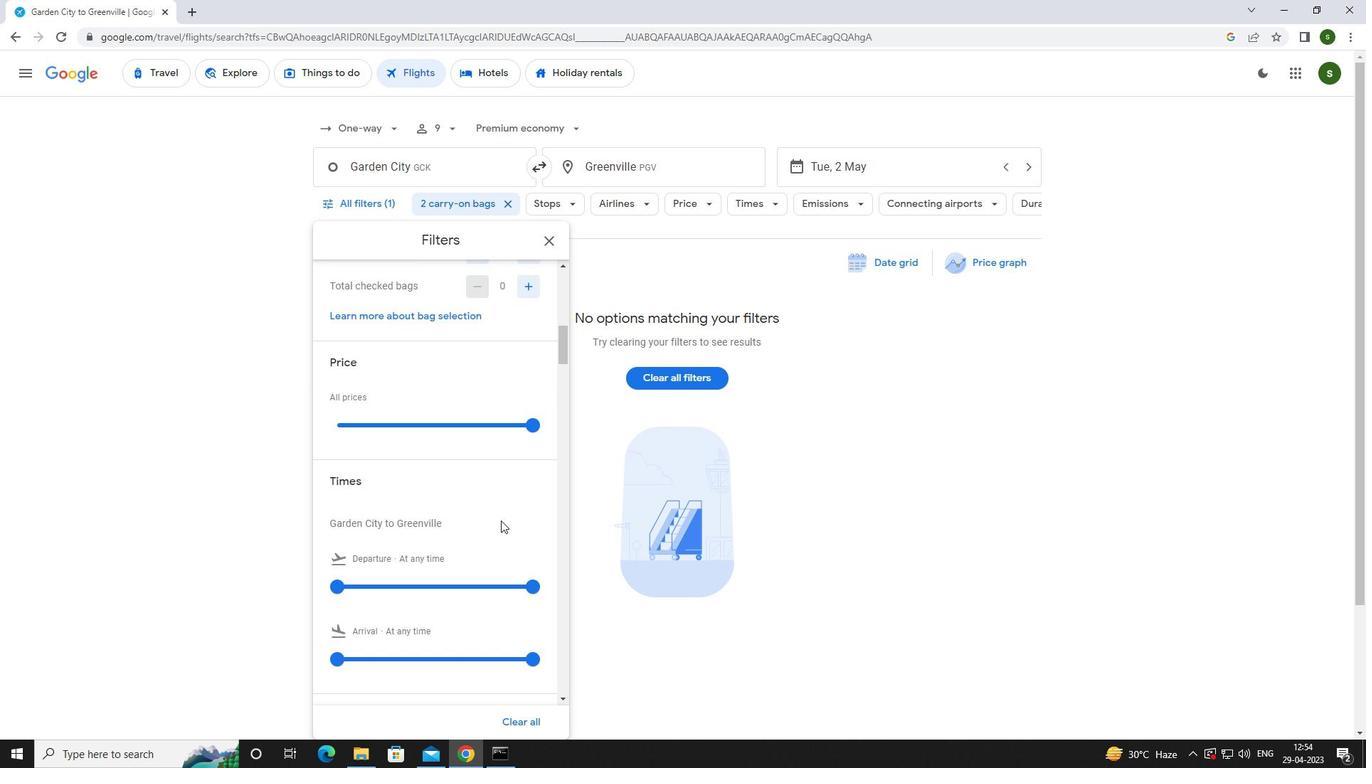 
Action: Mouse moved to (340, 517)
Screenshot: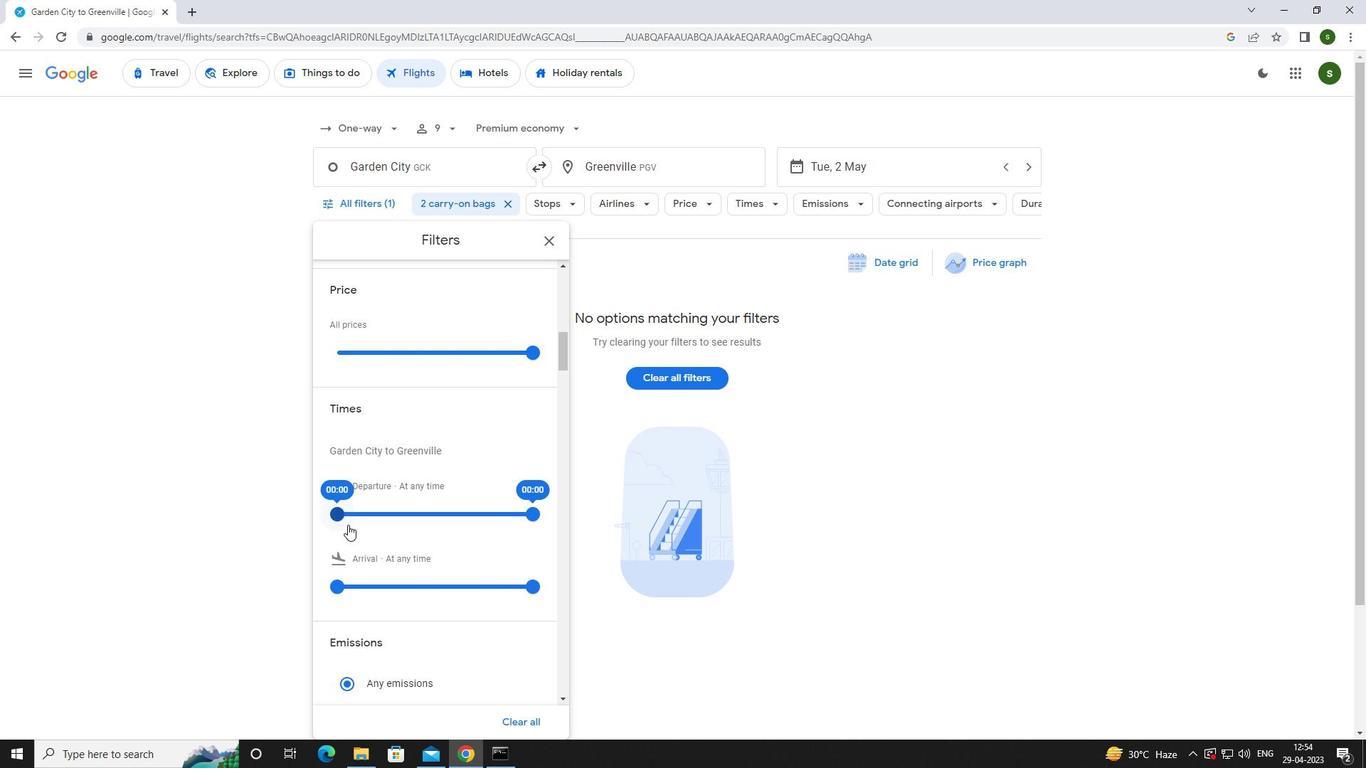 
Action: Mouse pressed left at (340, 517)
Screenshot: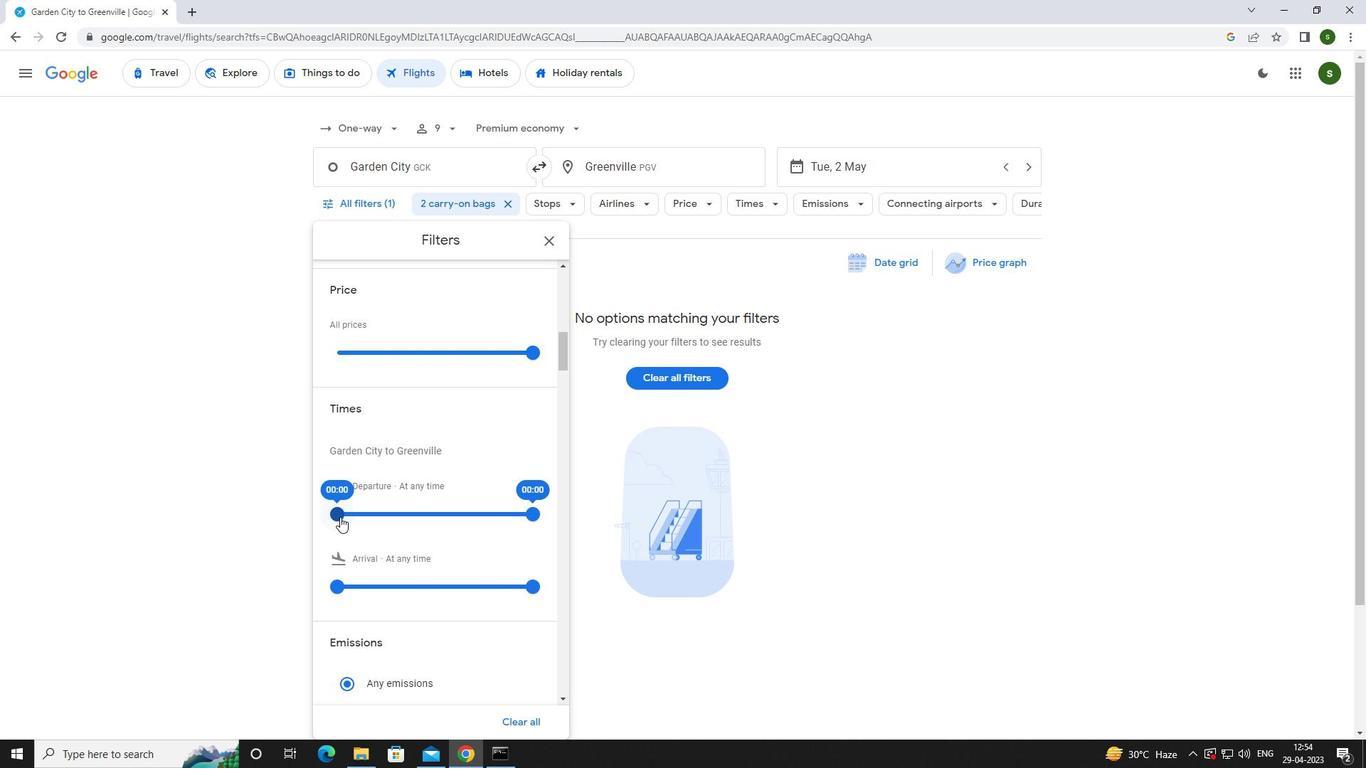 
Action: Mouse moved to (893, 473)
Screenshot: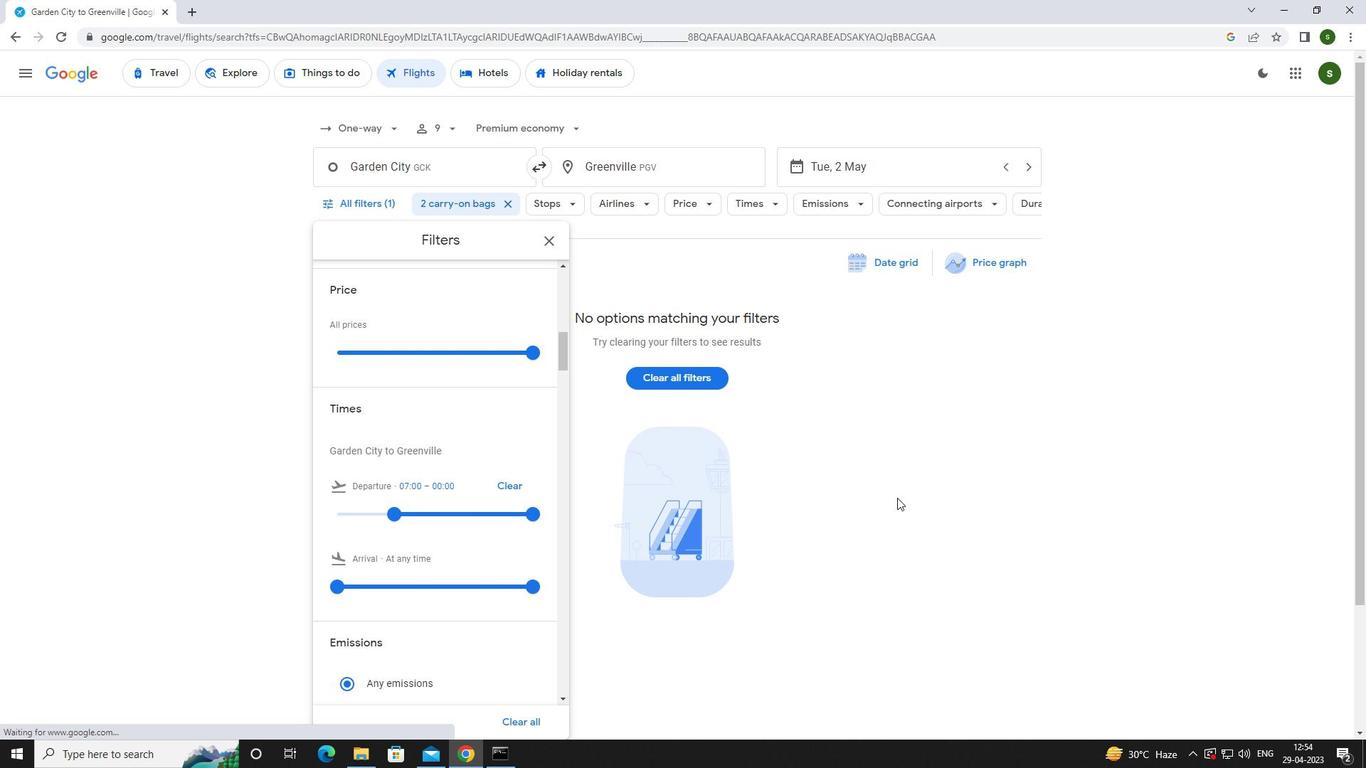 
Action: Mouse pressed left at (893, 473)
Screenshot: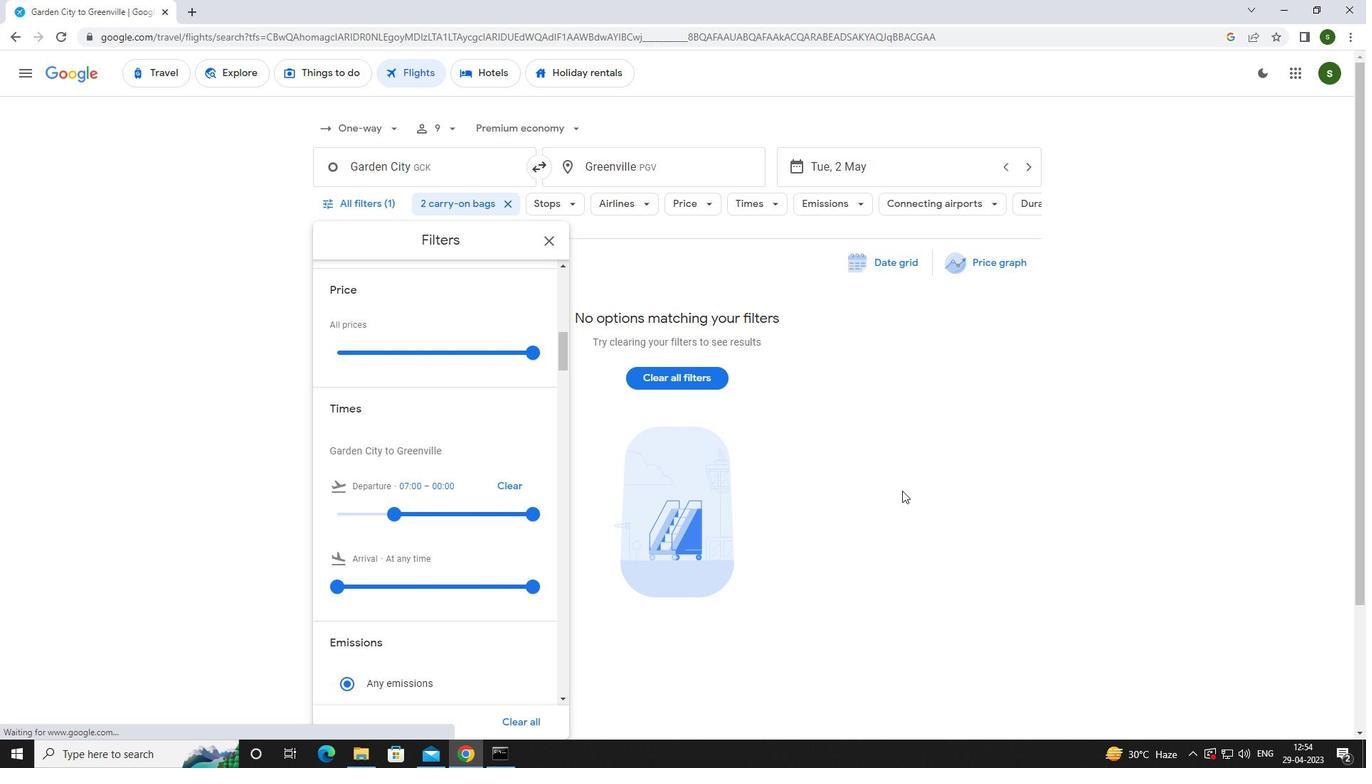 
Action: Mouse moved to (891, 473)
Screenshot: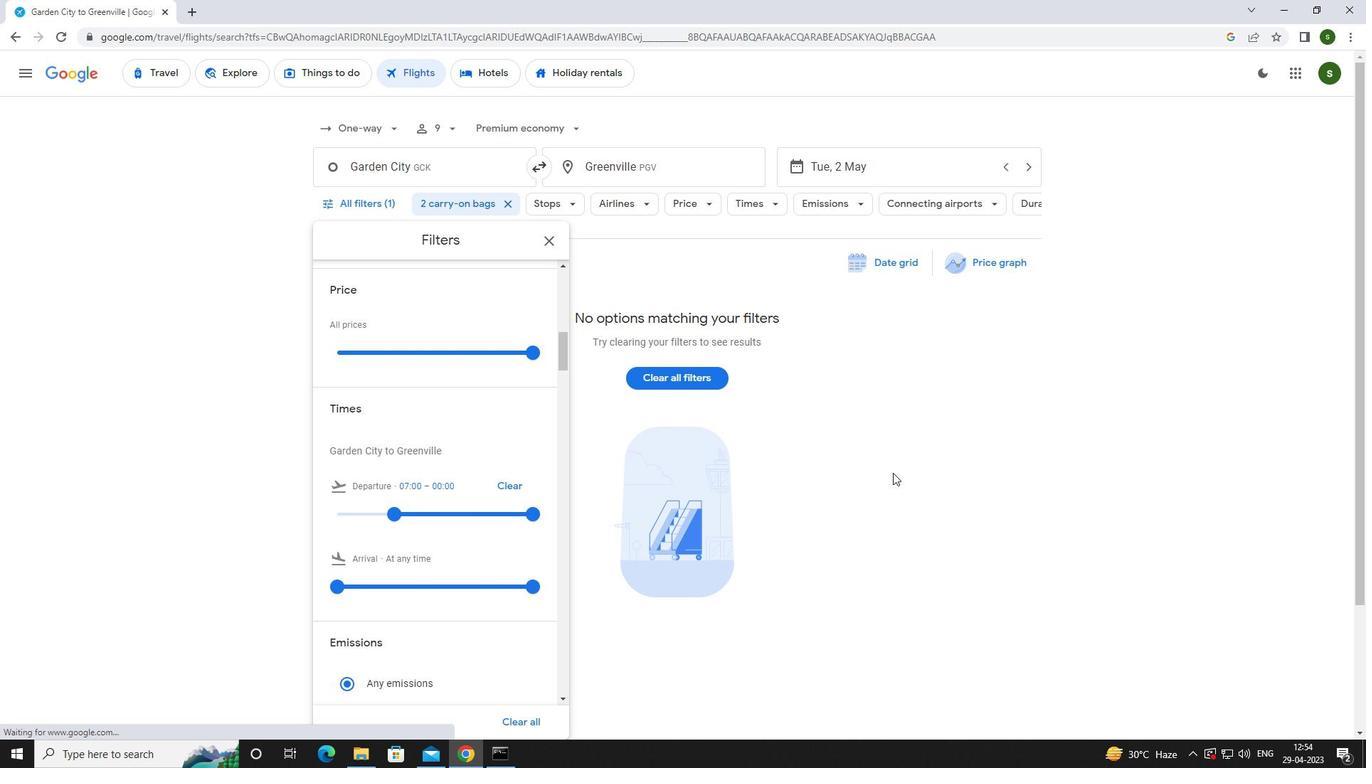 
